 Task: Search one way flight ticket for 2 adults, 2 infants in seat and 1 infant on lap in first from Denver: Denver International Airport to Rock Springs: Southwest Wyoming Regional Airport (rock Springs Sweetwater County Airport) on 8-5-2023. Choice of flights is Alaska. Number of bags: 3 checked bags. Price is upto 80000. Outbound departure time preference is 19:45.
Action: Mouse moved to (398, 171)
Screenshot: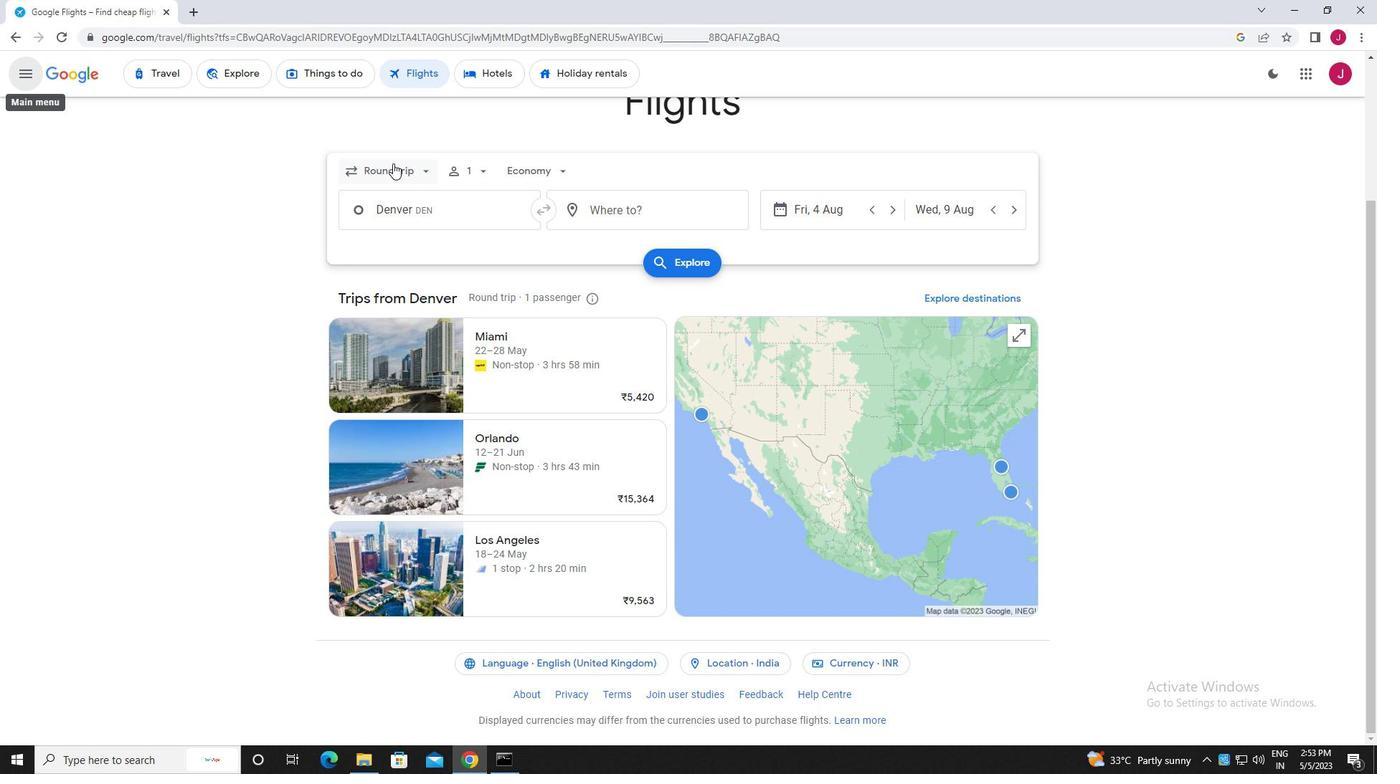 
Action: Mouse pressed left at (398, 171)
Screenshot: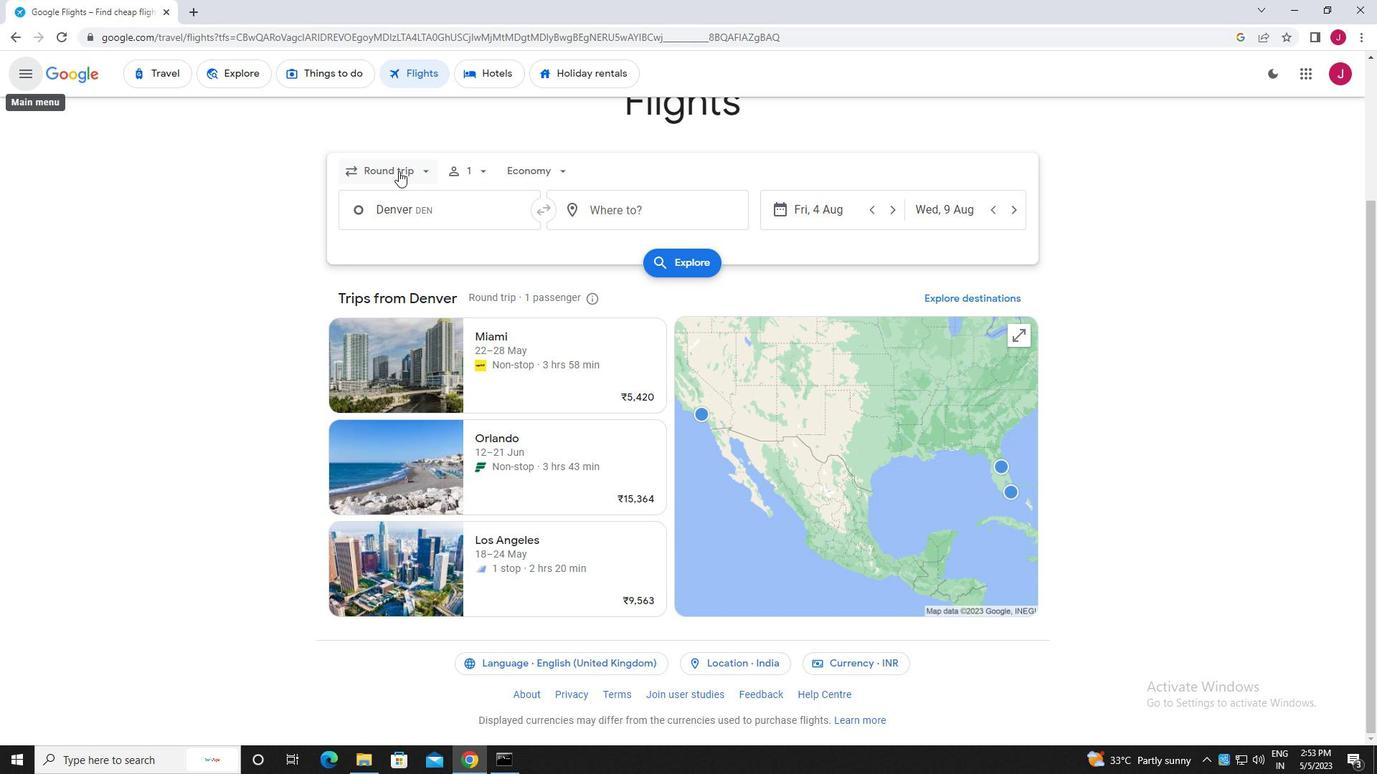 
Action: Mouse moved to (406, 238)
Screenshot: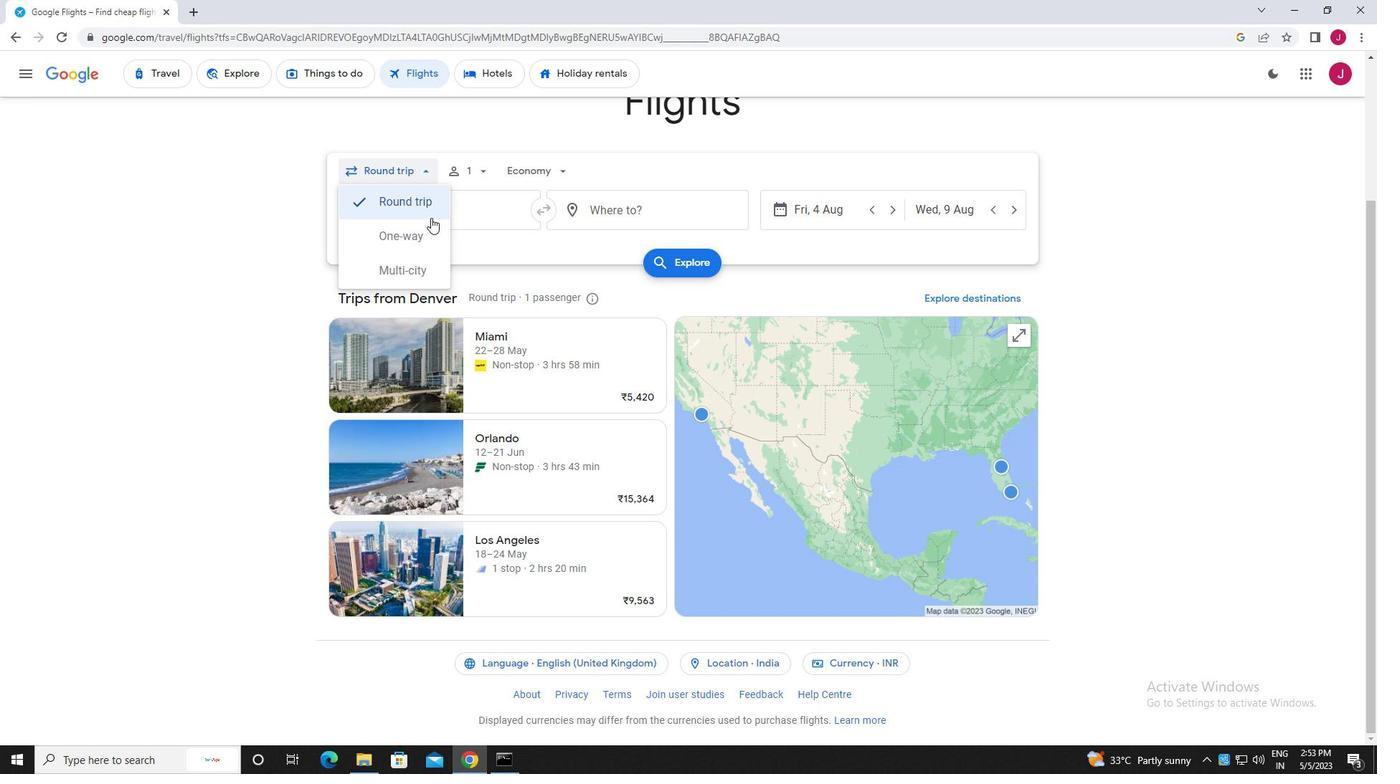 
Action: Mouse pressed left at (406, 238)
Screenshot: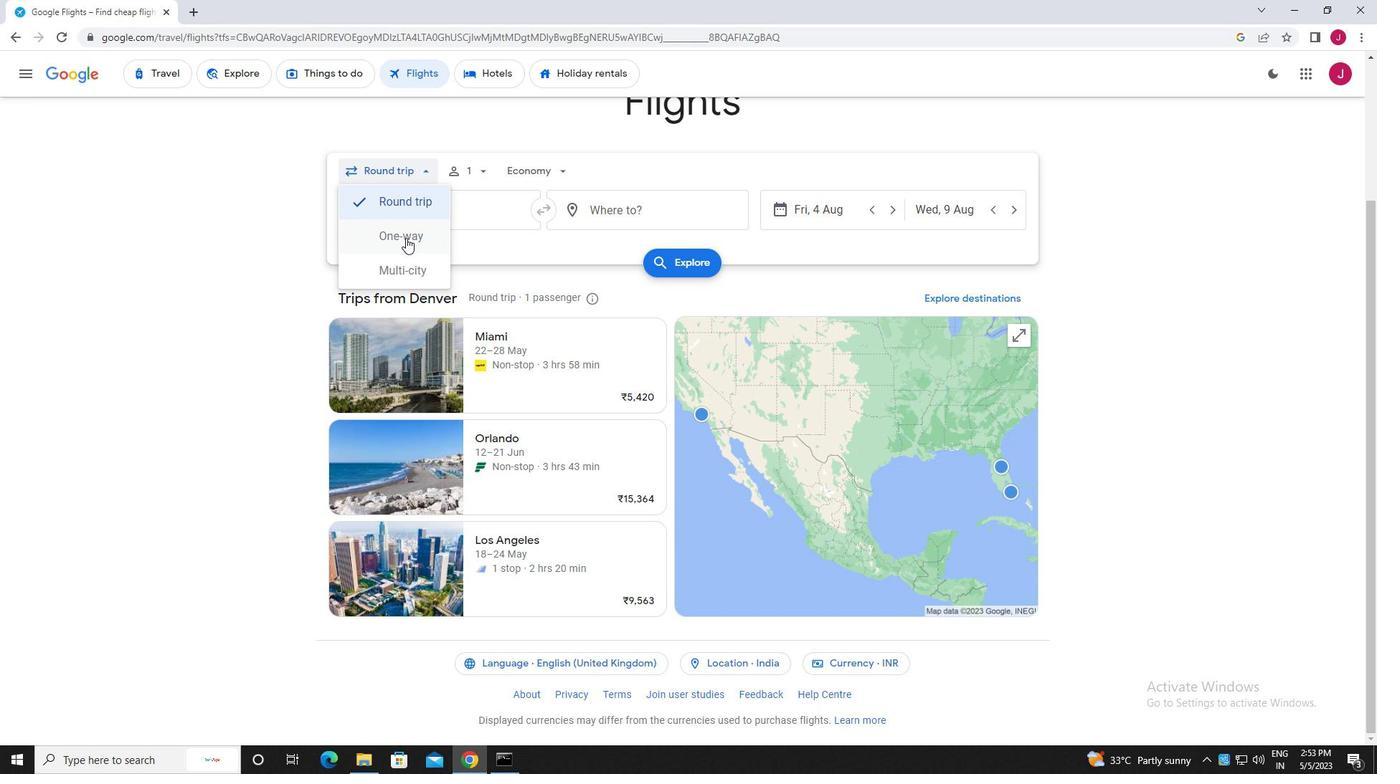 
Action: Mouse moved to (475, 171)
Screenshot: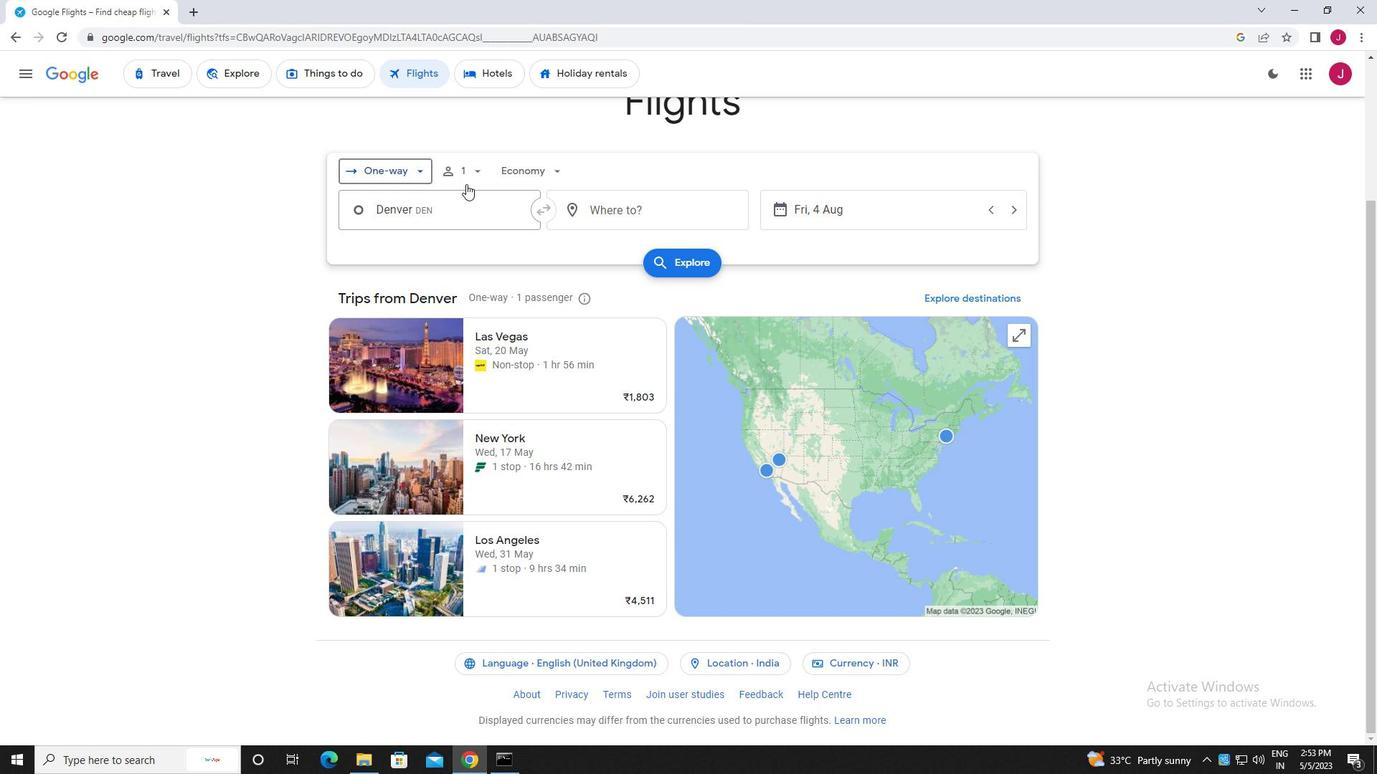 
Action: Mouse pressed left at (475, 171)
Screenshot: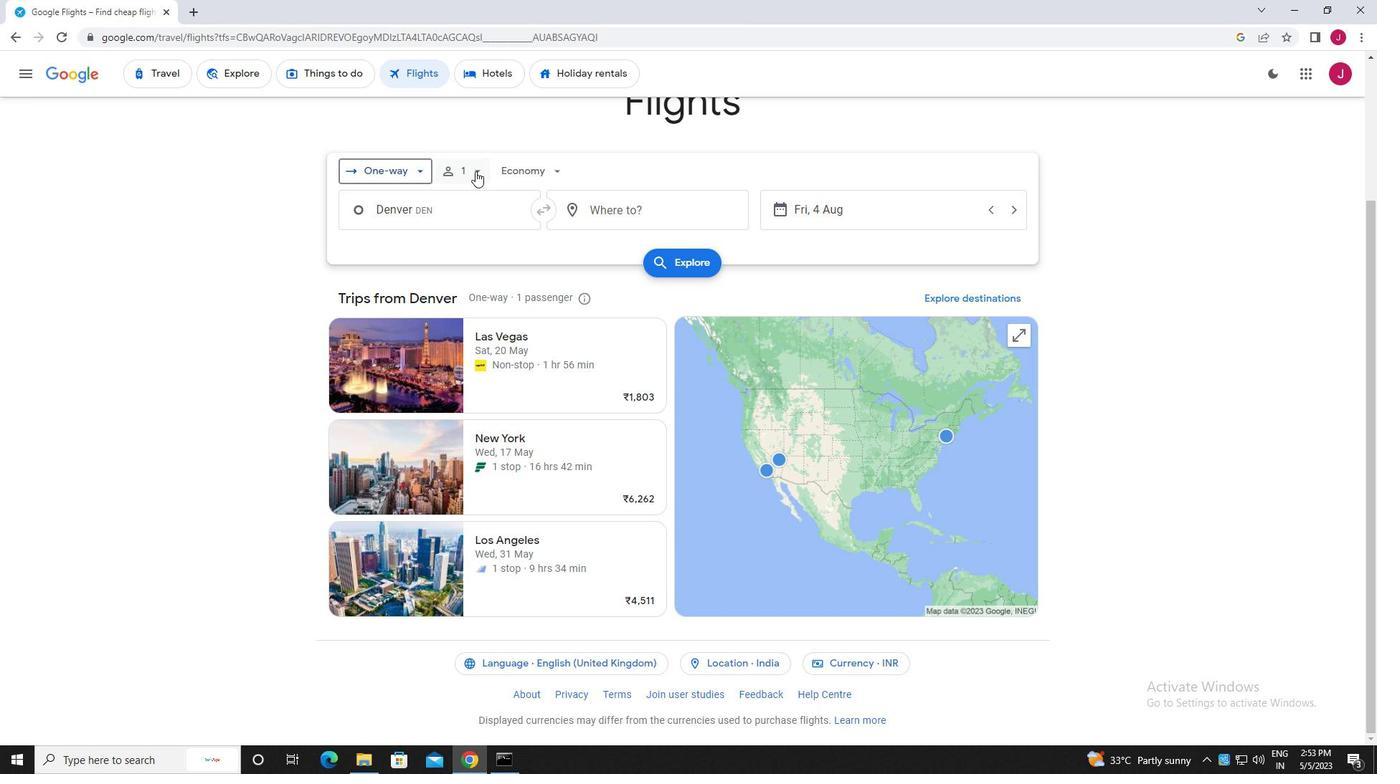 
Action: Mouse moved to (592, 205)
Screenshot: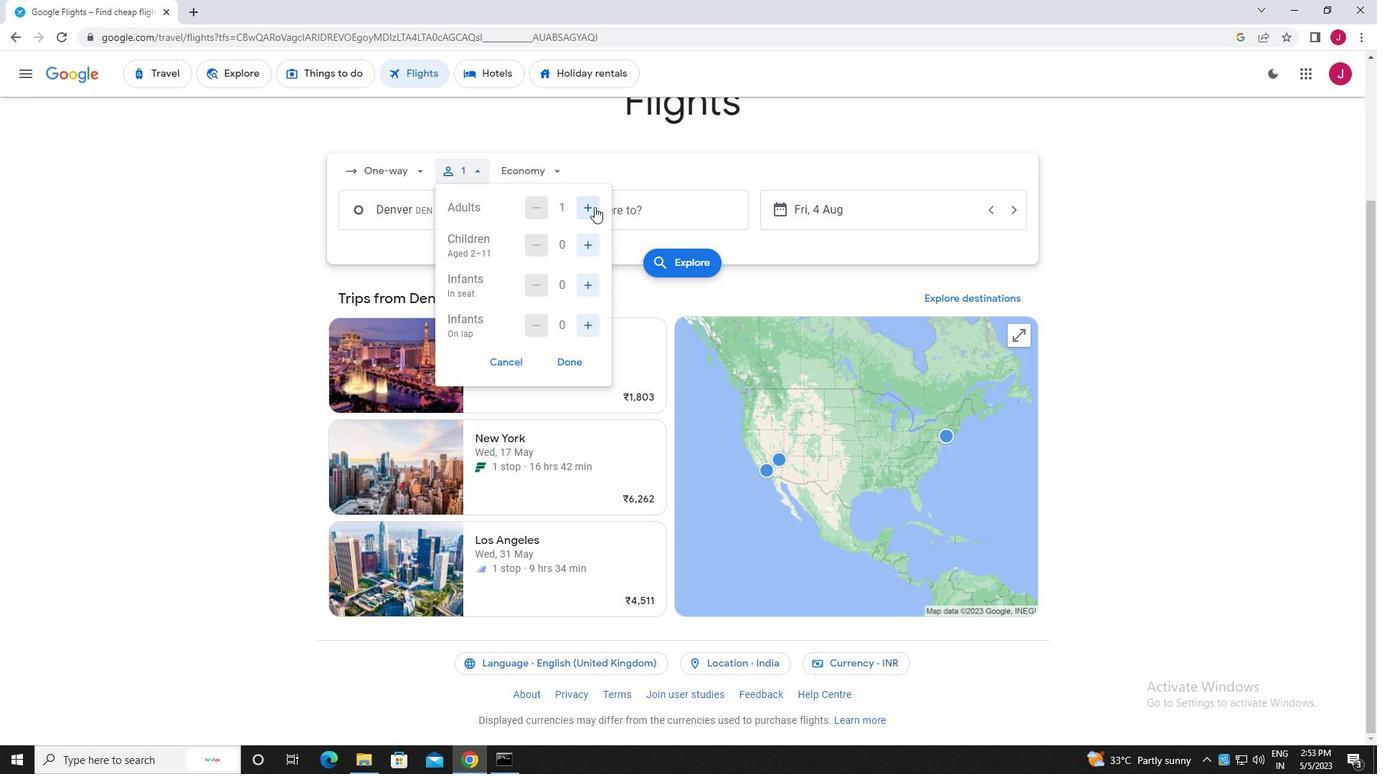 
Action: Mouse pressed left at (592, 205)
Screenshot: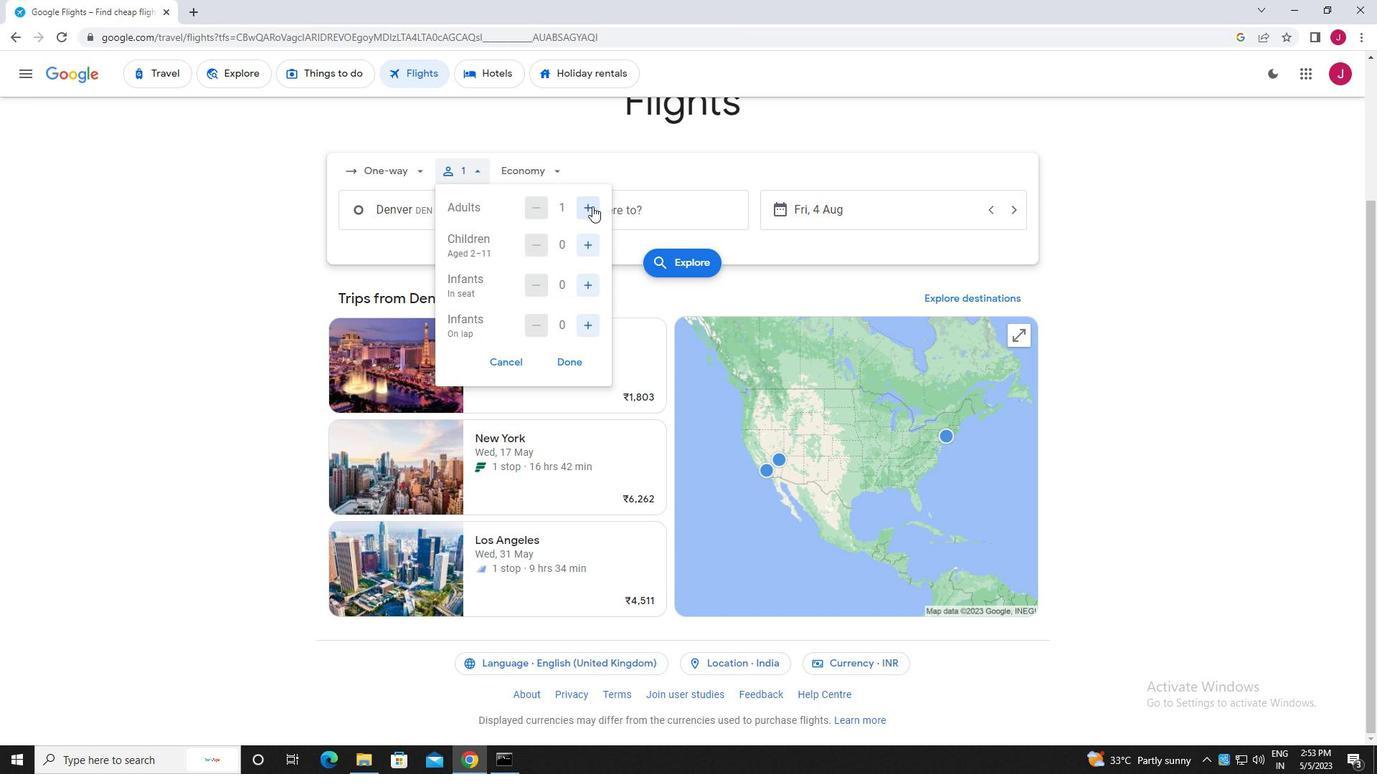 
Action: Mouse moved to (585, 248)
Screenshot: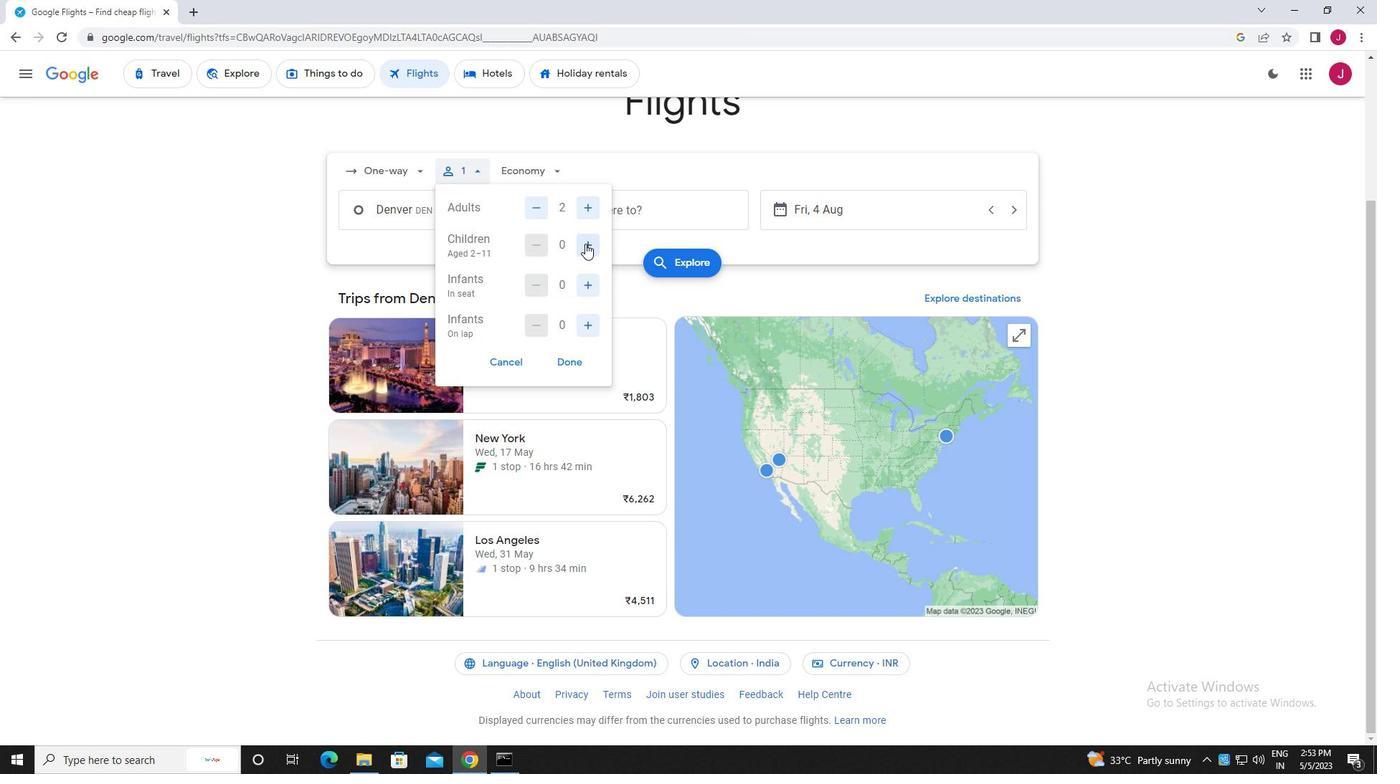 
Action: Mouse pressed left at (585, 248)
Screenshot: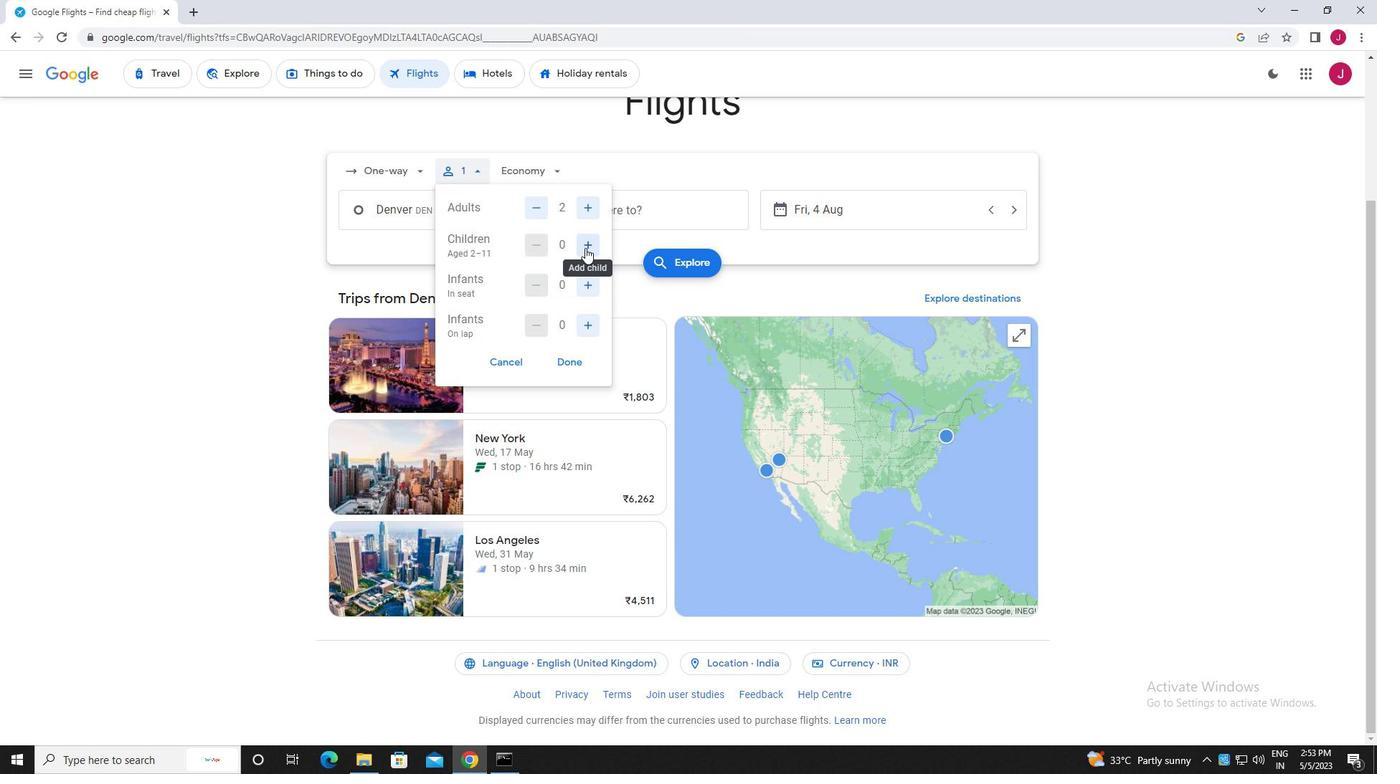 
Action: Mouse moved to (539, 240)
Screenshot: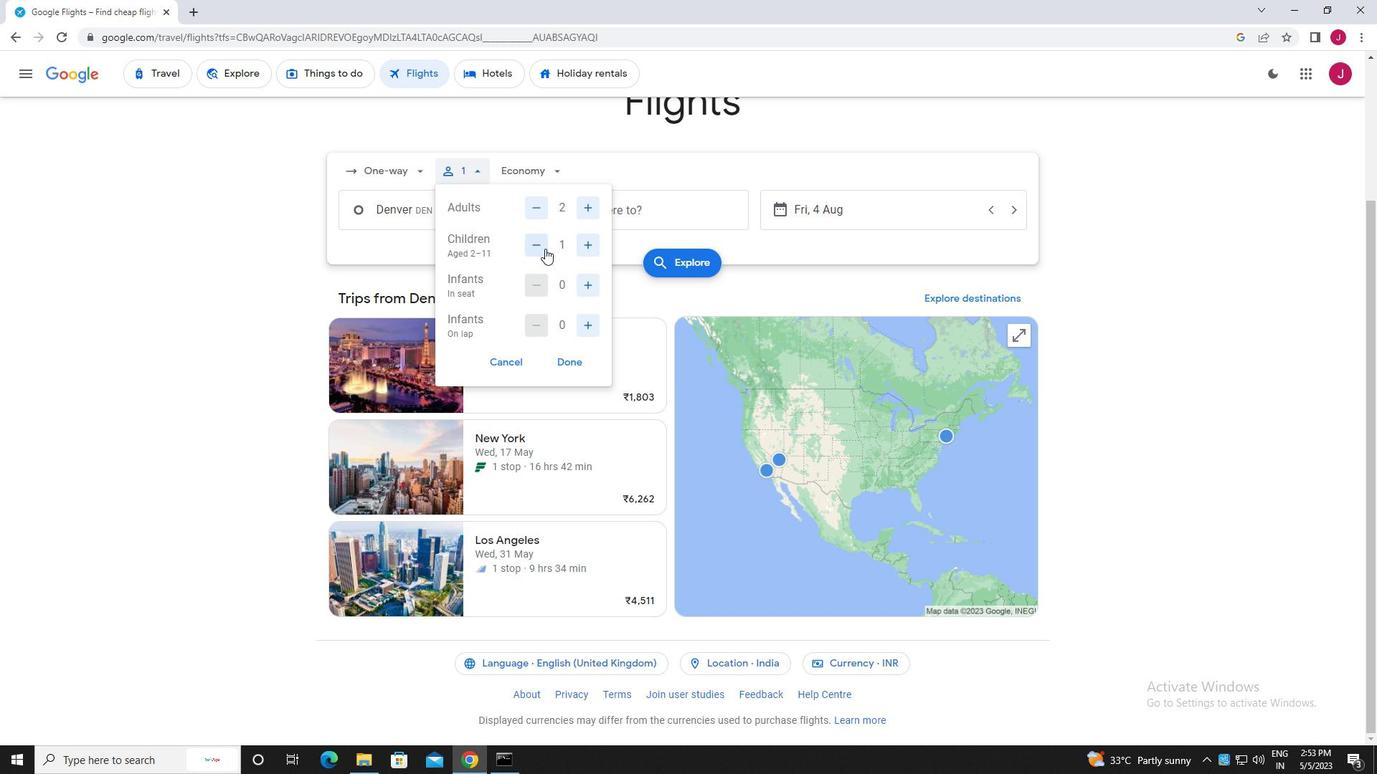 
Action: Mouse pressed left at (539, 240)
Screenshot: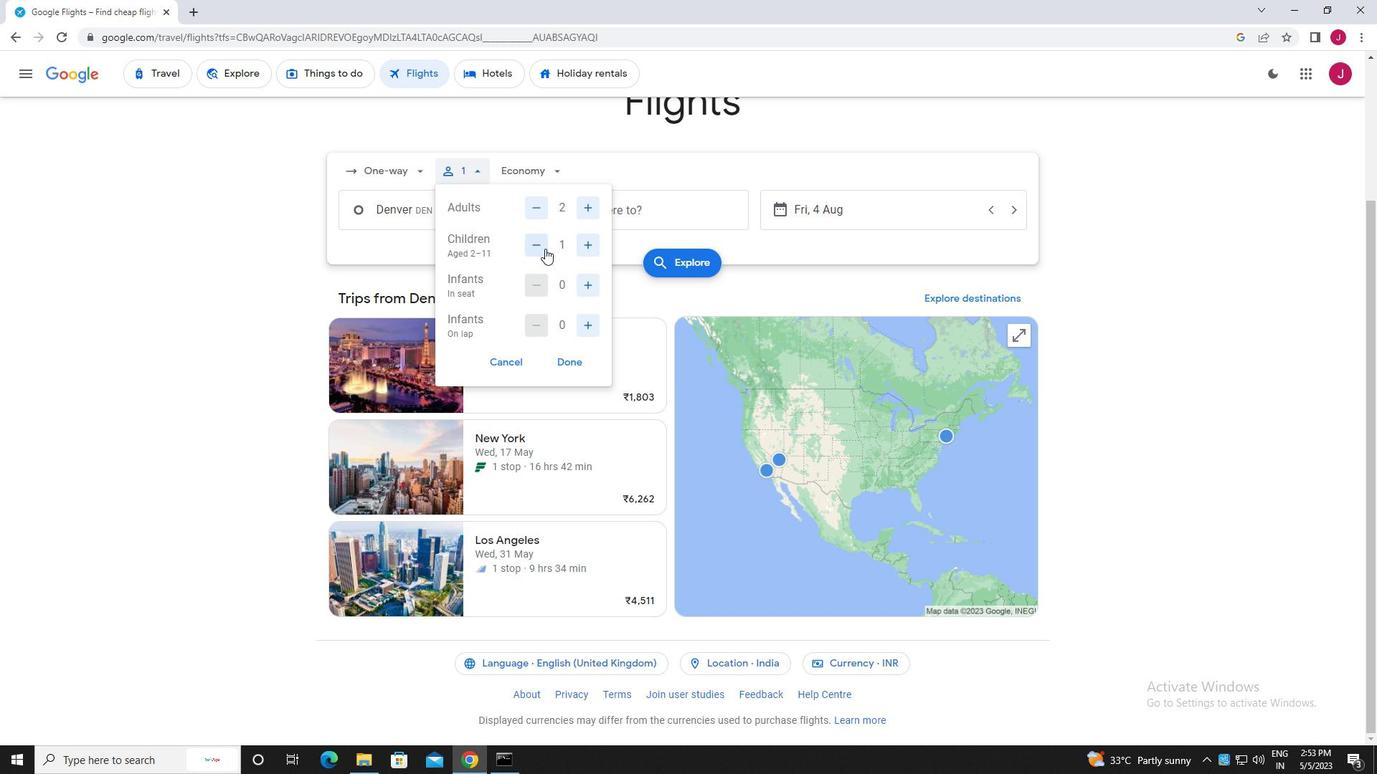 
Action: Mouse moved to (583, 281)
Screenshot: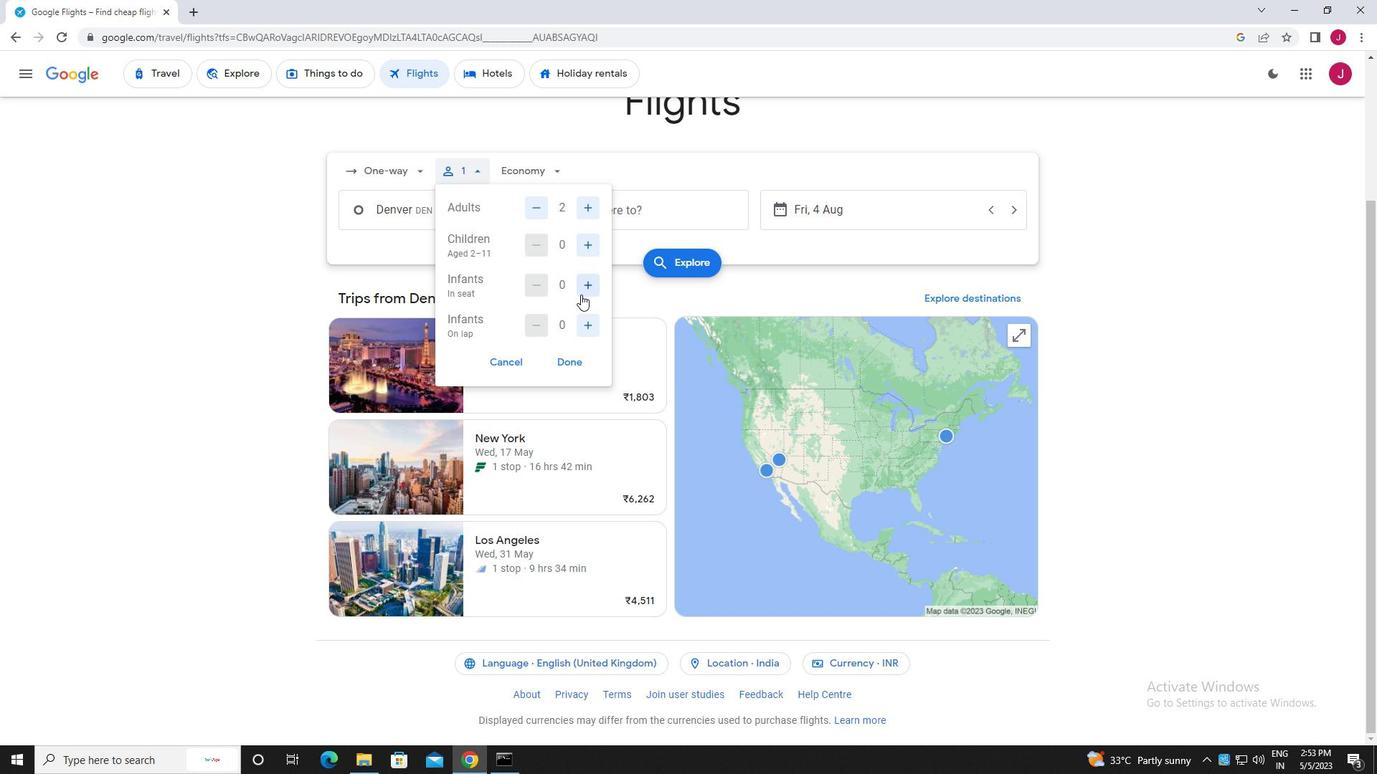 
Action: Mouse pressed left at (583, 281)
Screenshot: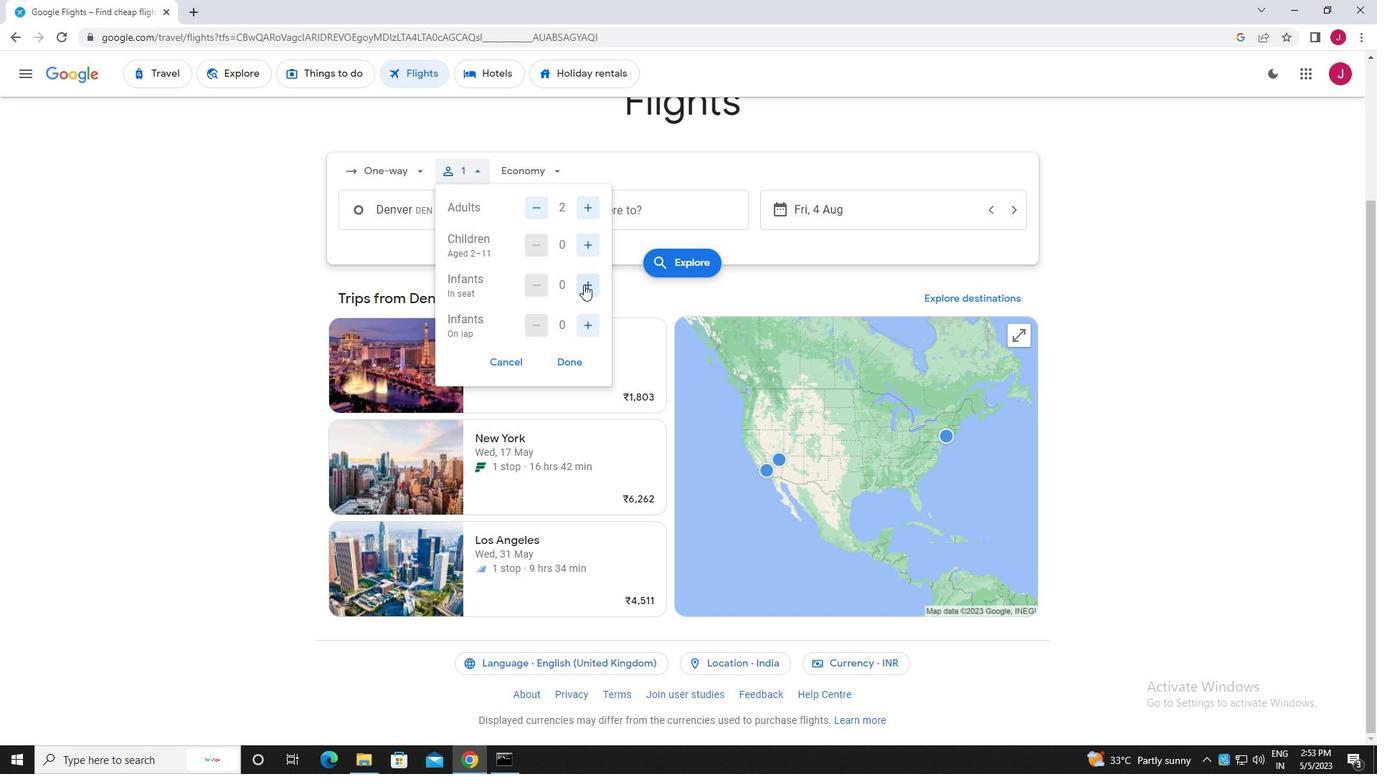 
Action: Mouse pressed left at (583, 281)
Screenshot: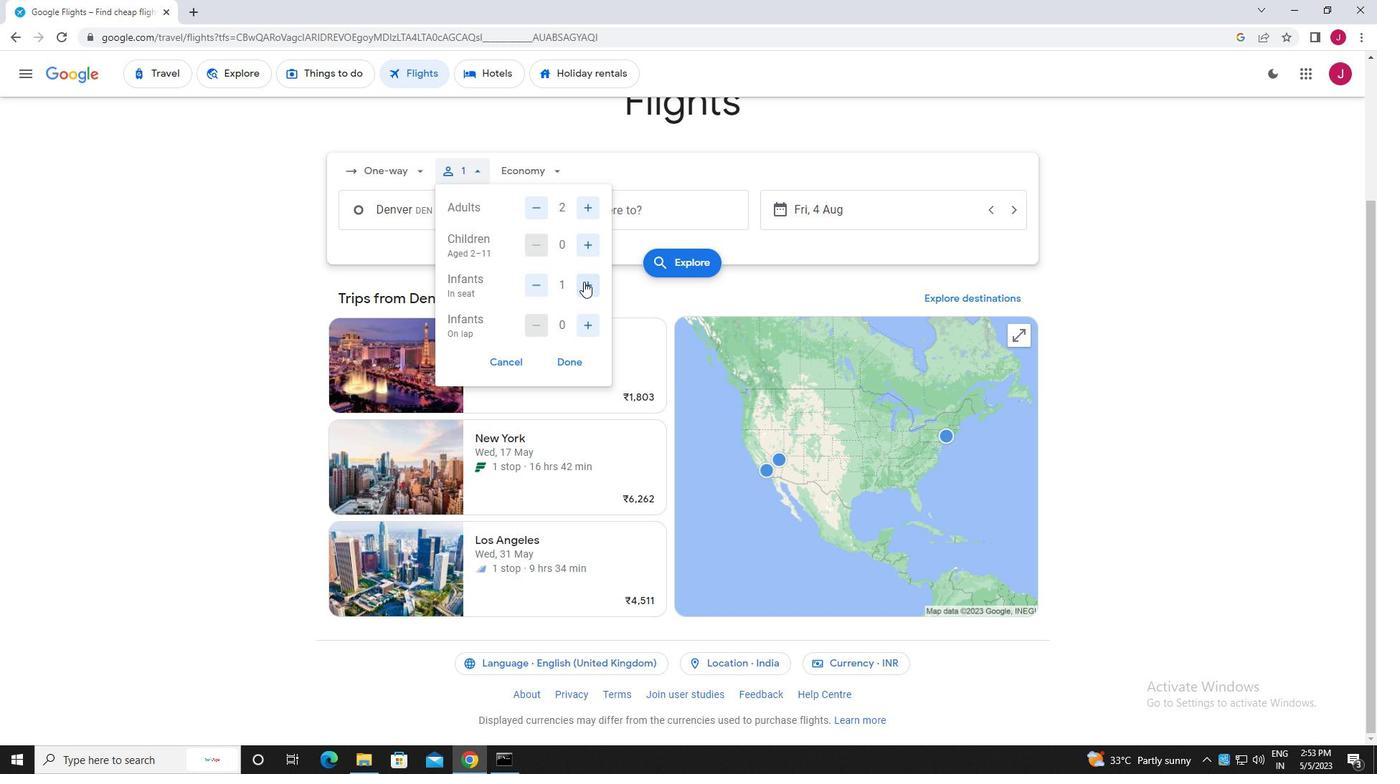 
Action: Mouse moved to (586, 325)
Screenshot: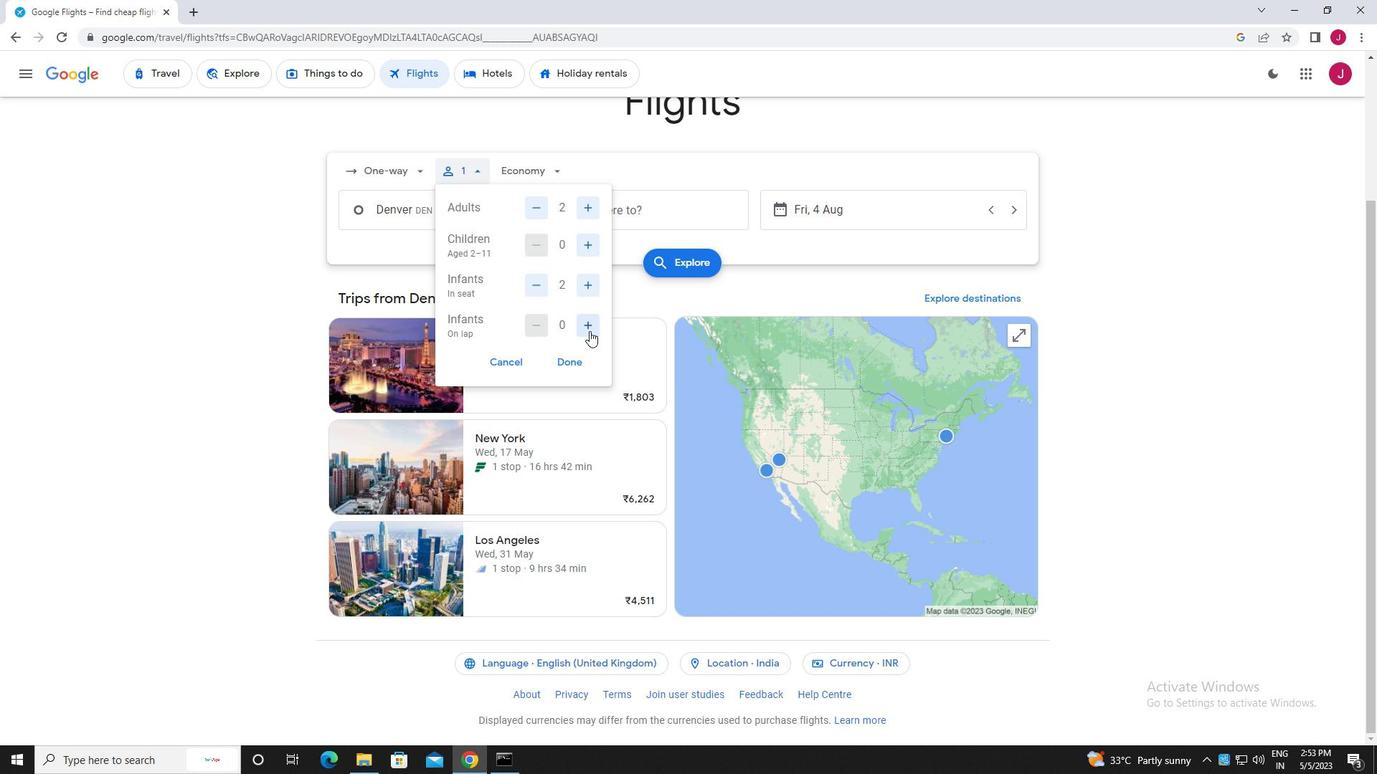 
Action: Mouse pressed left at (586, 325)
Screenshot: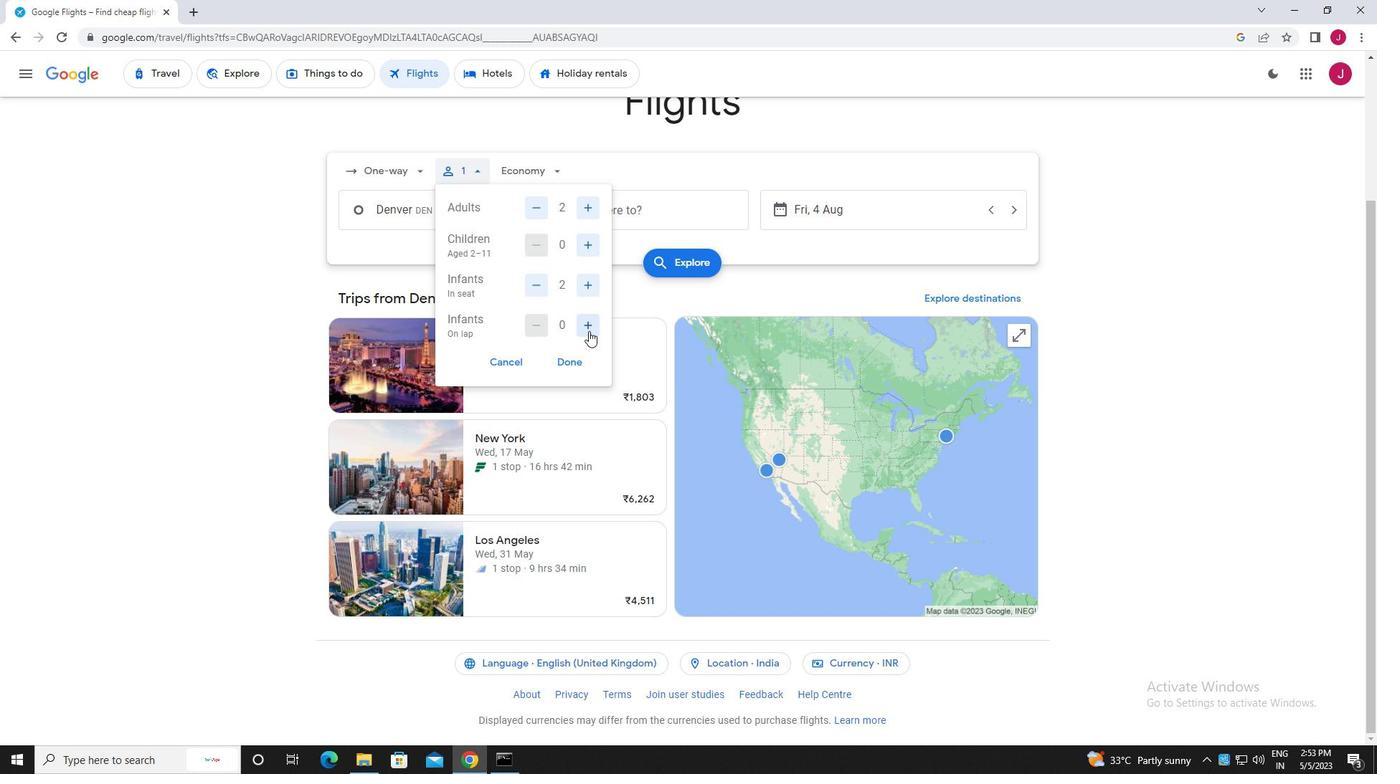 
Action: Mouse moved to (571, 357)
Screenshot: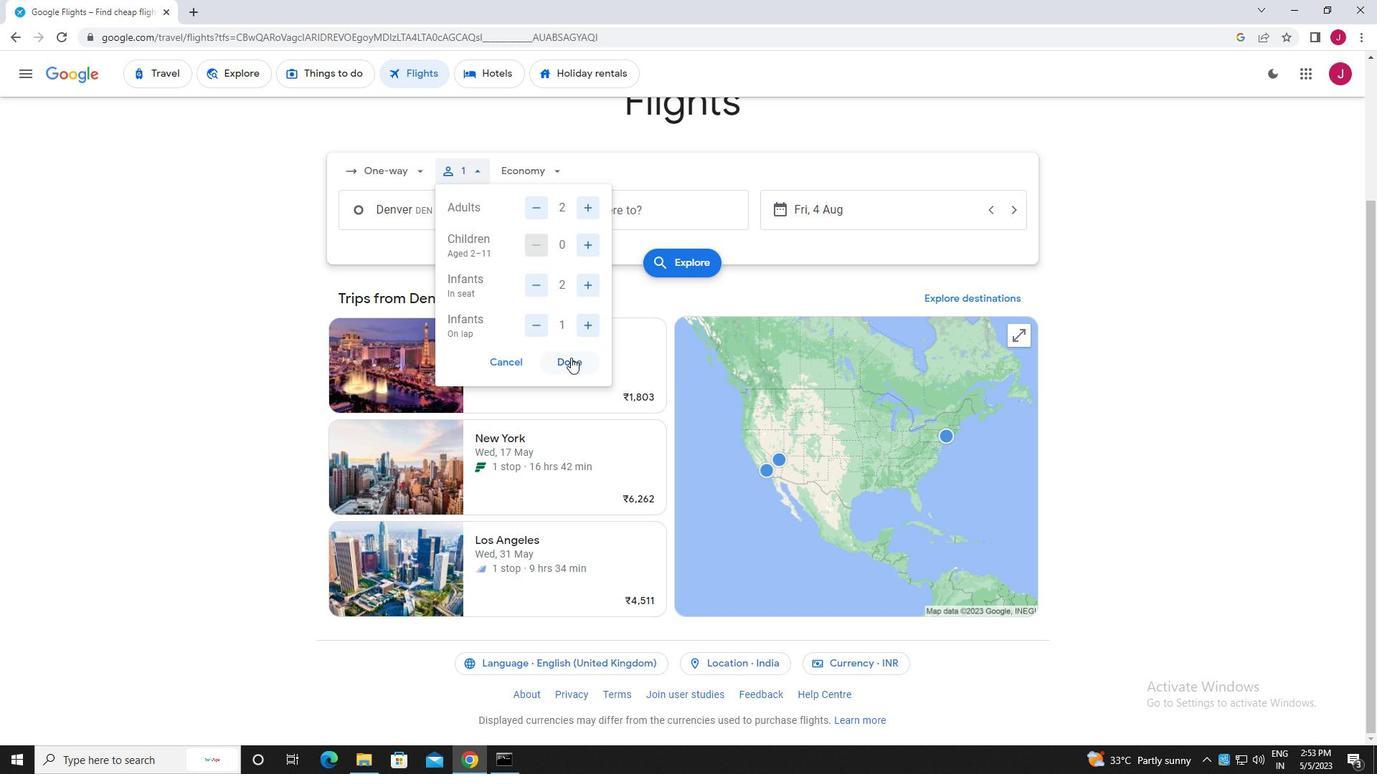 
Action: Mouse pressed left at (571, 357)
Screenshot: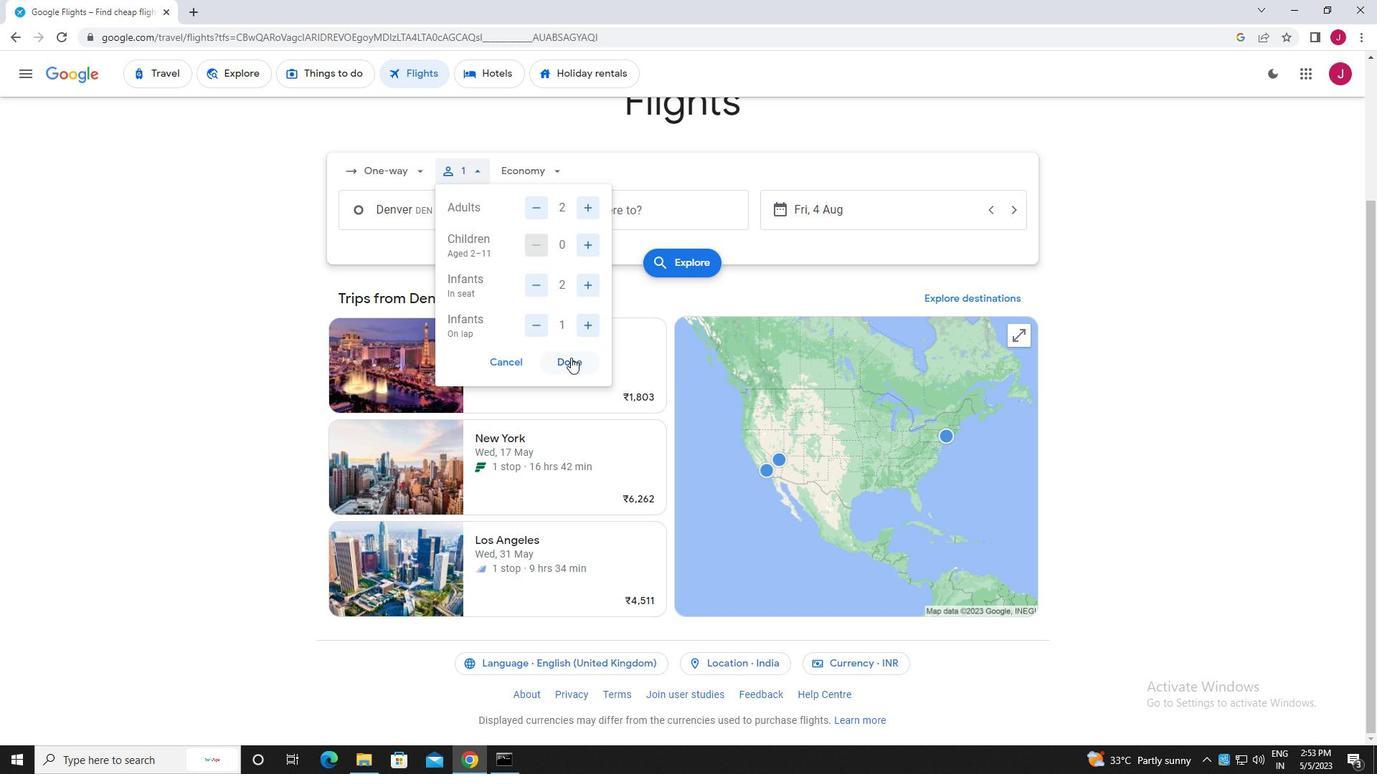 
Action: Mouse moved to (548, 167)
Screenshot: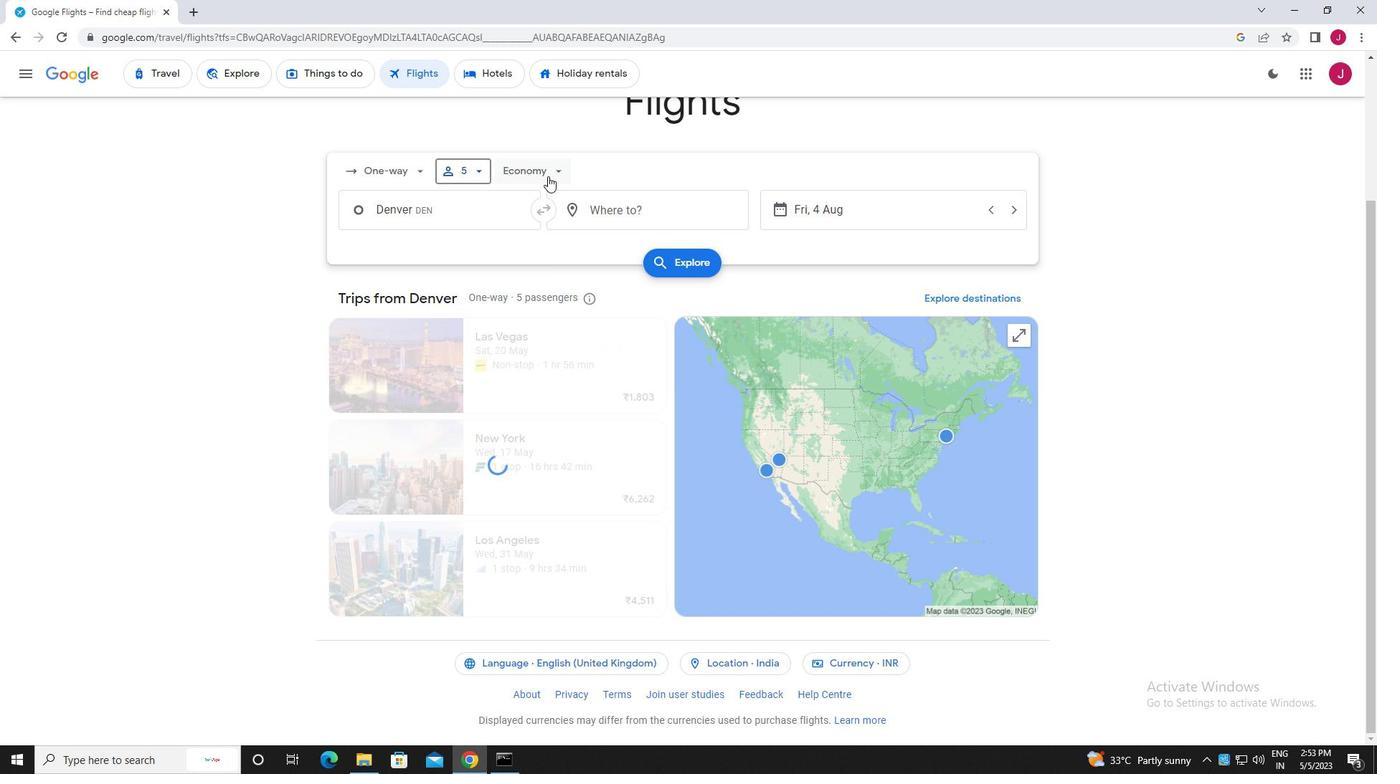 
Action: Mouse pressed left at (548, 167)
Screenshot: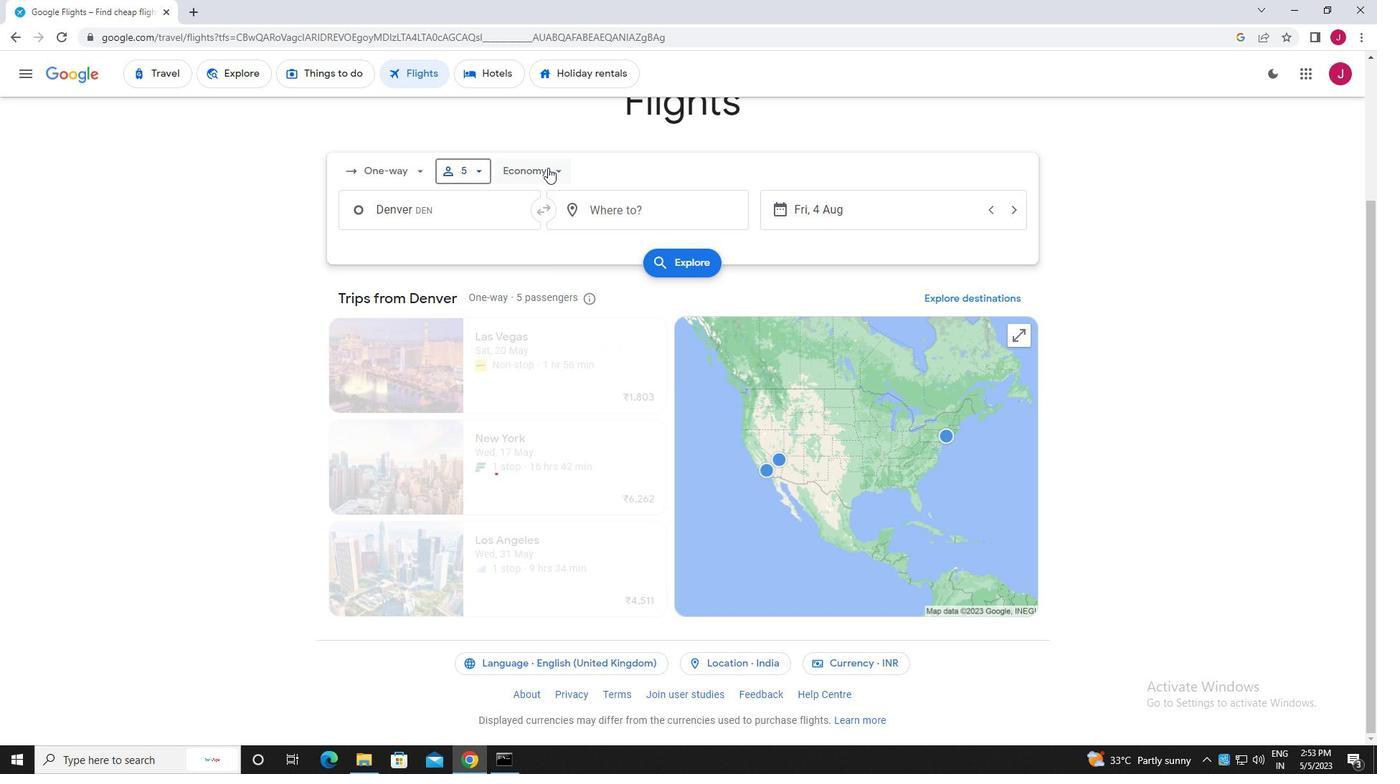 
Action: Mouse moved to (555, 304)
Screenshot: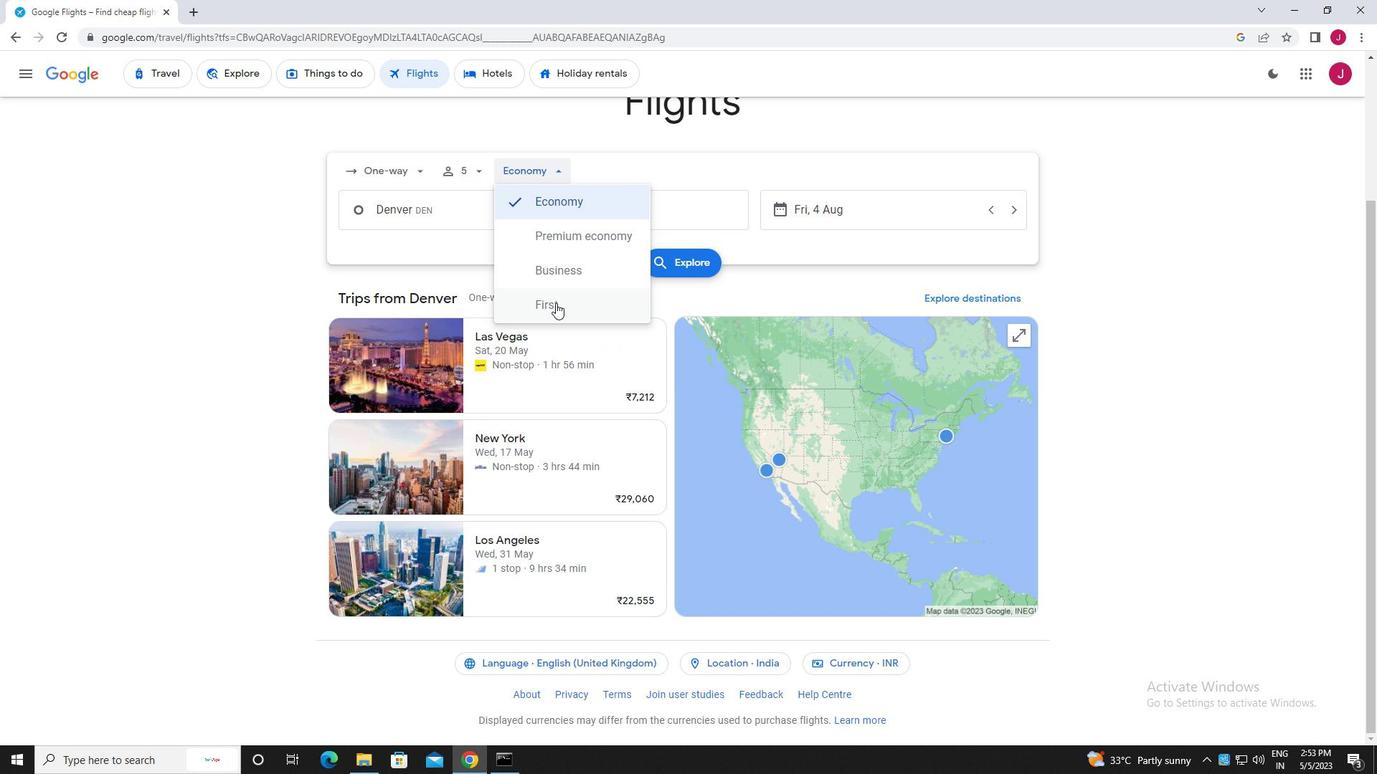 
Action: Mouse pressed left at (555, 304)
Screenshot: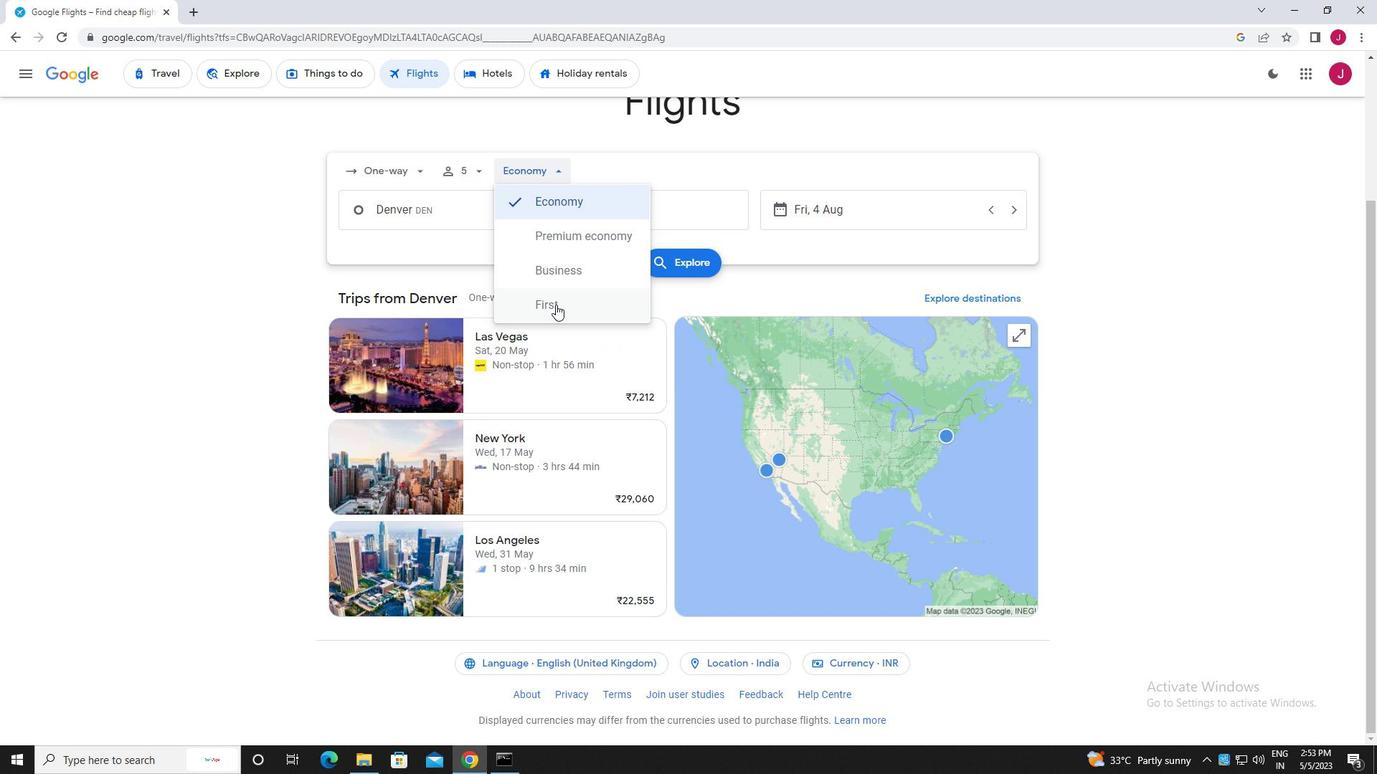 
Action: Mouse moved to (472, 214)
Screenshot: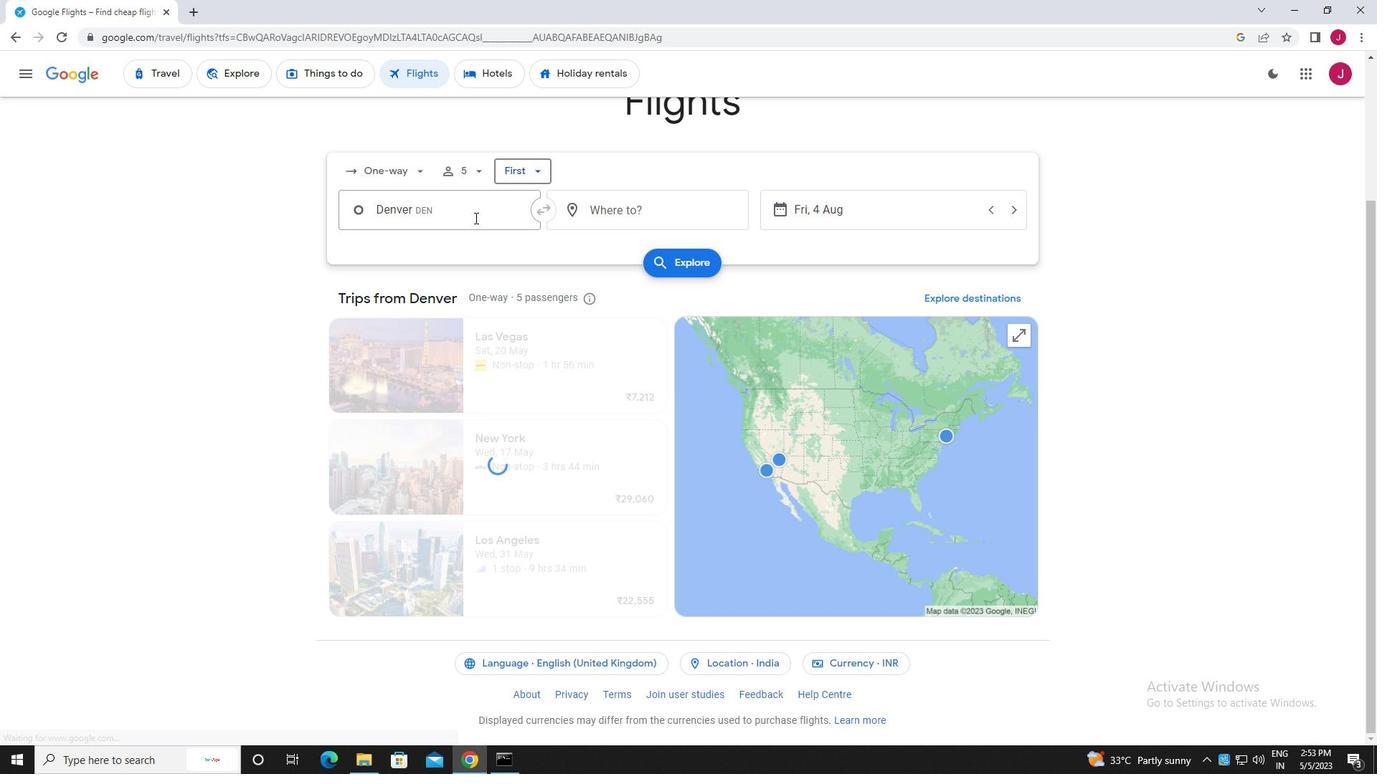 
Action: Mouse pressed left at (472, 214)
Screenshot: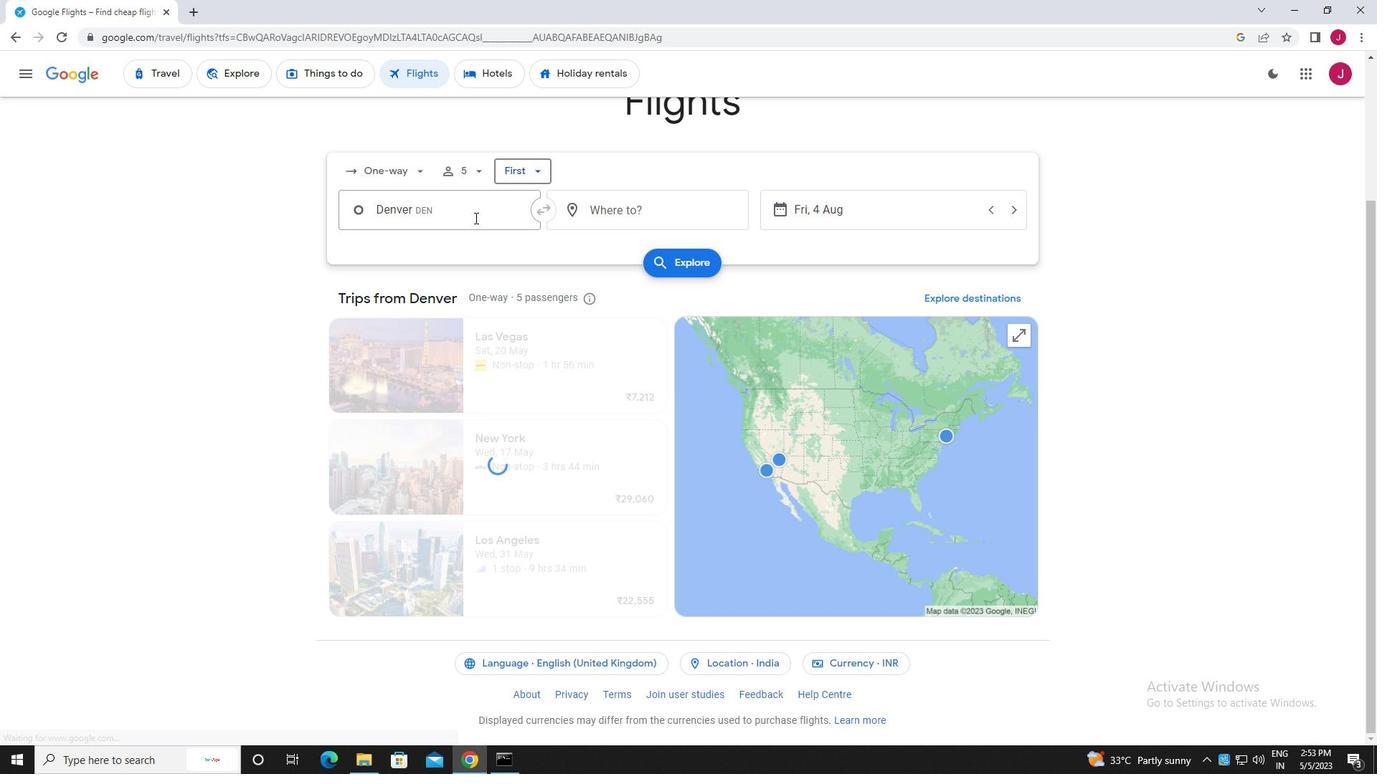 
Action: Key pressed denver
Screenshot: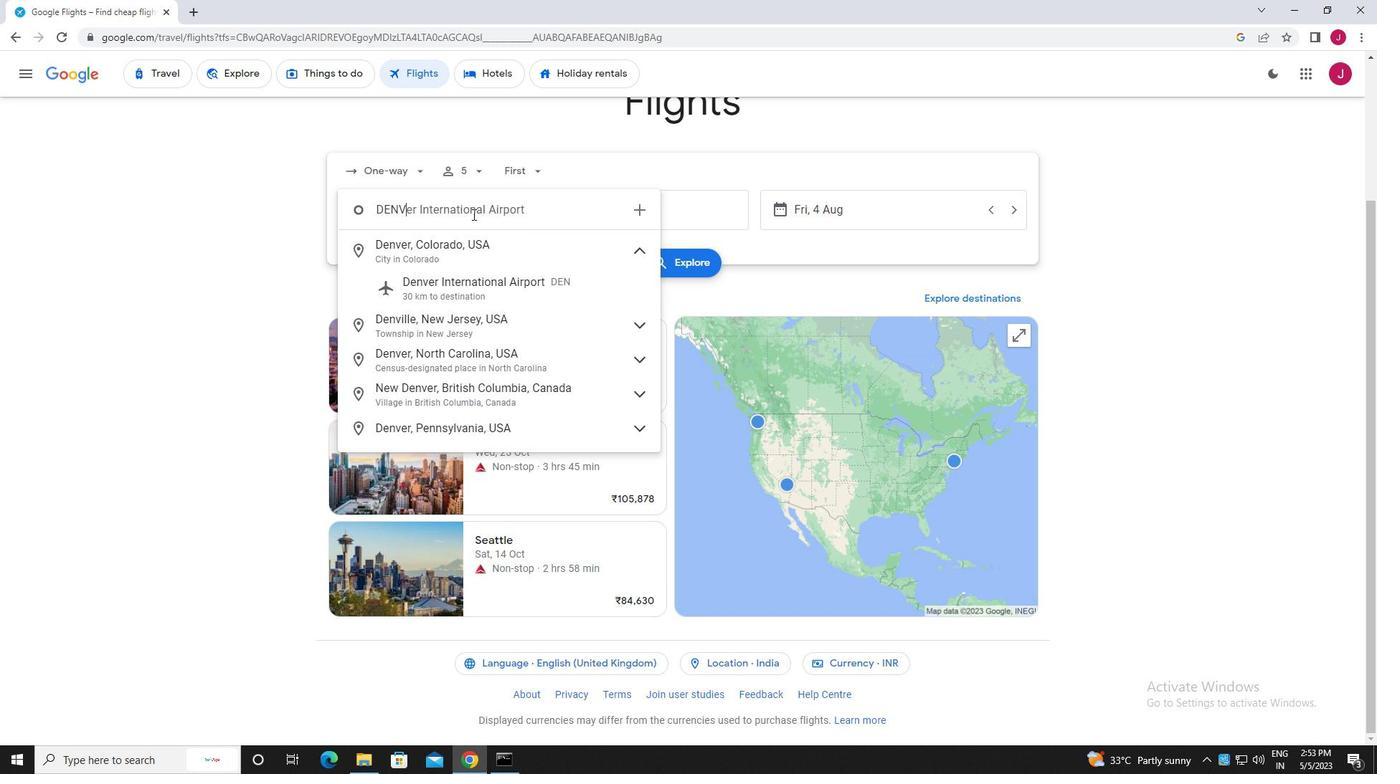
Action: Mouse moved to (509, 284)
Screenshot: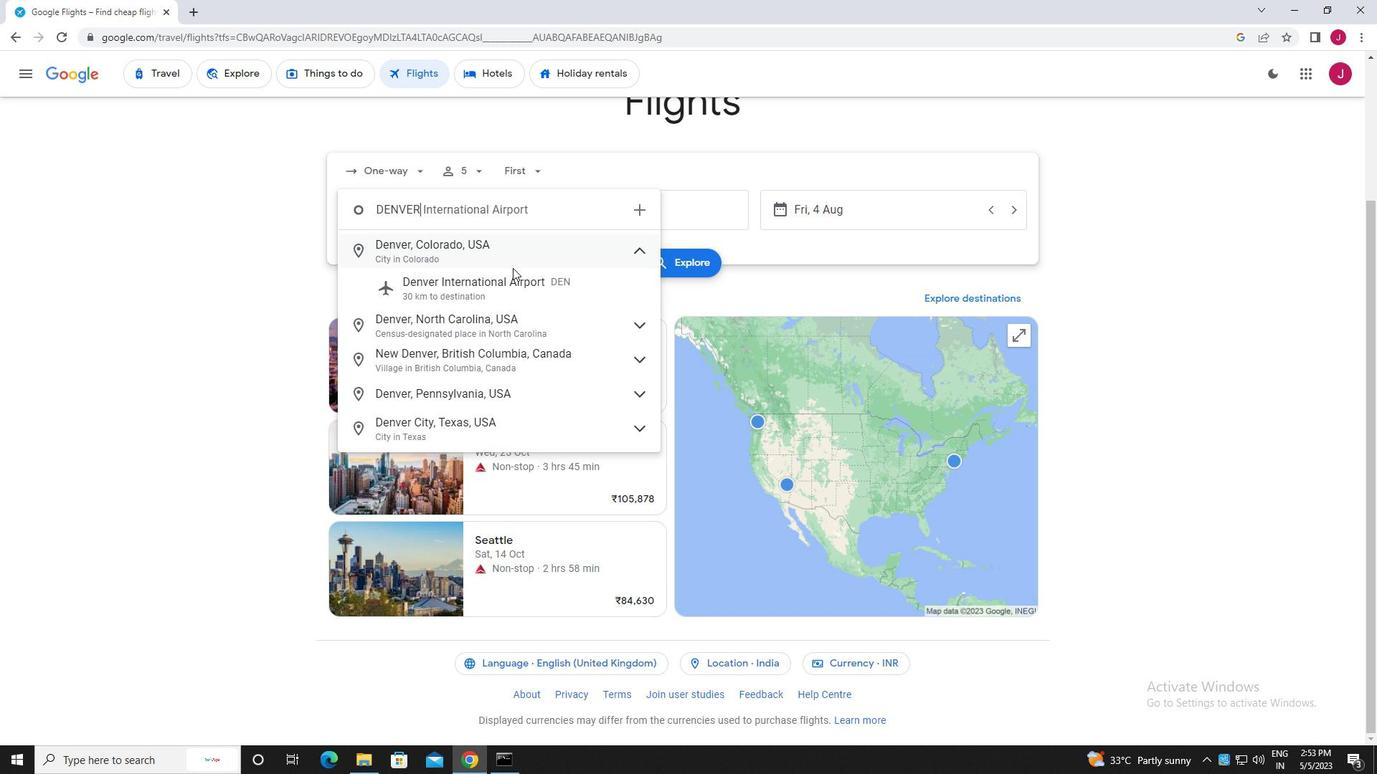 
Action: Mouse pressed left at (509, 284)
Screenshot: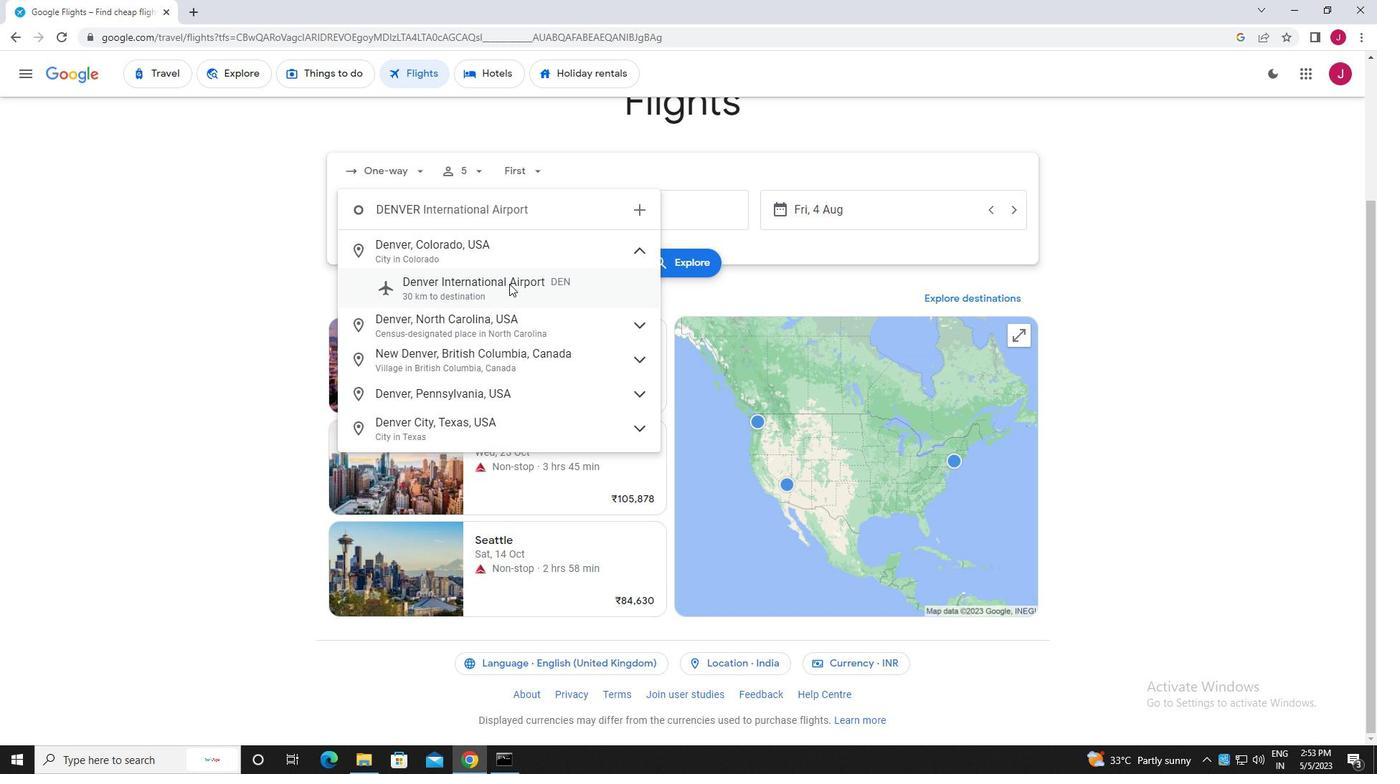 
Action: Mouse moved to (639, 215)
Screenshot: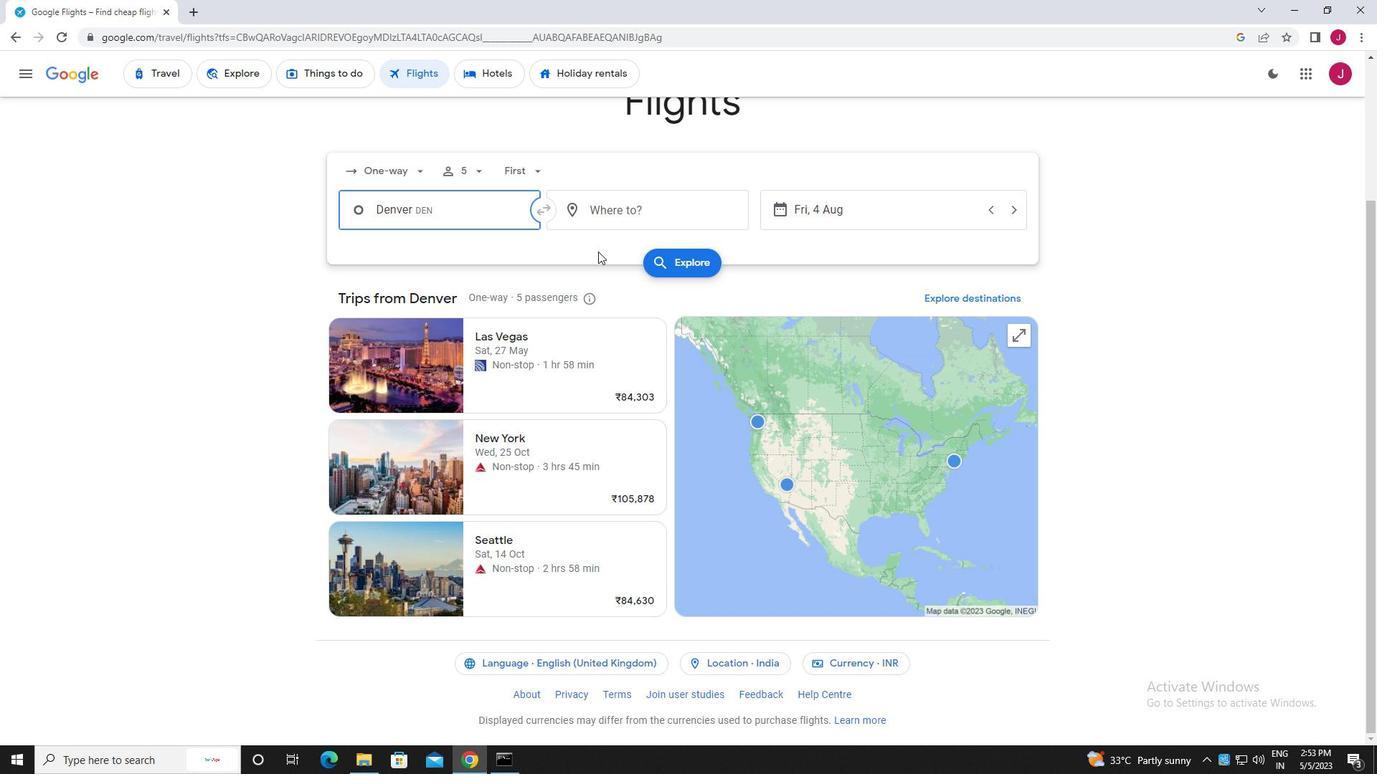 
Action: Mouse pressed left at (639, 215)
Screenshot: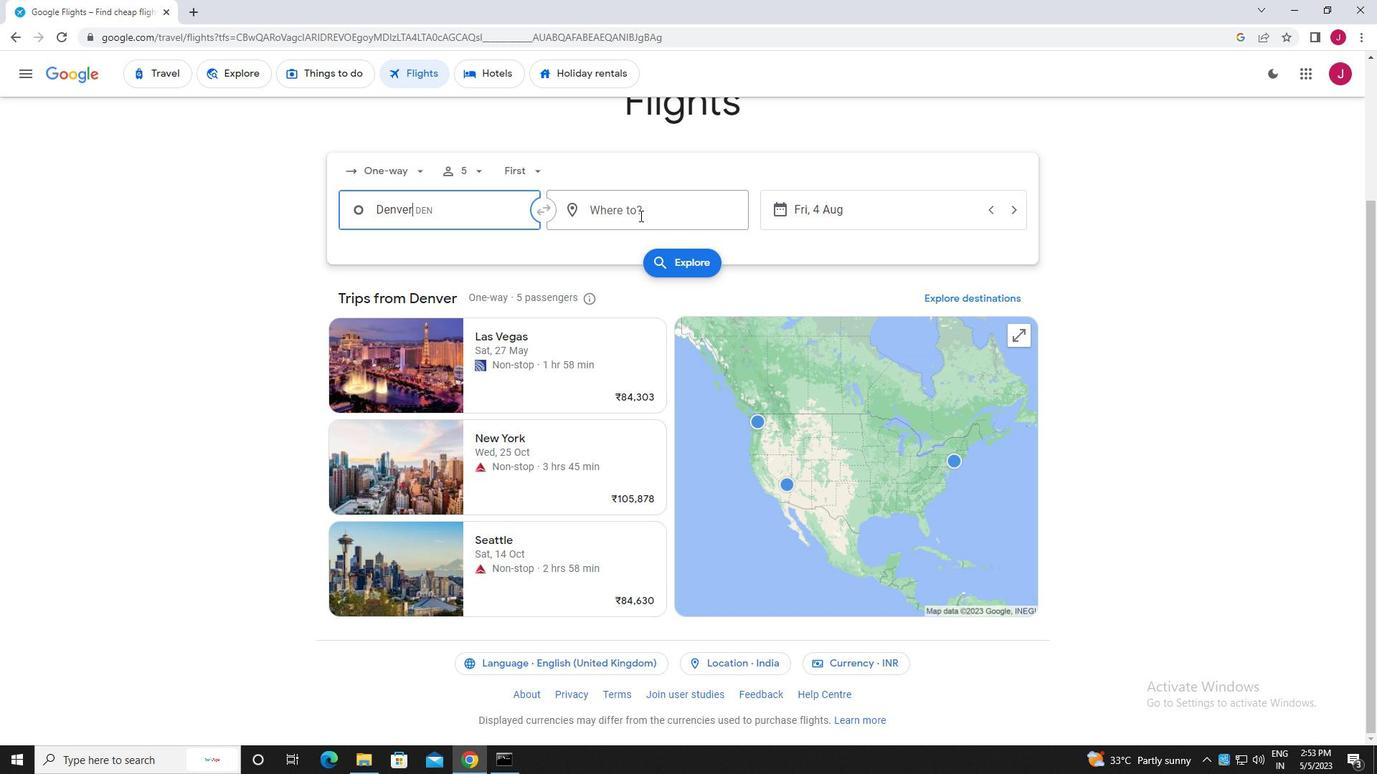 
Action: Key pressed rockspt<Key.backspace>ring
Screenshot: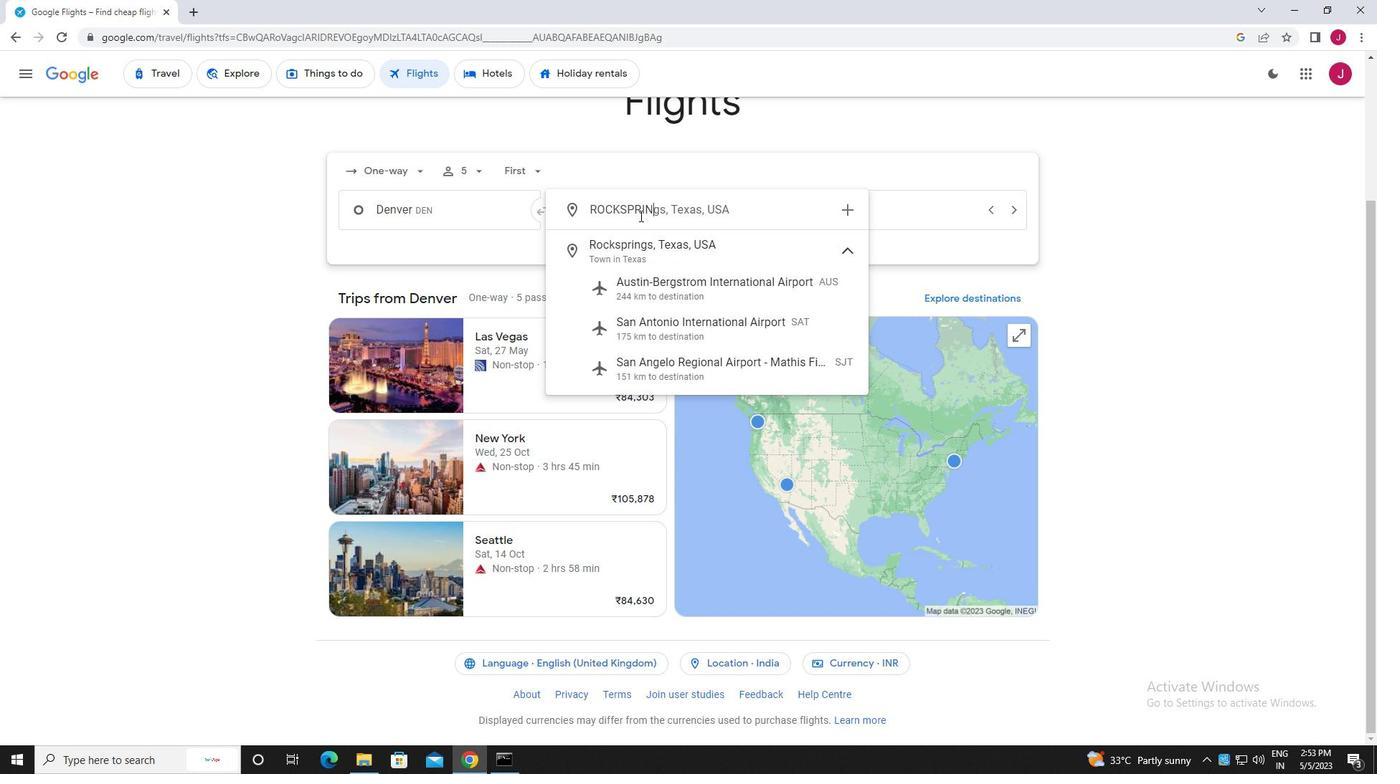 
Action: Mouse moved to (619, 205)
Screenshot: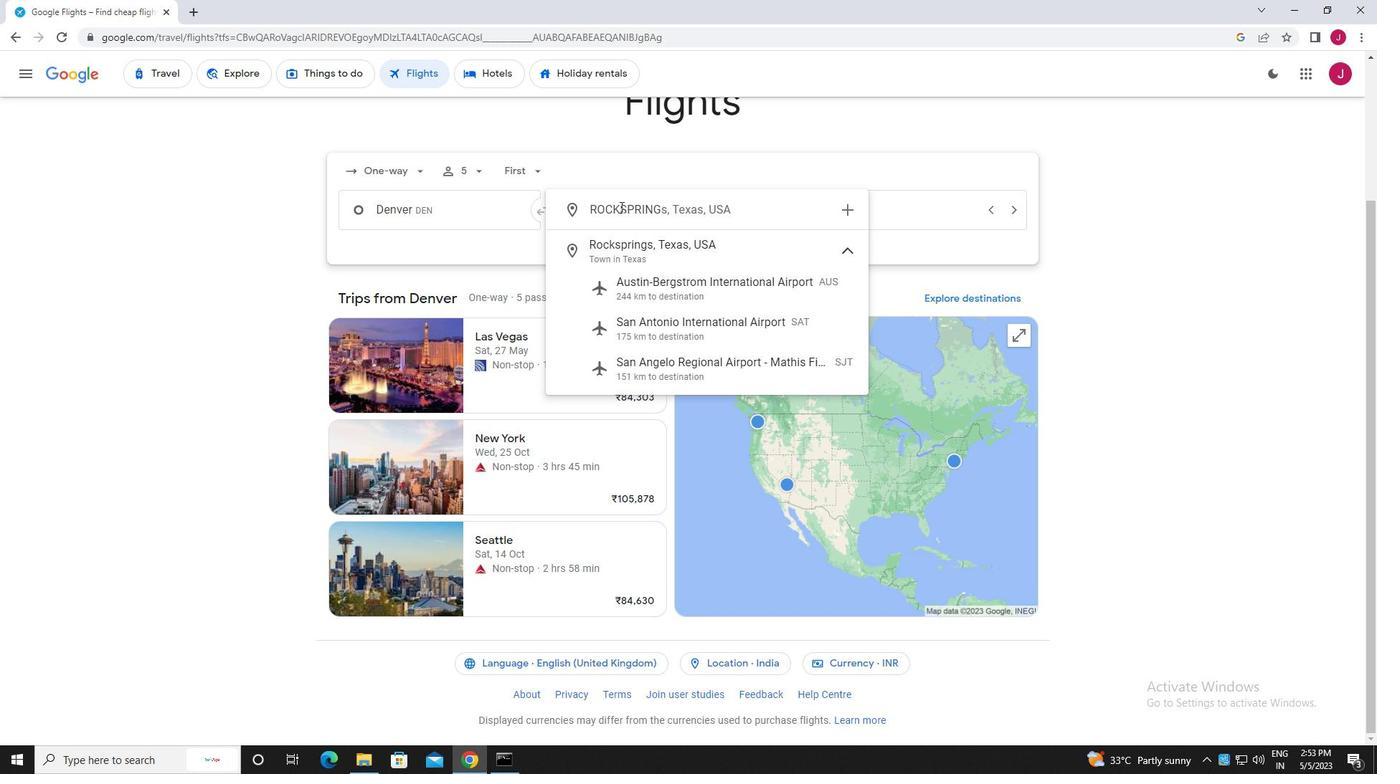 
Action: Mouse pressed left at (619, 205)
Screenshot: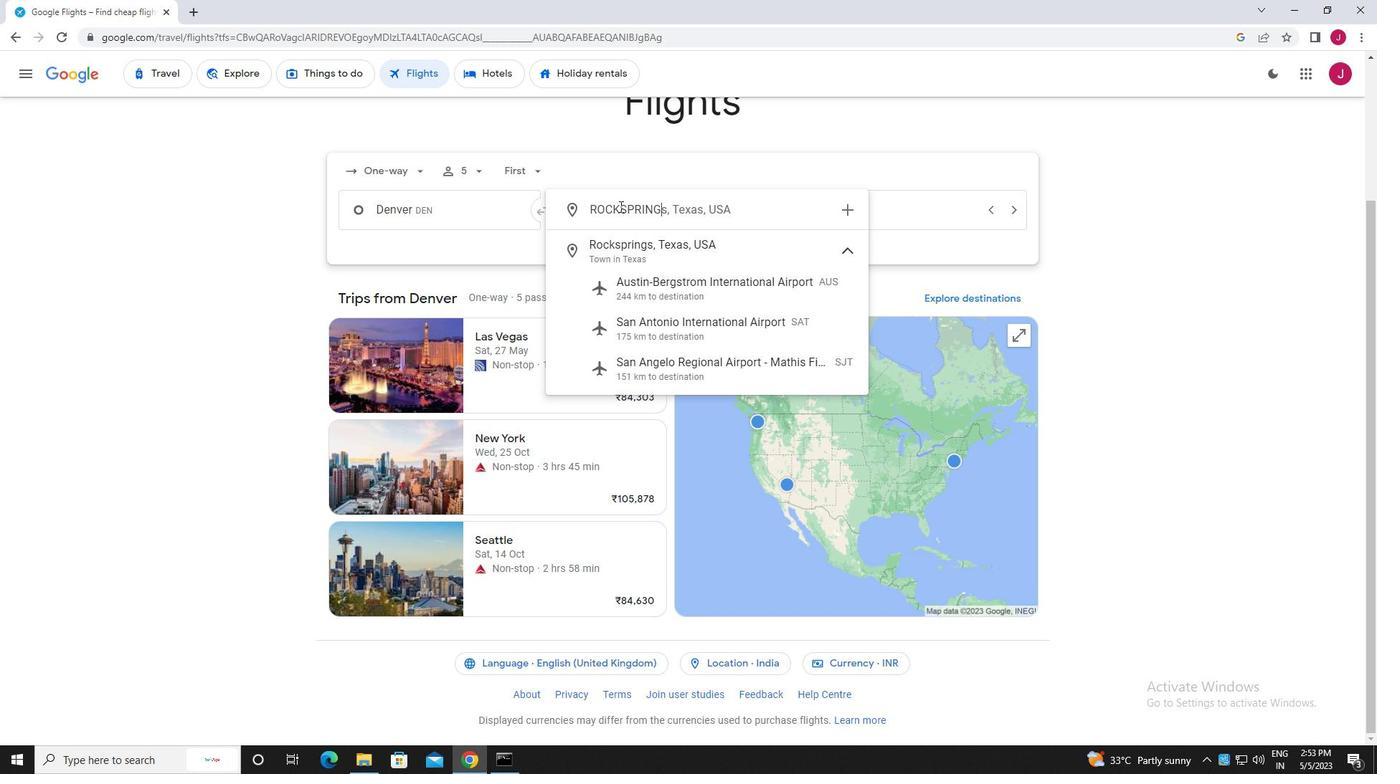 
Action: Key pressed <Key.space>
Screenshot: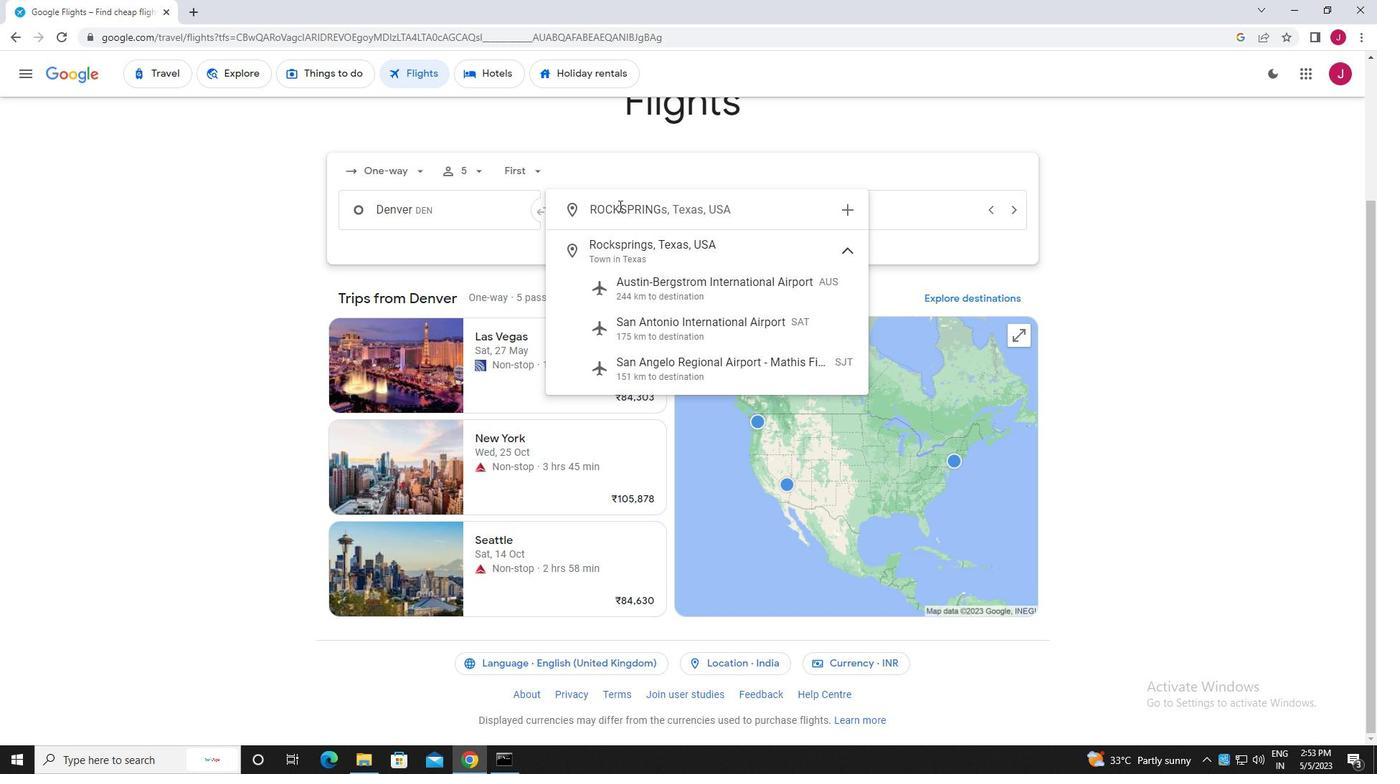 
Action: Mouse moved to (733, 322)
Screenshot: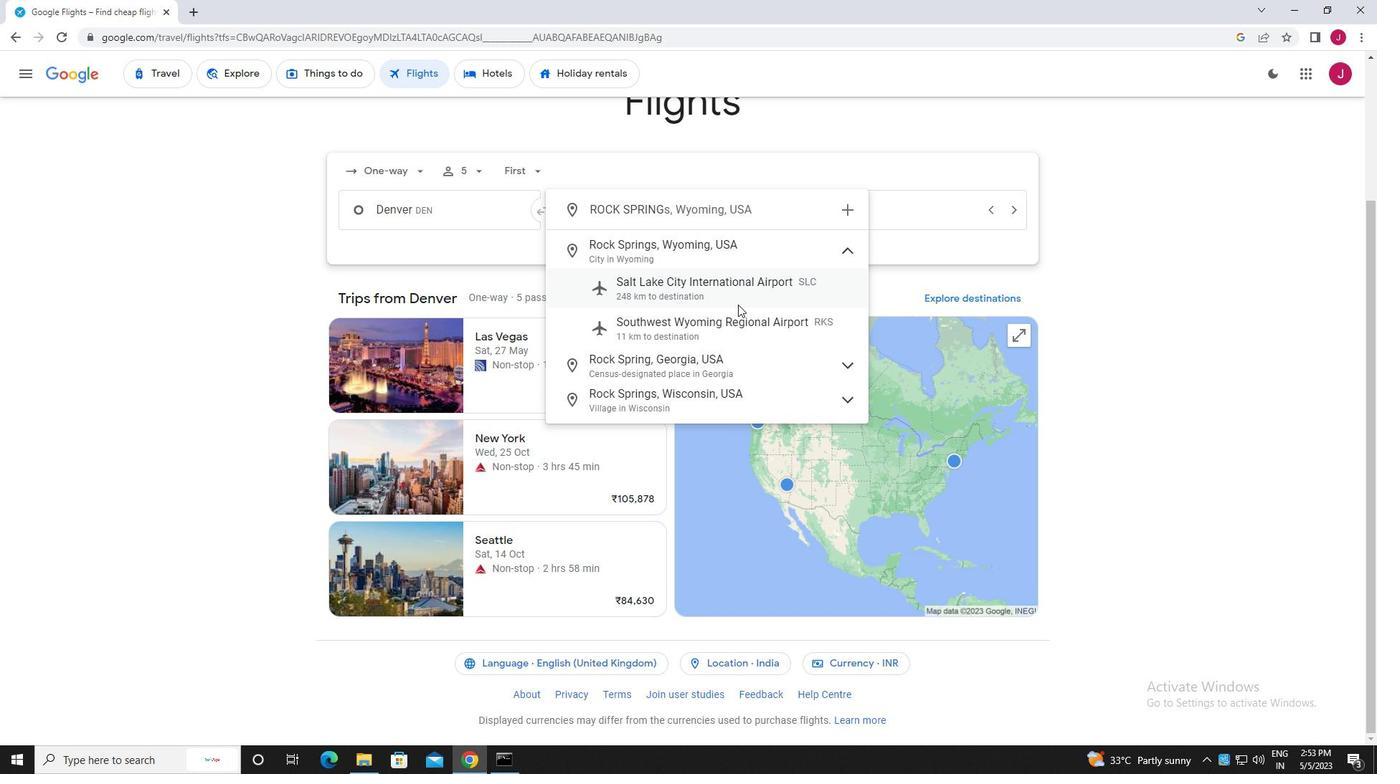 
Action: Mouse pressed left at (733, 322)
Screenshot: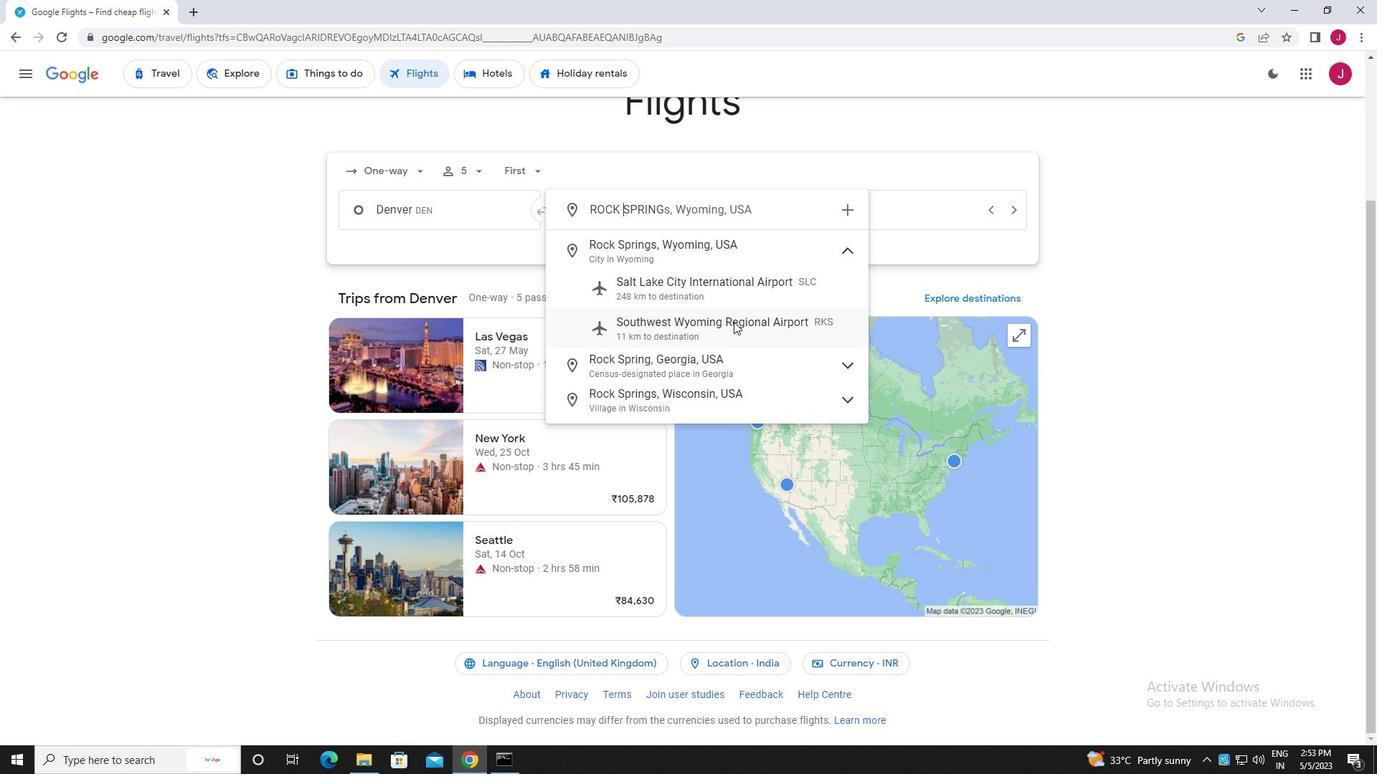 
Action: Mouse moved to (848, 215)
Screenshot: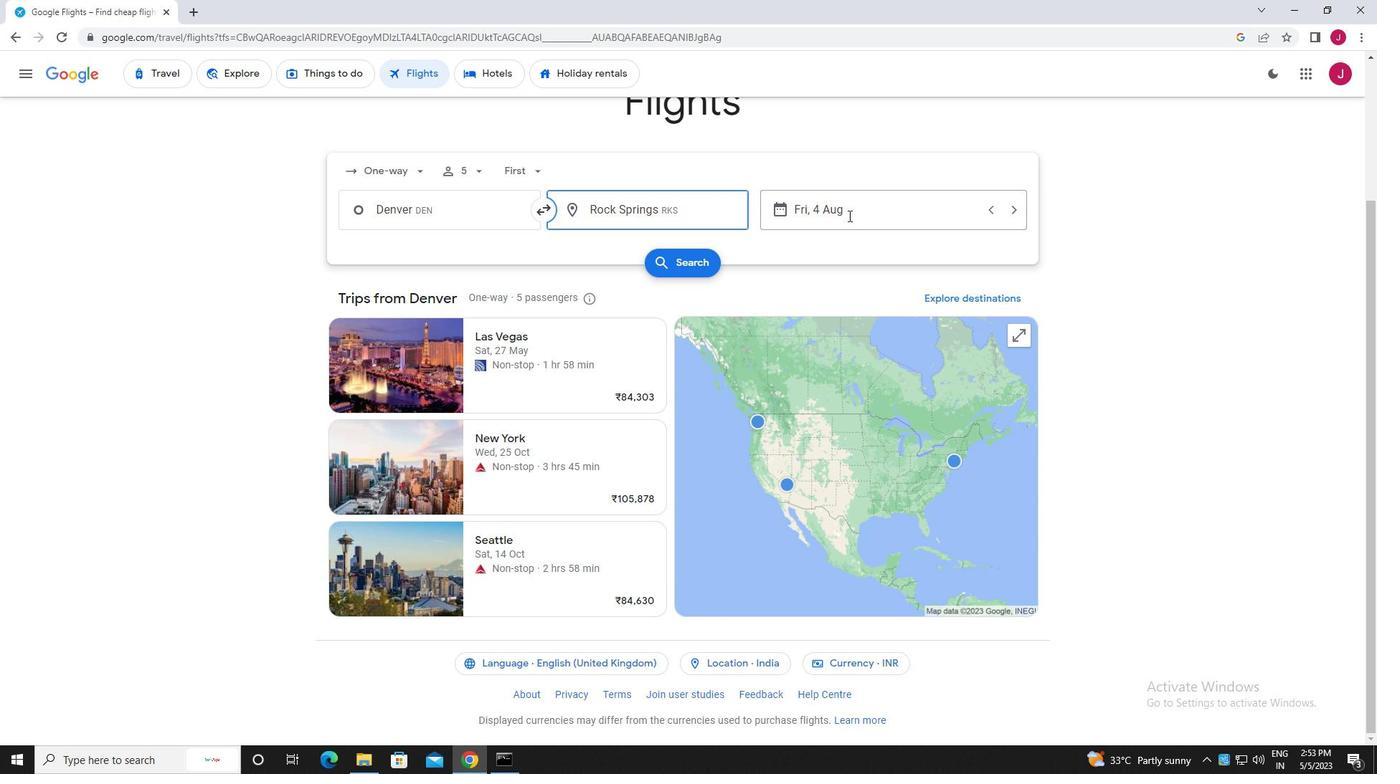 
Action: Mouse pressed left at (848, 215)
Screenshot: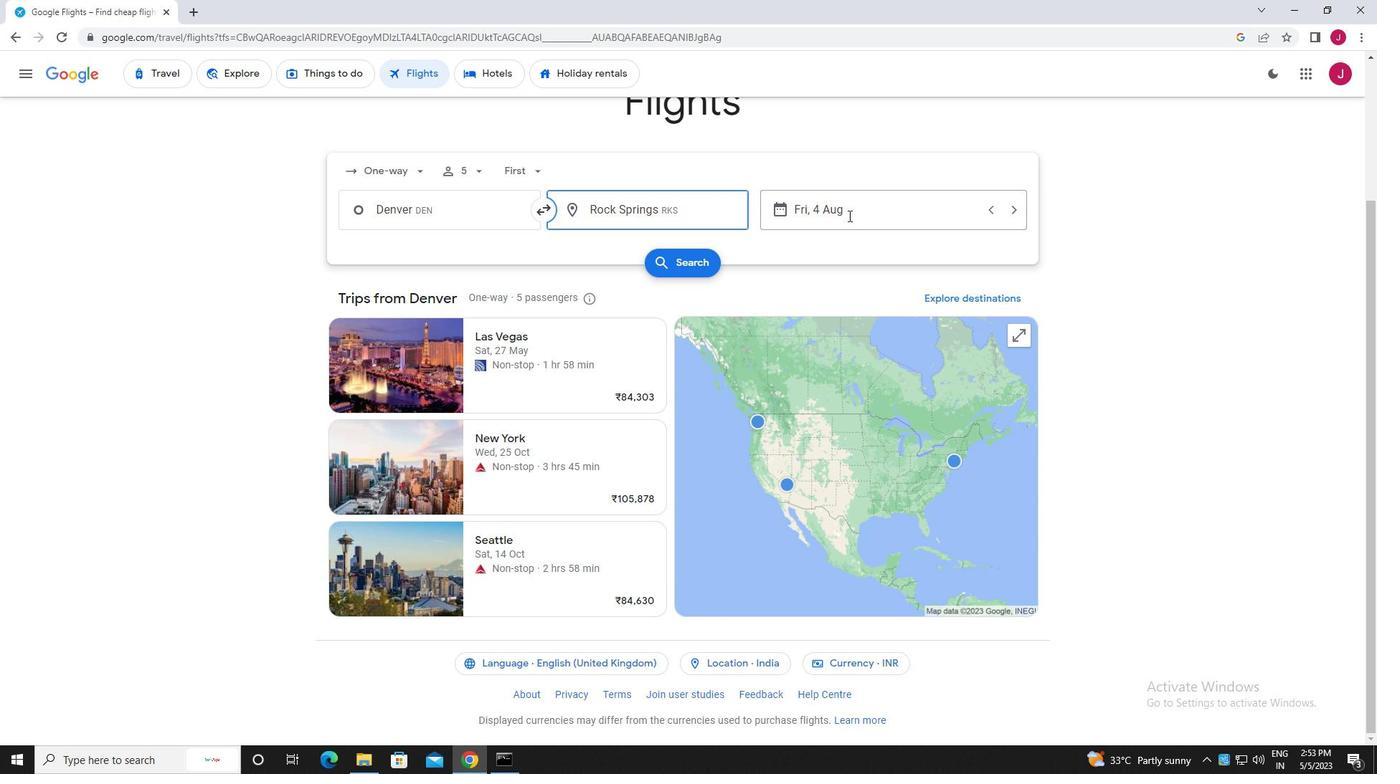 
Action: Mouse moved to (716, 325)
Screenshot: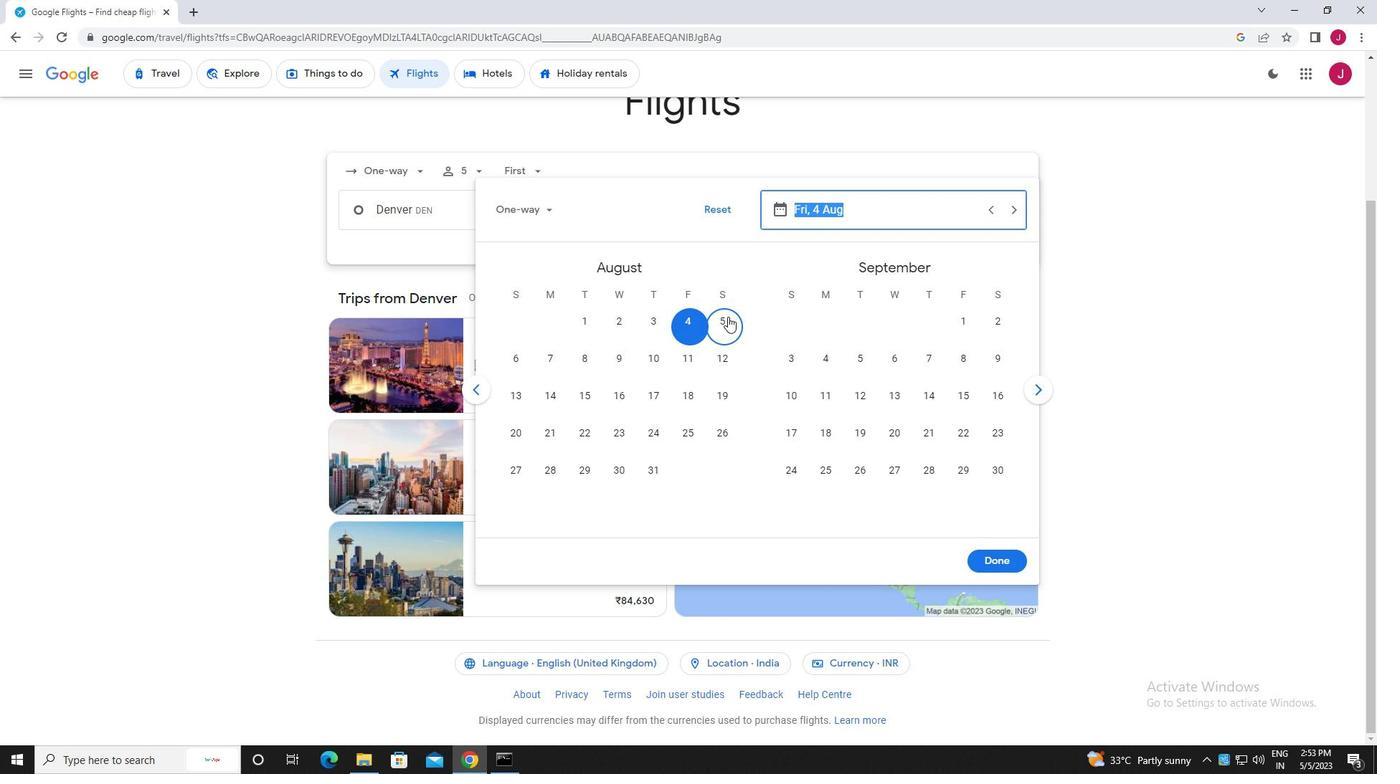 
Action: Mouse pressed left at (716, 325)
Screenshot: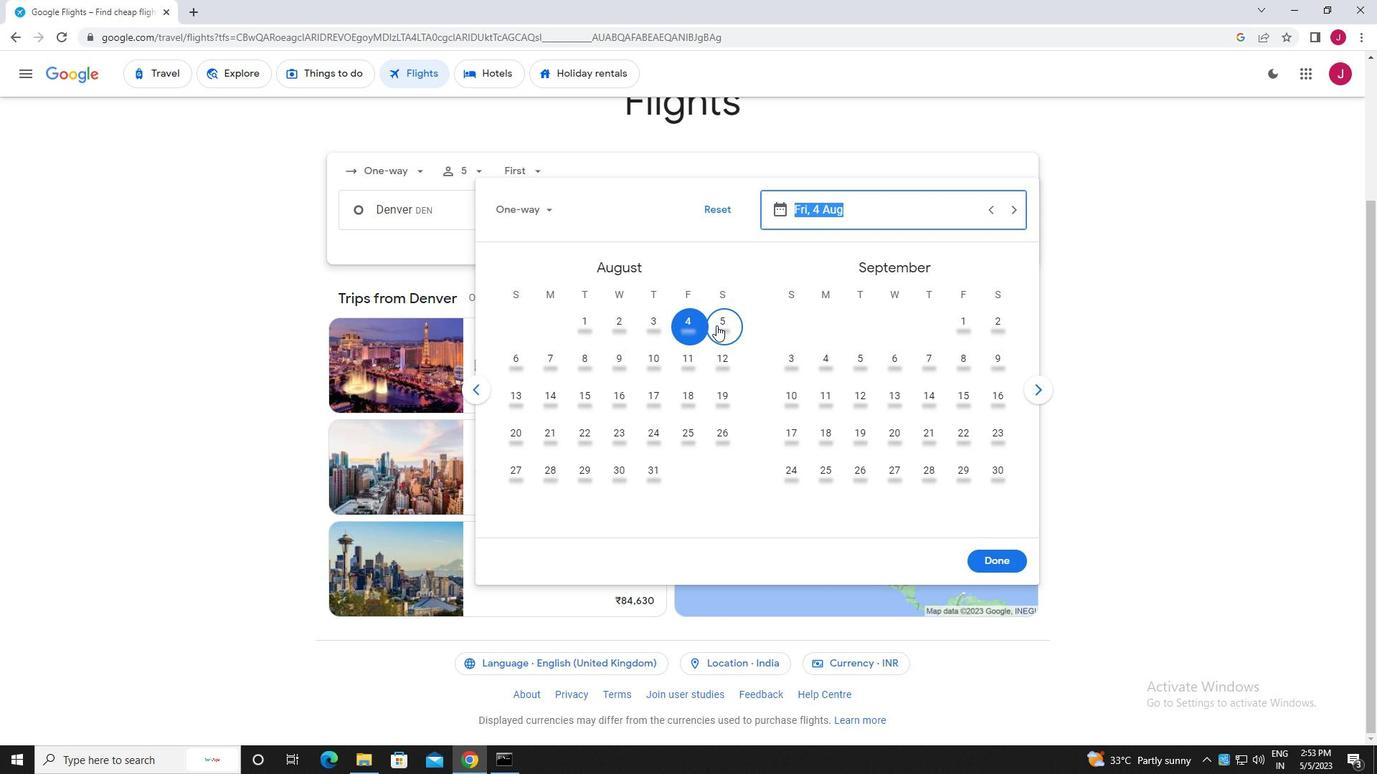 
Action: Mouse moved to (985, 564)
Screenshot: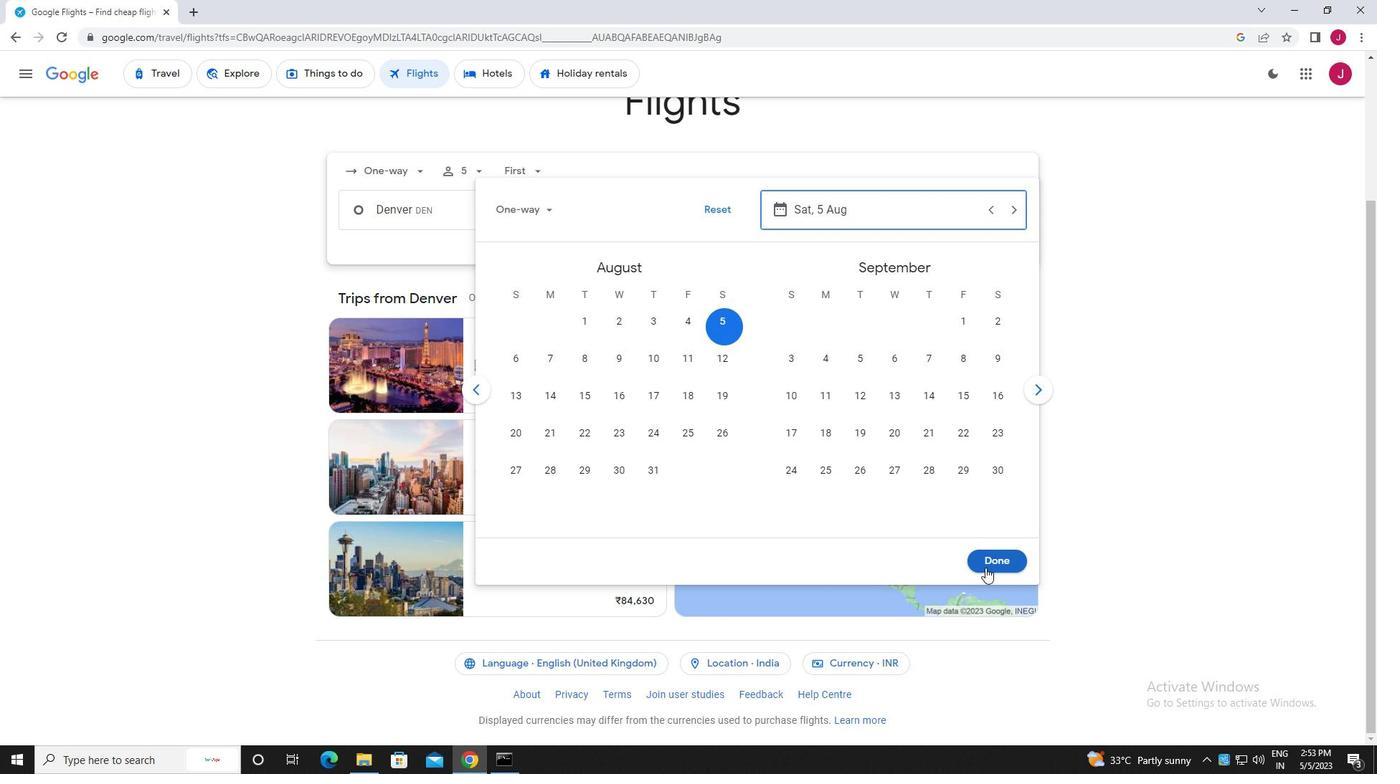 
Action: Mouse pressed left at (985, 564)
Screenshot: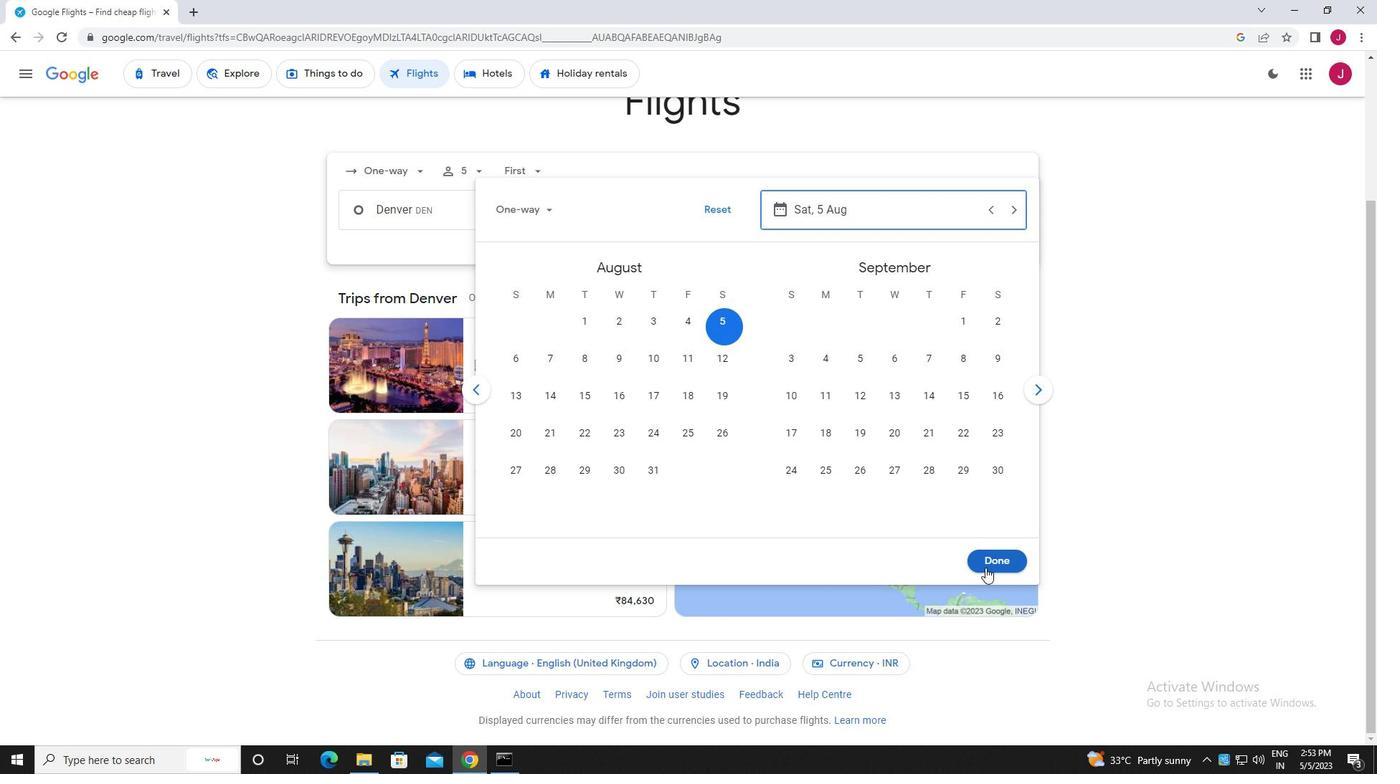 
Action: Mouse moved to (688, 260)
Screenshot: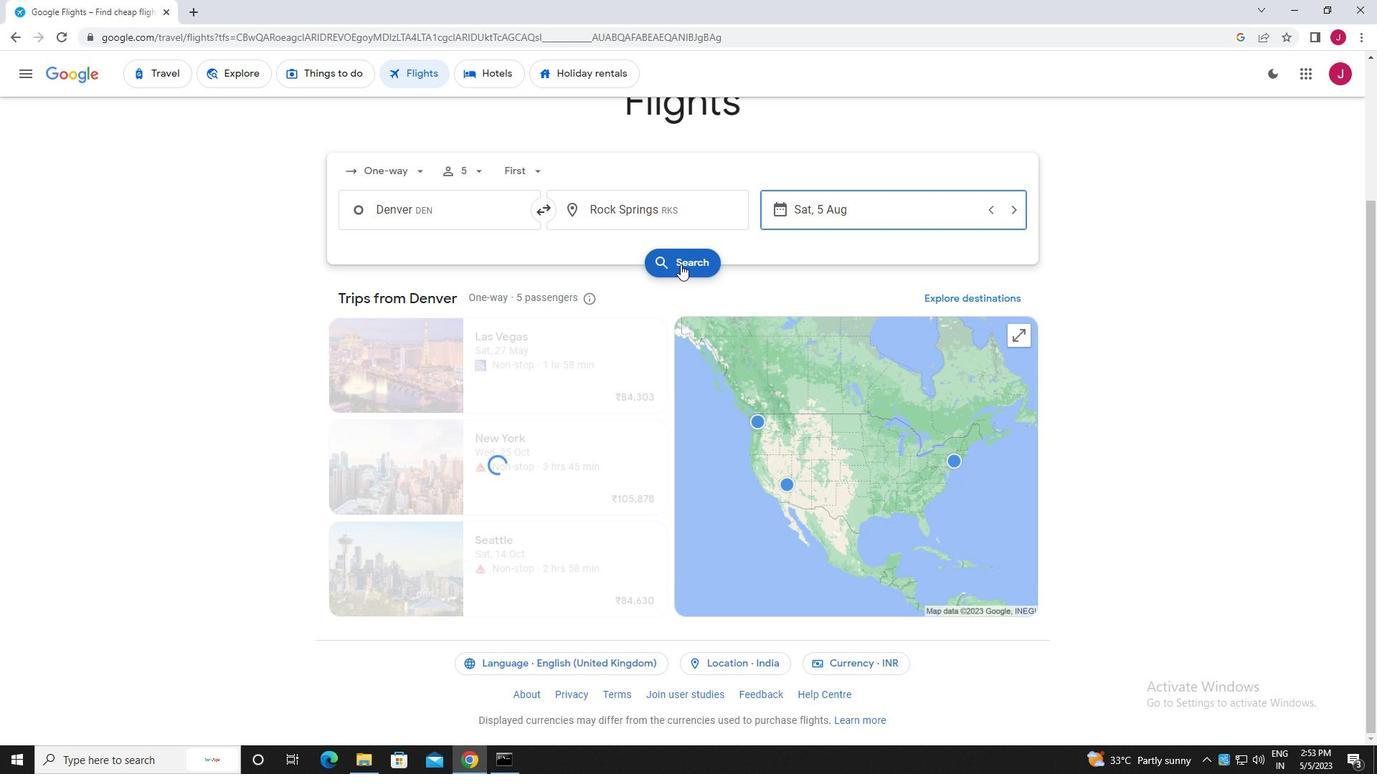 
Action: Mouse pressed left at (688, 260)
Screenshot: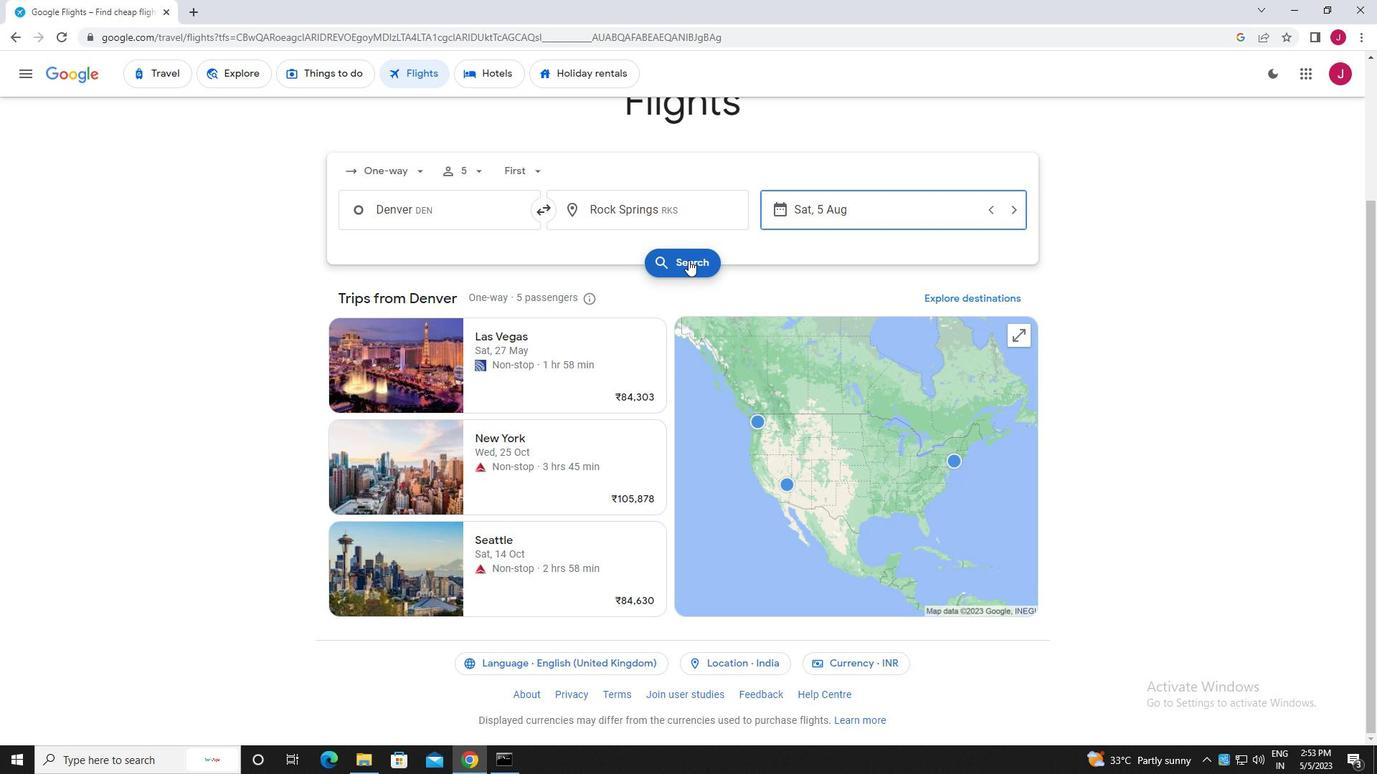 
Action: Mouse moved to (365, 203)
Screenshot: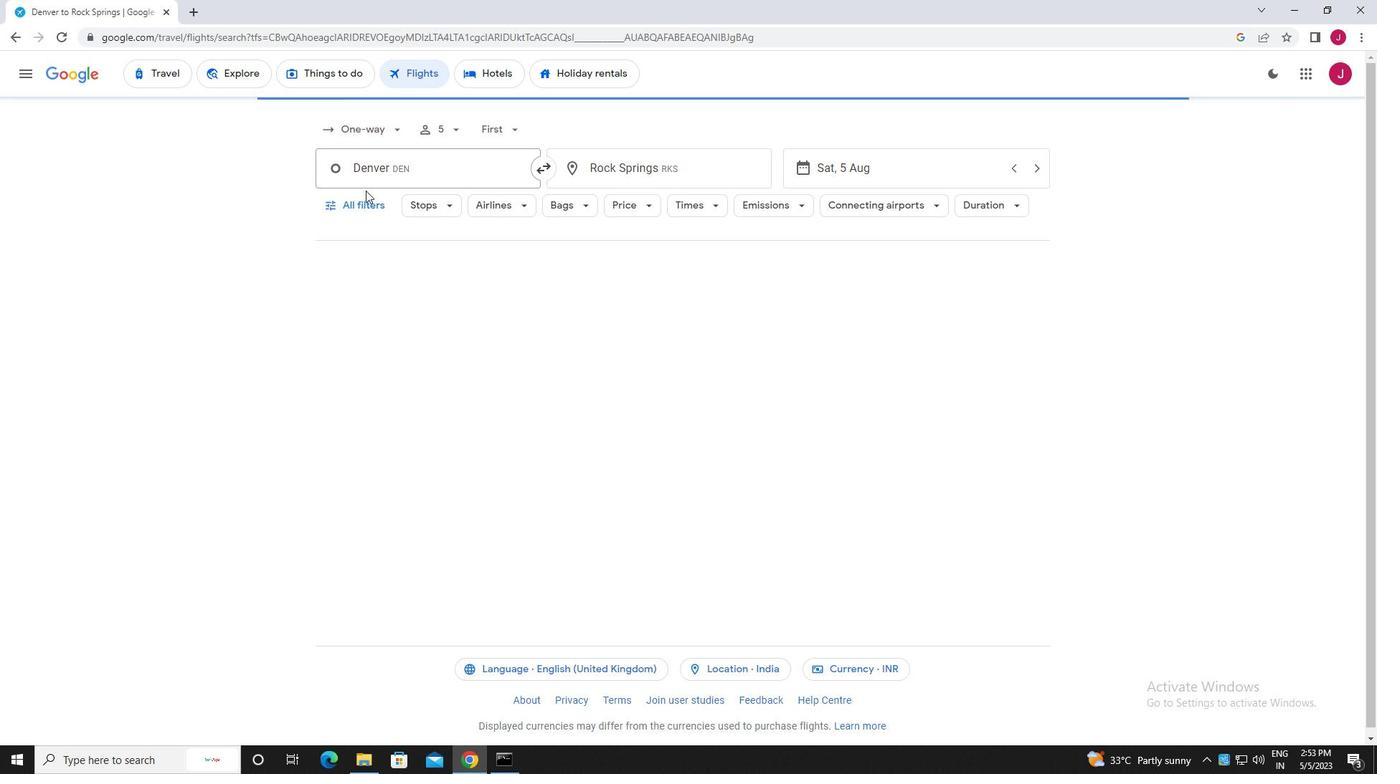 
Action: Mouse pressed left at (365, 203)
Screenshot: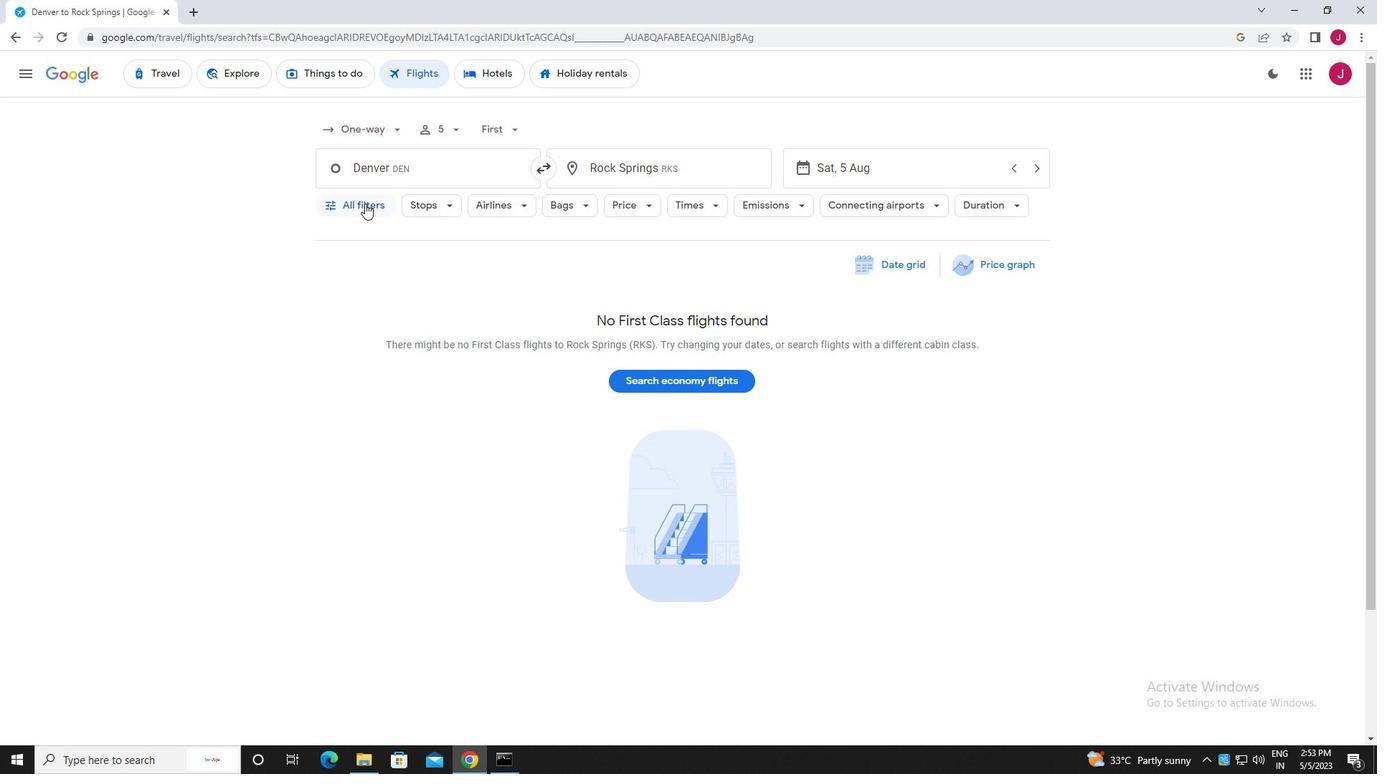 
Action: Mouse moved to (446, 329)
Screenshot: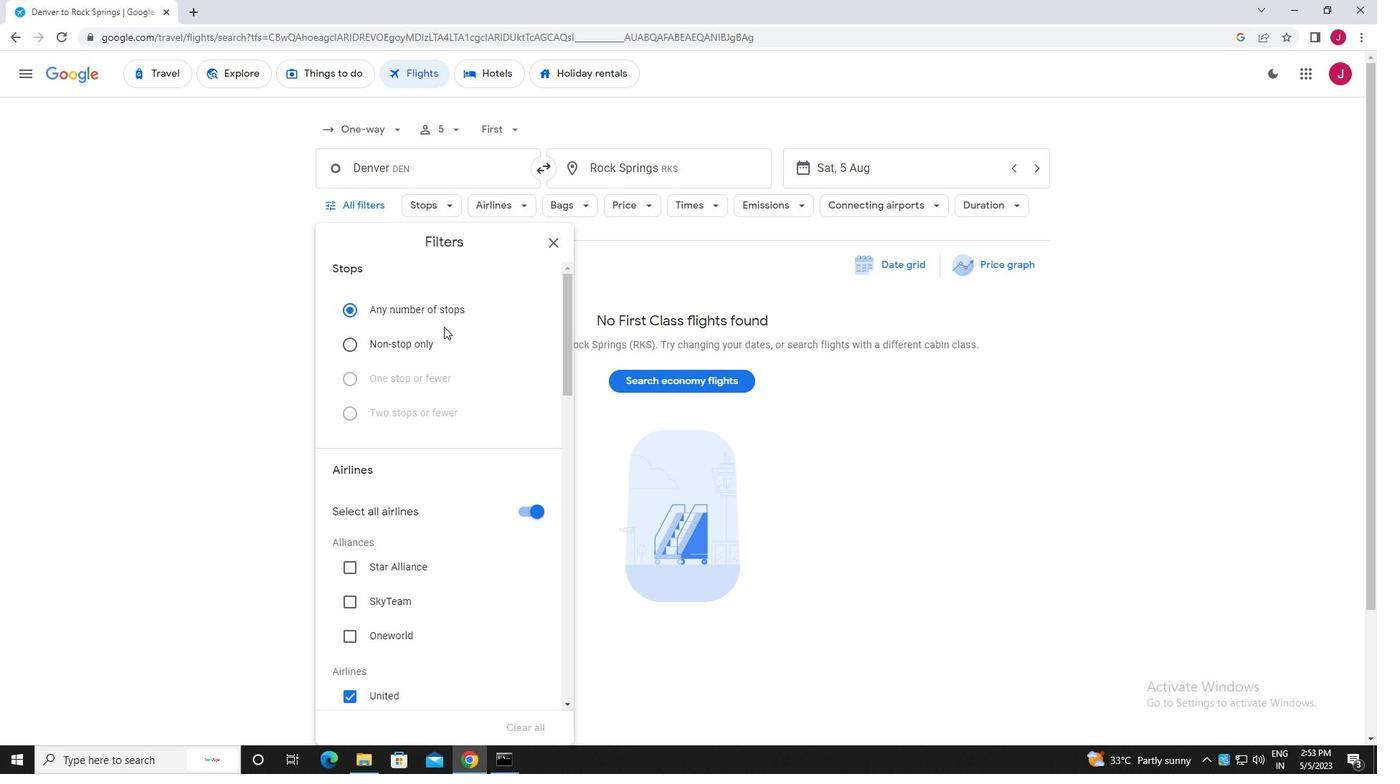 
Action: Mouse scrolled (446, 328) with delta (0, 0)
Screenshot: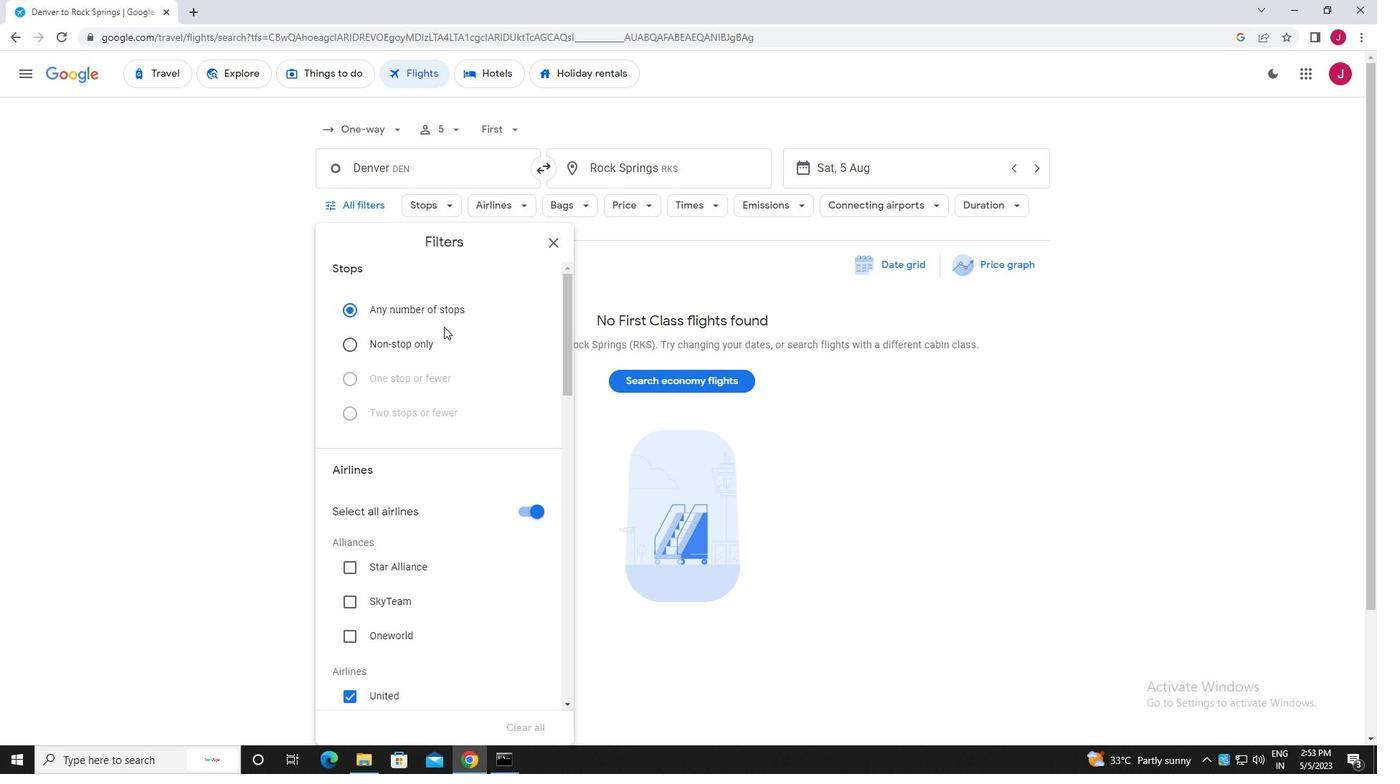 
Action: Mouse moved to (446, 329)
Screenshot: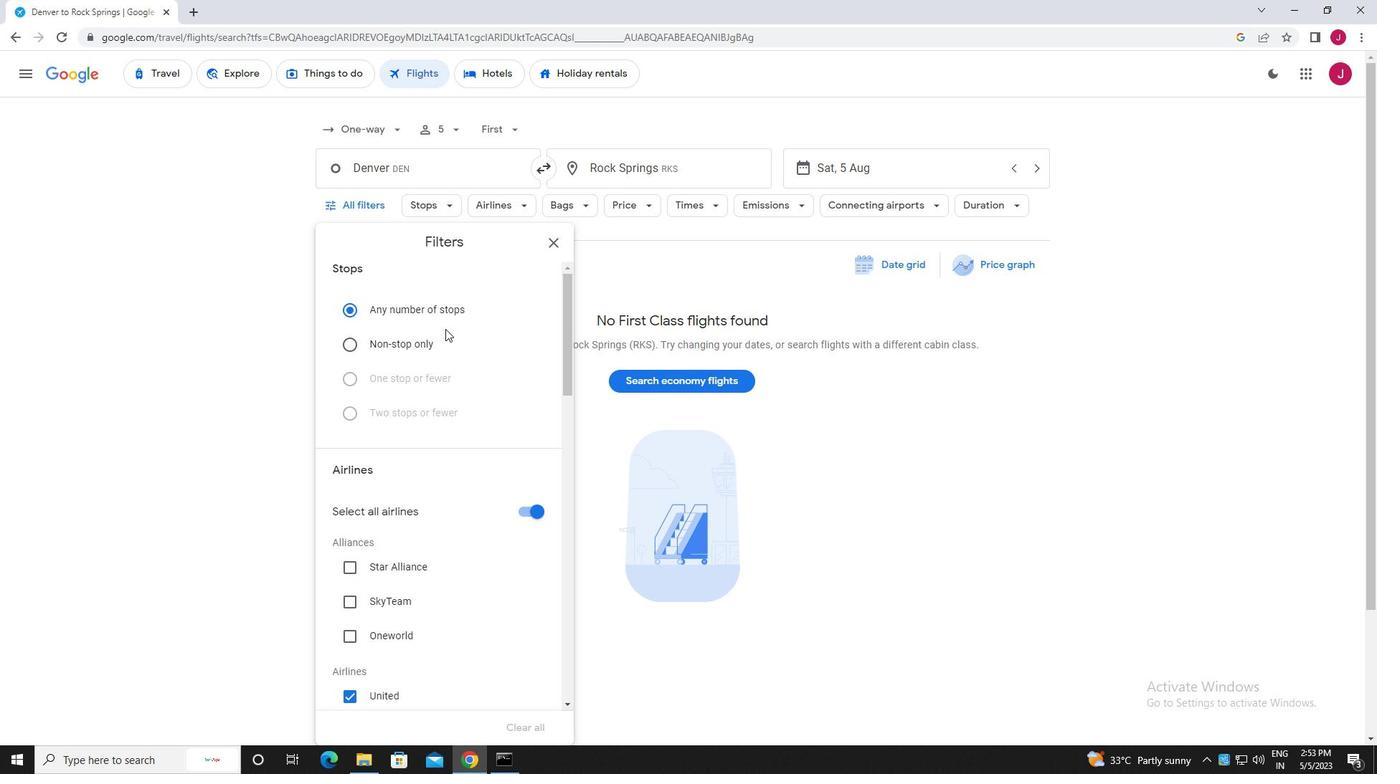 
Action: Mouse scrolled (446, 328) with delta (0, 0)
Screenshot: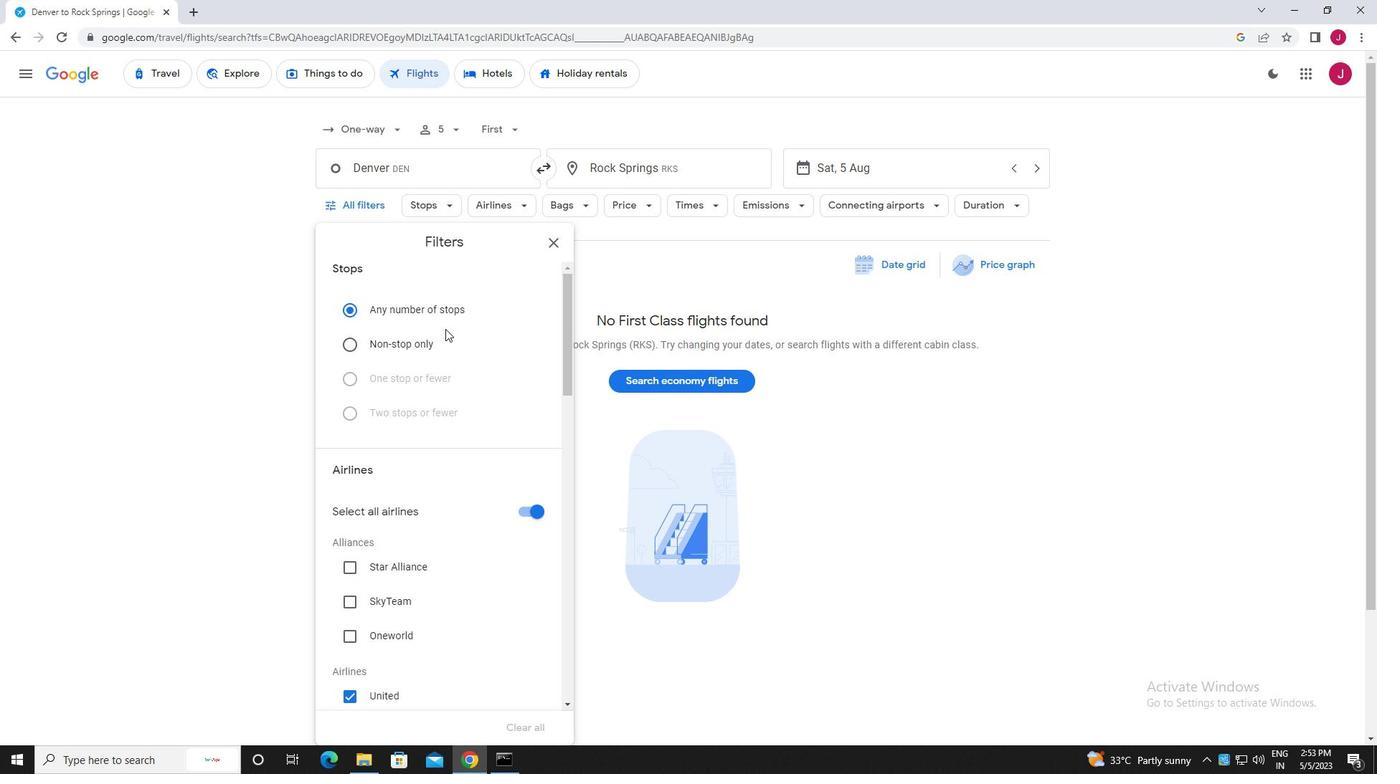 
Action: Mouse moved to (446, 329)
Screenshot: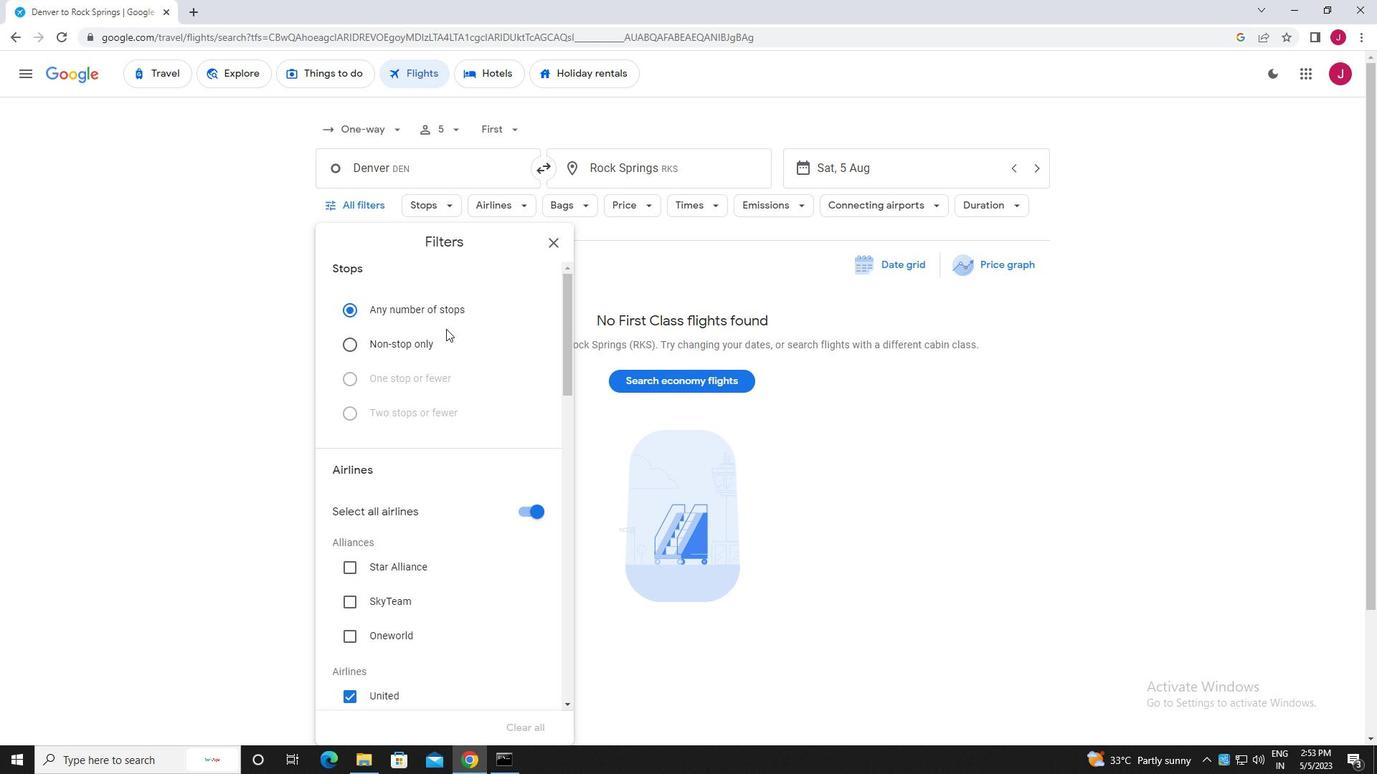 
Action: Mouse scrolled (446, 329) with delta (0, 0)
Screenshot: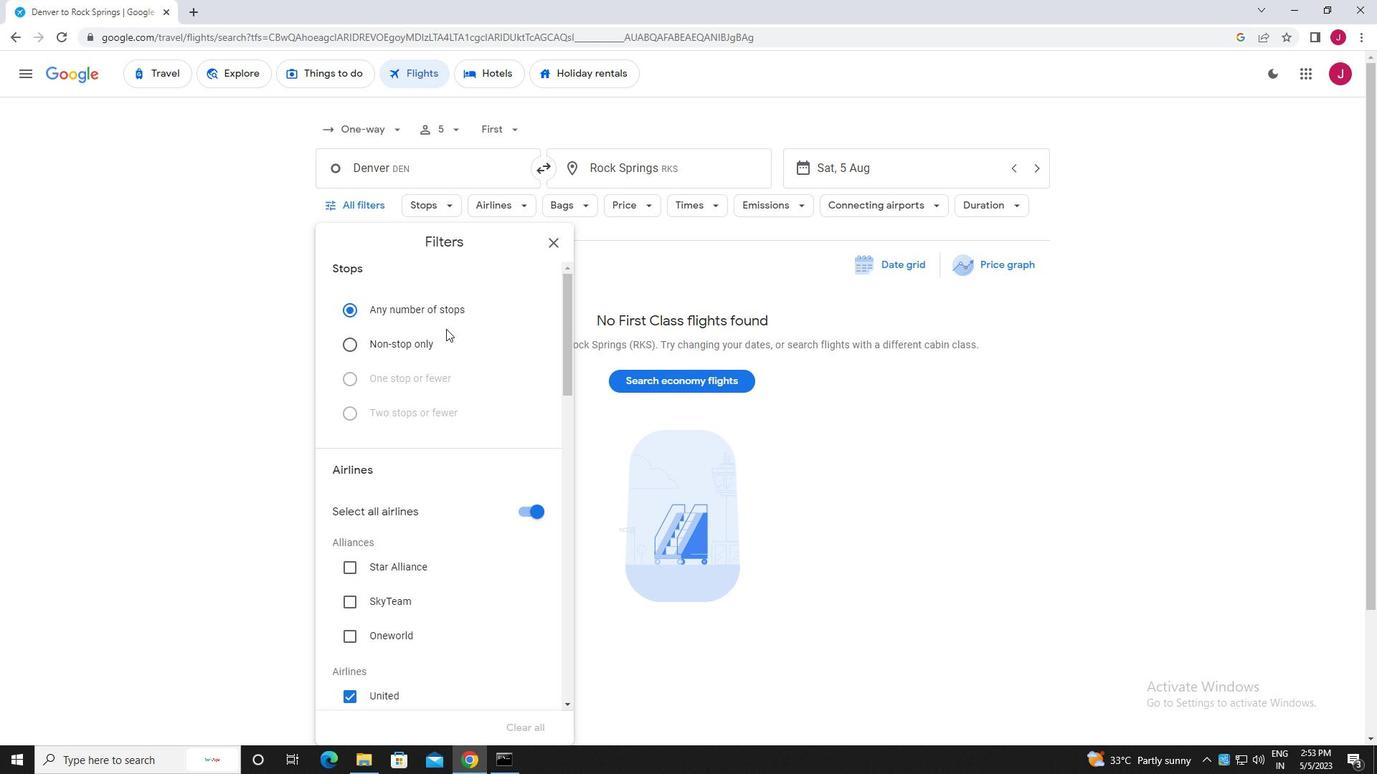 
Action: Mouse moved to (447, 329)
Screenshot: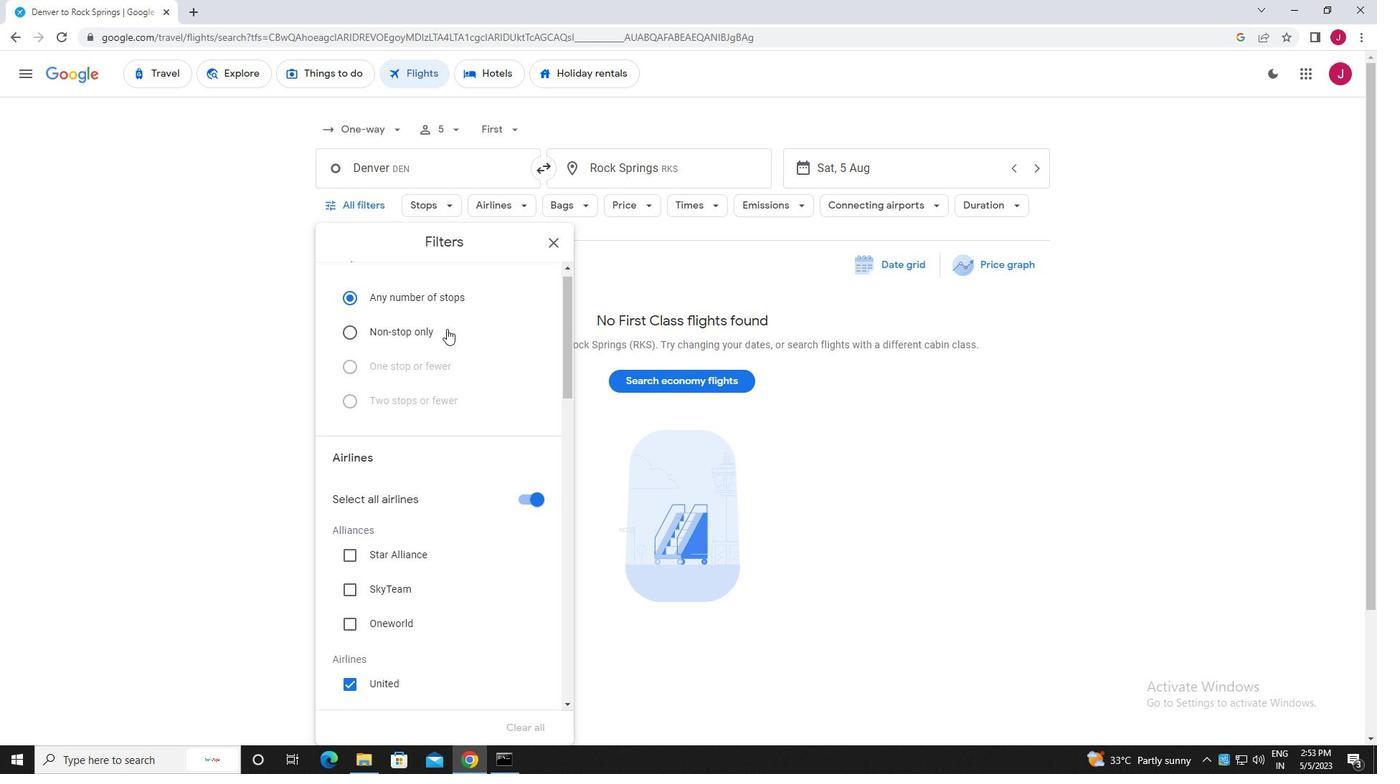 
Action: Mouse scrolled (447, 329) with delta (0, 0)
Screenshot: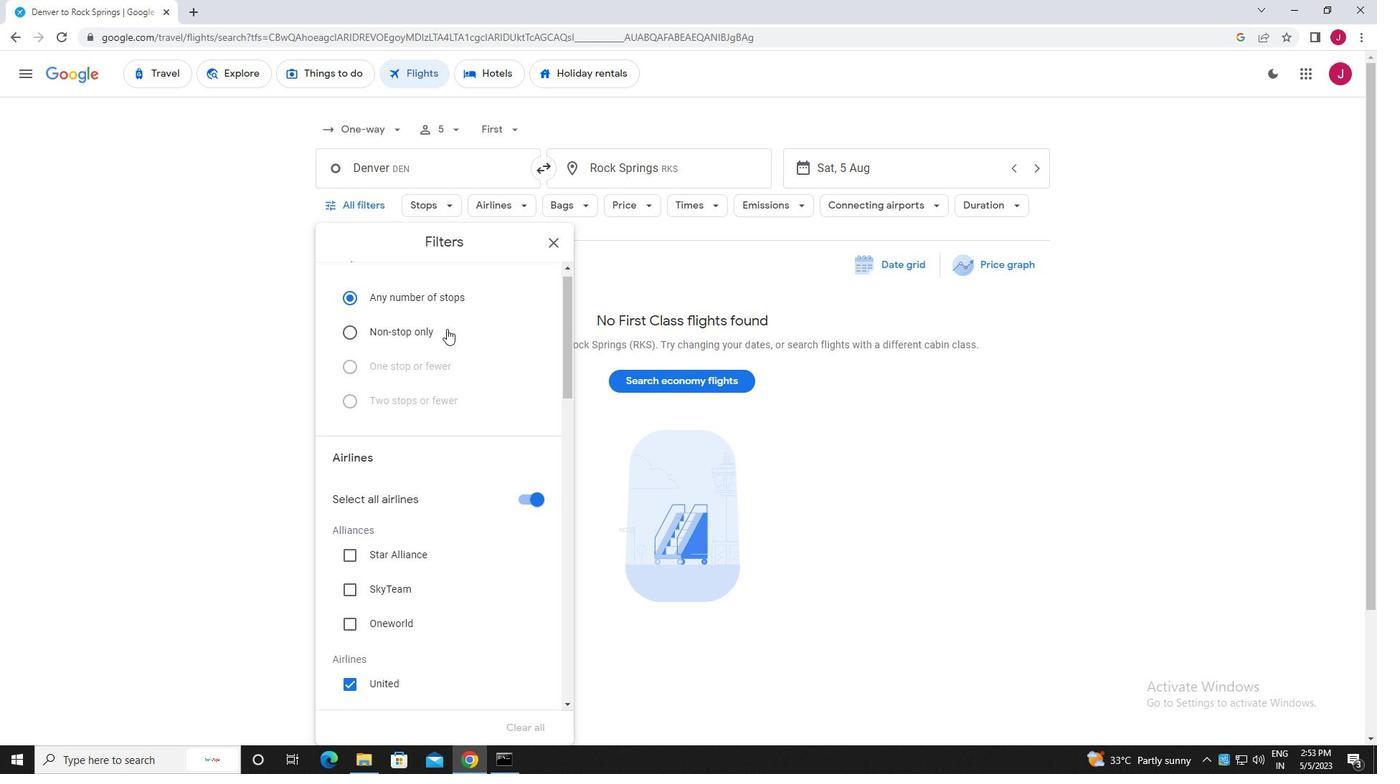 
Action: Mouse moved to (535, 286)
Screenshot: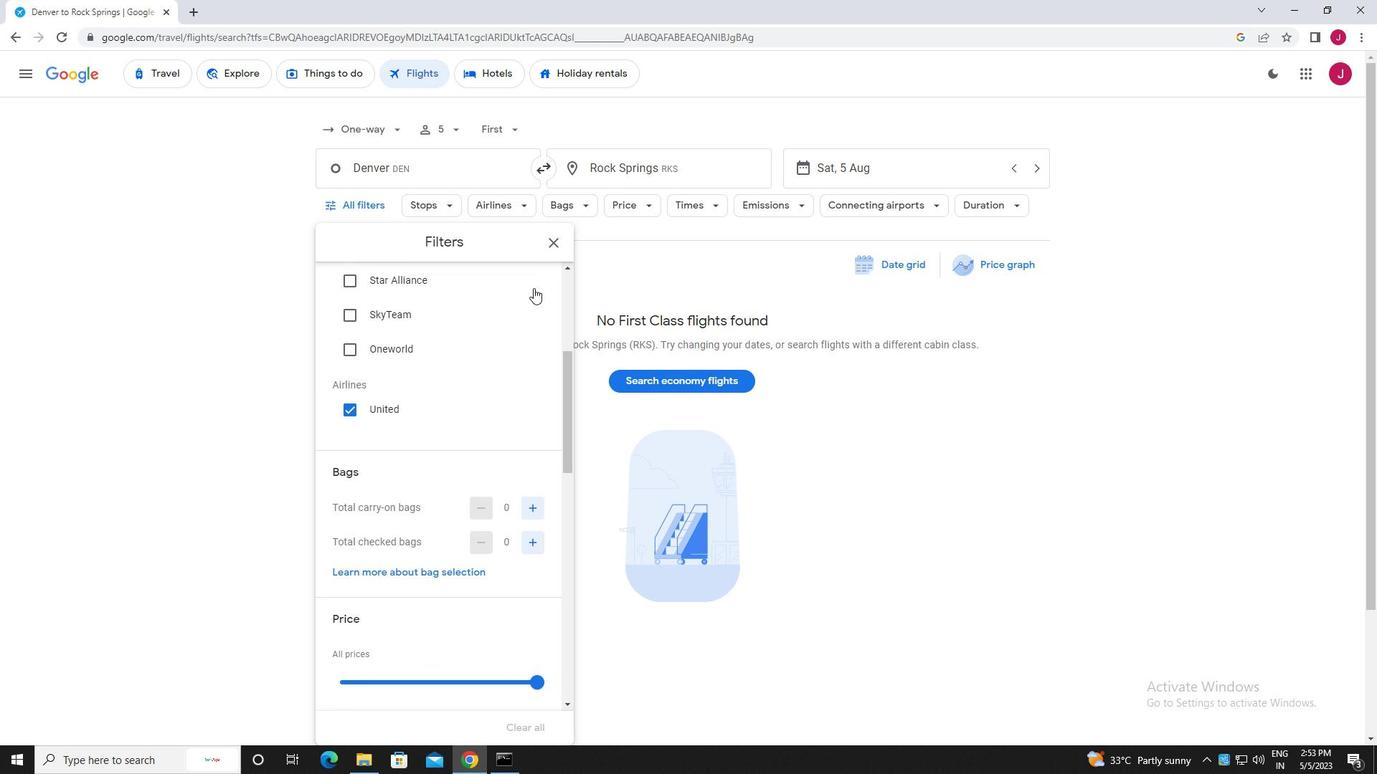 
Action: Mouse scrolled (535, 287) with delta (0, 0)
Screenshot: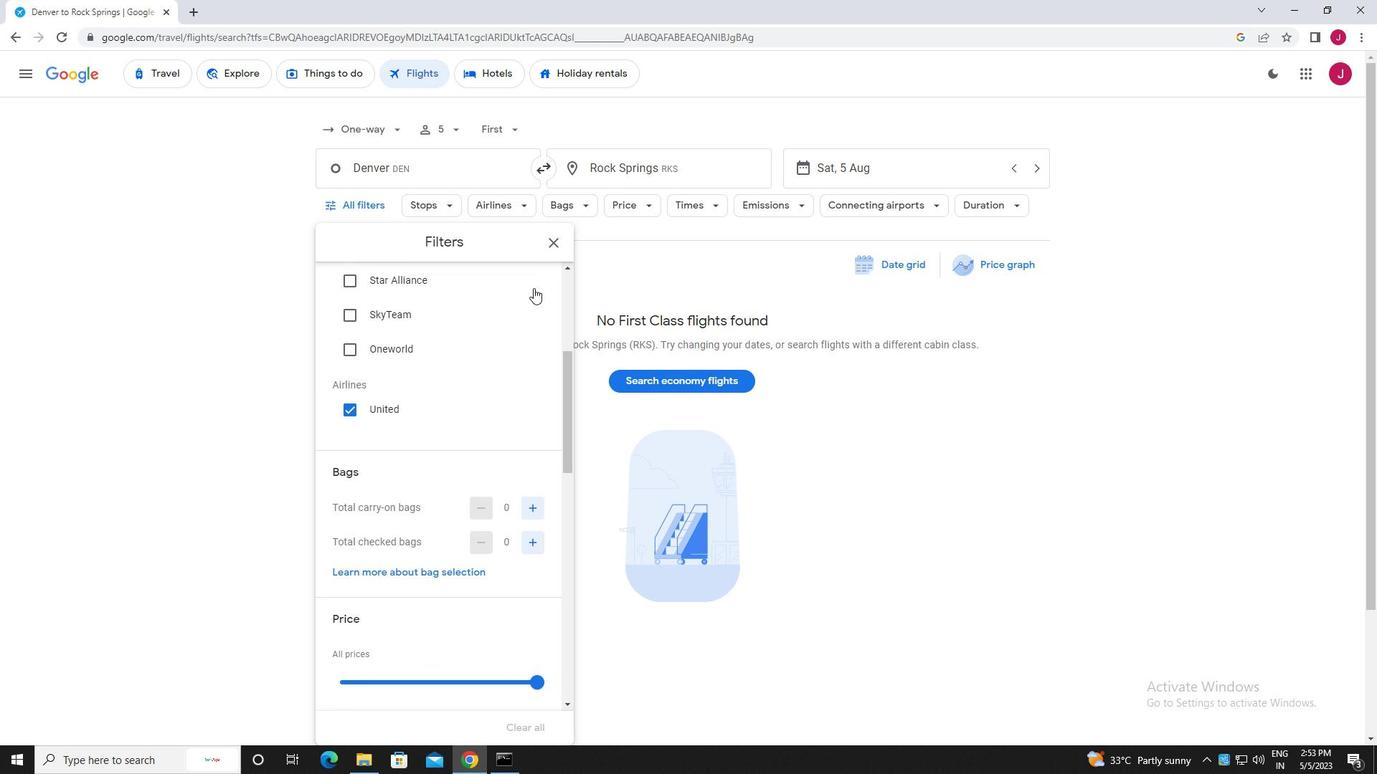 
Action: Mouse scrolled (535, 287) with delta (0, 0)
Screenshot: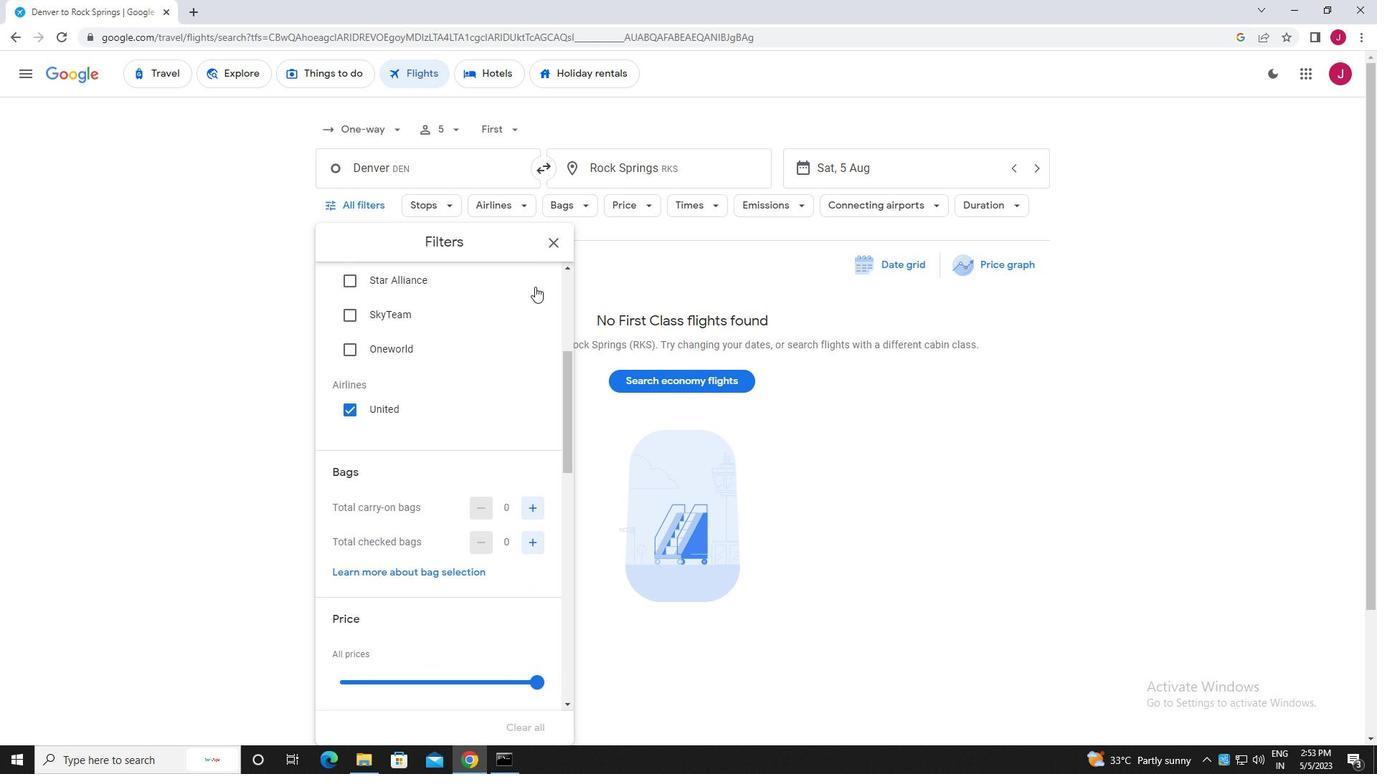 
Action: Mouse moved to (523, 370)
Screenshot: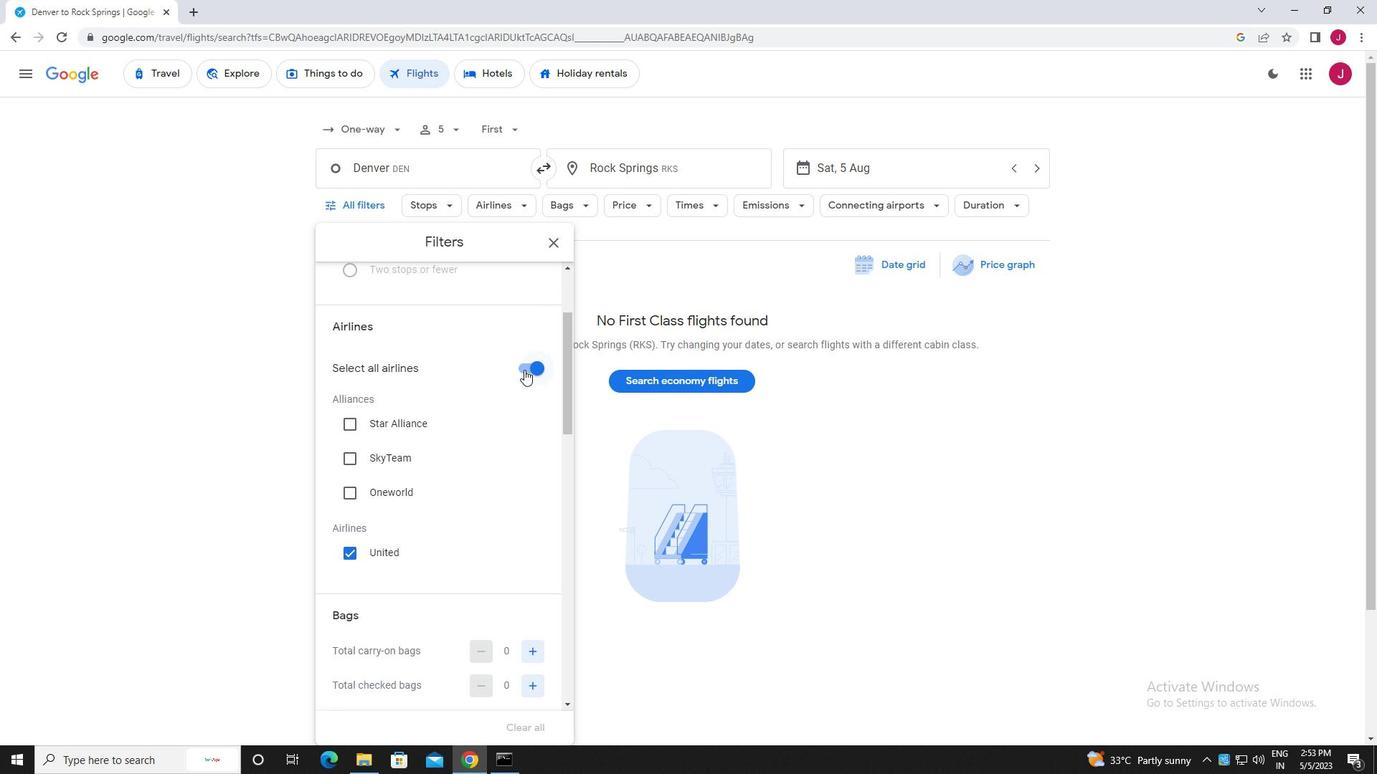 
Action: Mouse pressed left at (523, 370)
Screenshot: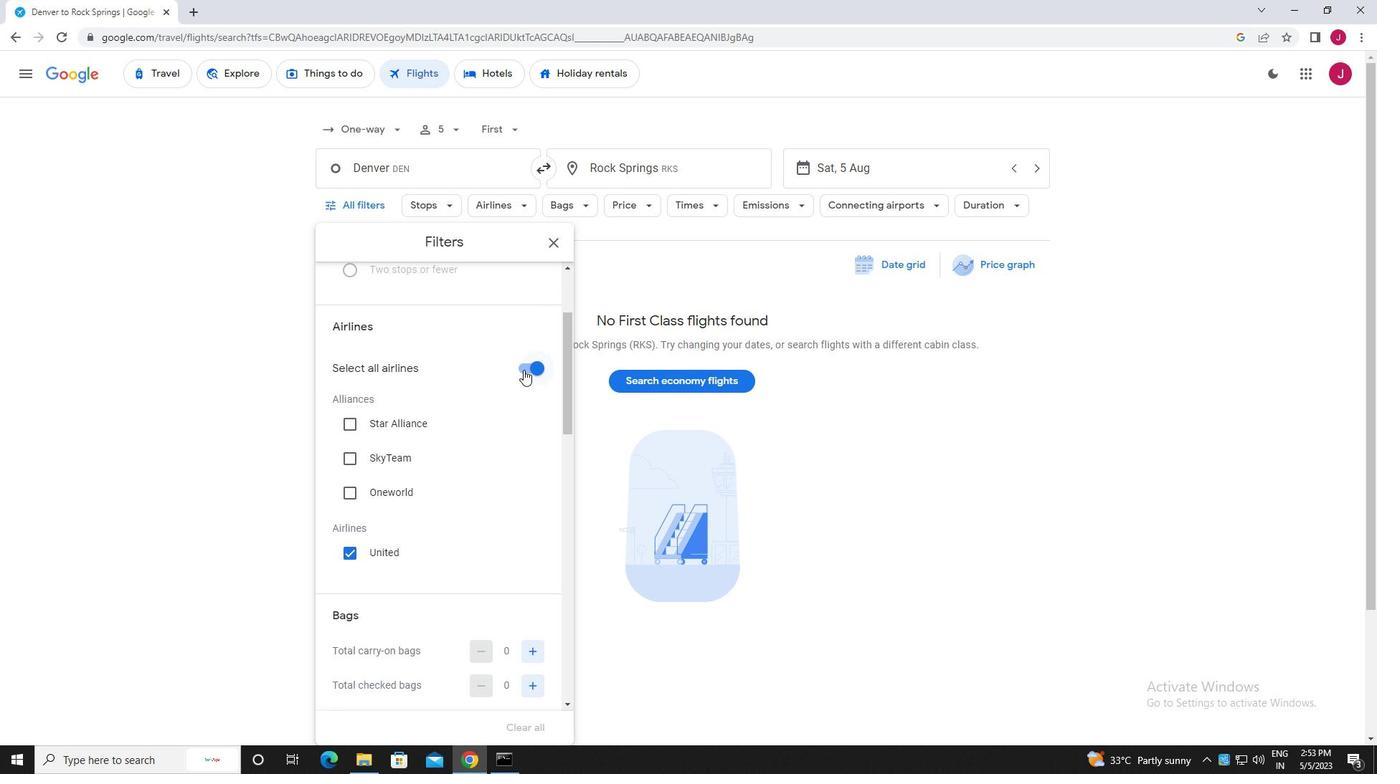 
Action: Mouse moved to (436, 345)
Screenshot: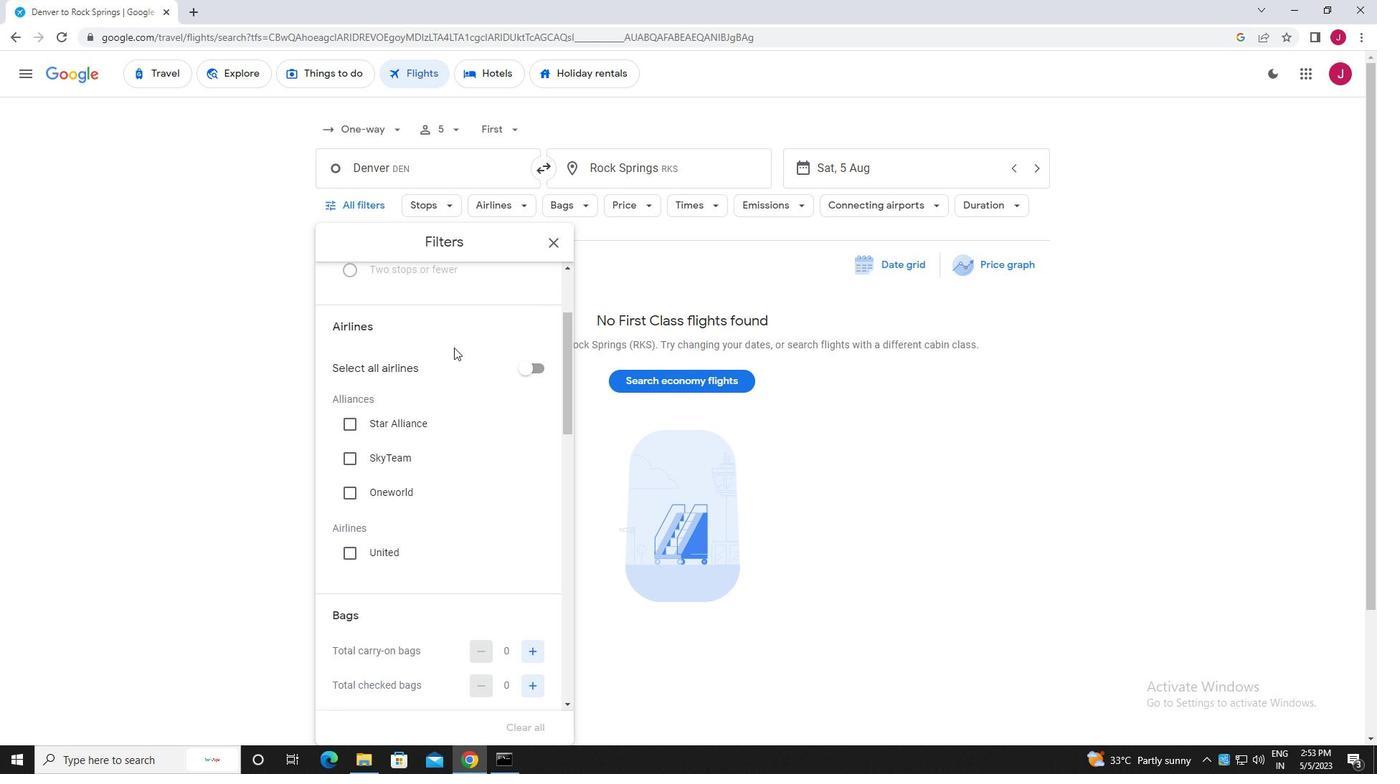 
Action: Mouse scrolled (436, 344) with delta (0, 0)
Screenshot: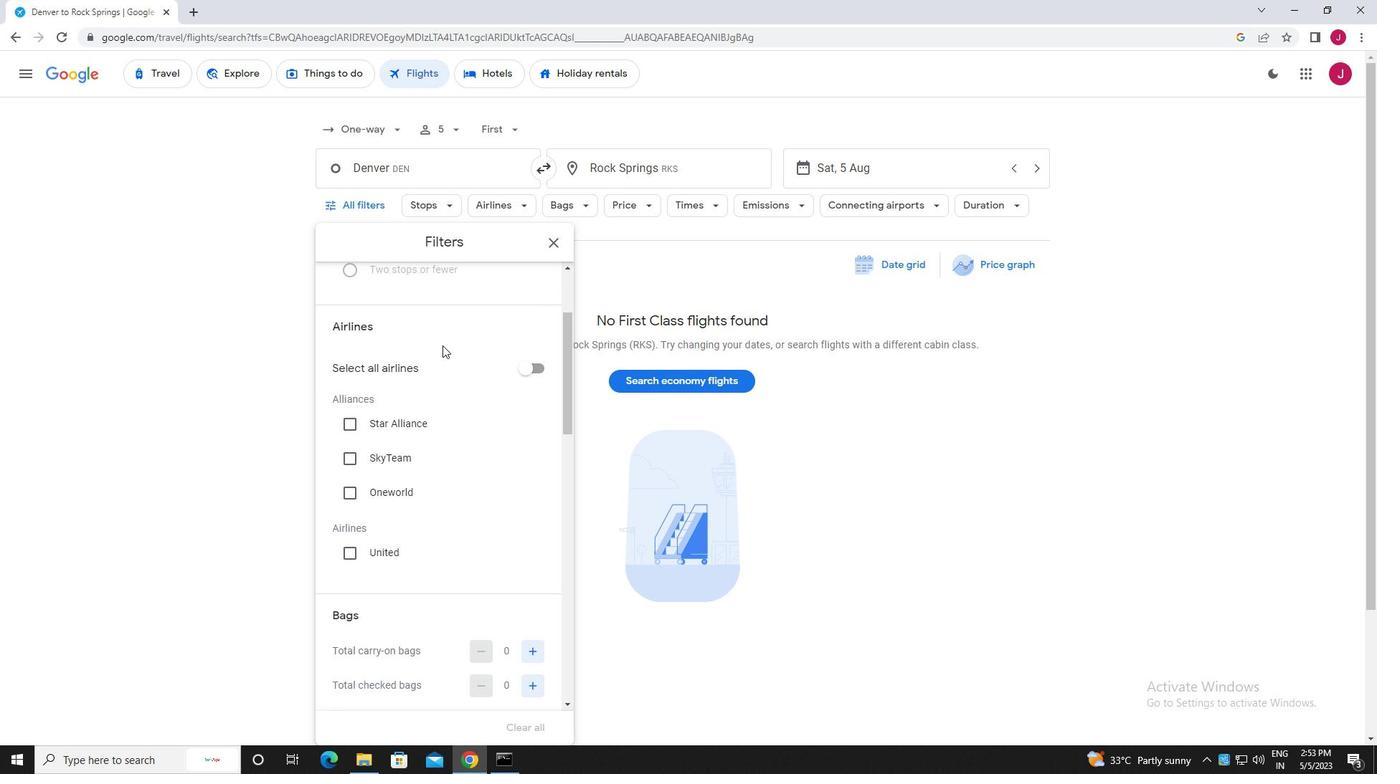 
Action: Mouse scrolled (436, 344) with delta (0, 0)
Screenshot: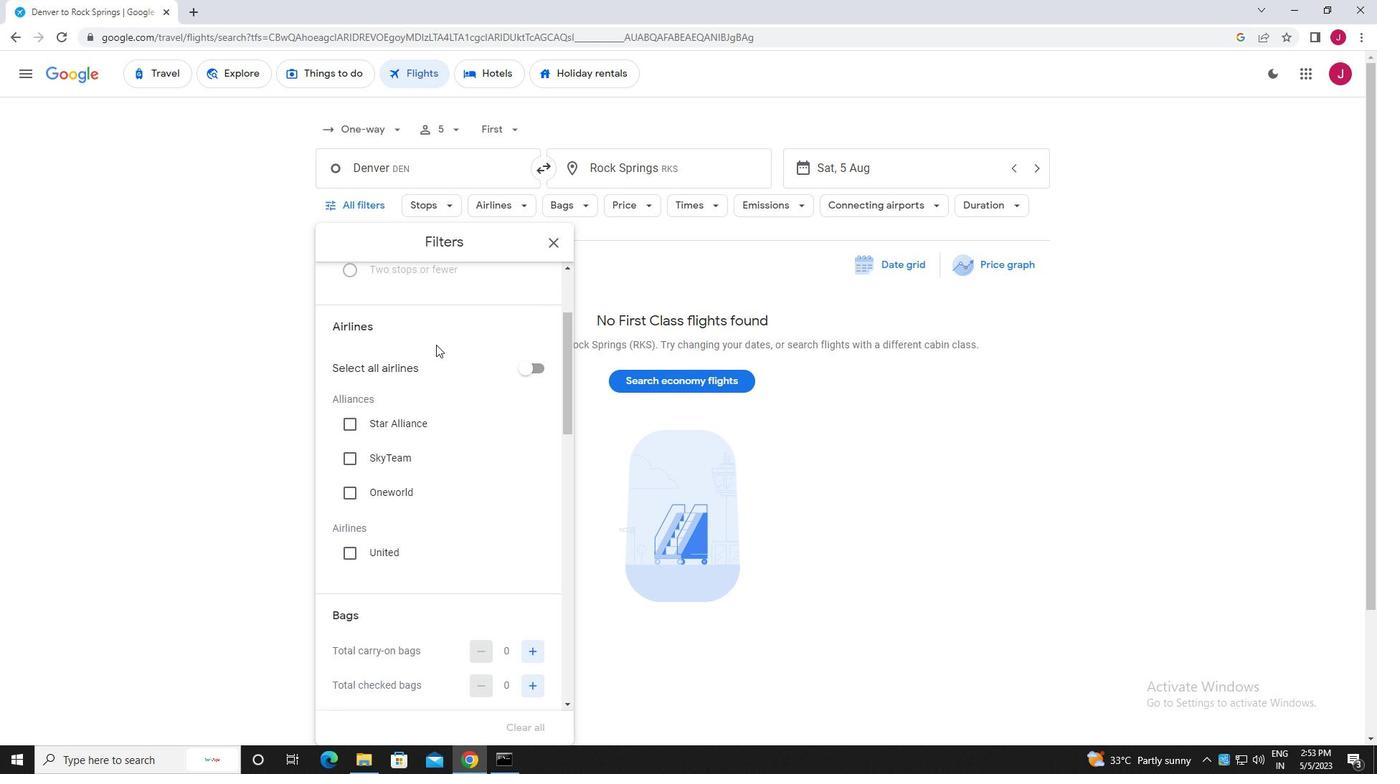 
Action: Mouse moved to (421, 345)
Screenshot: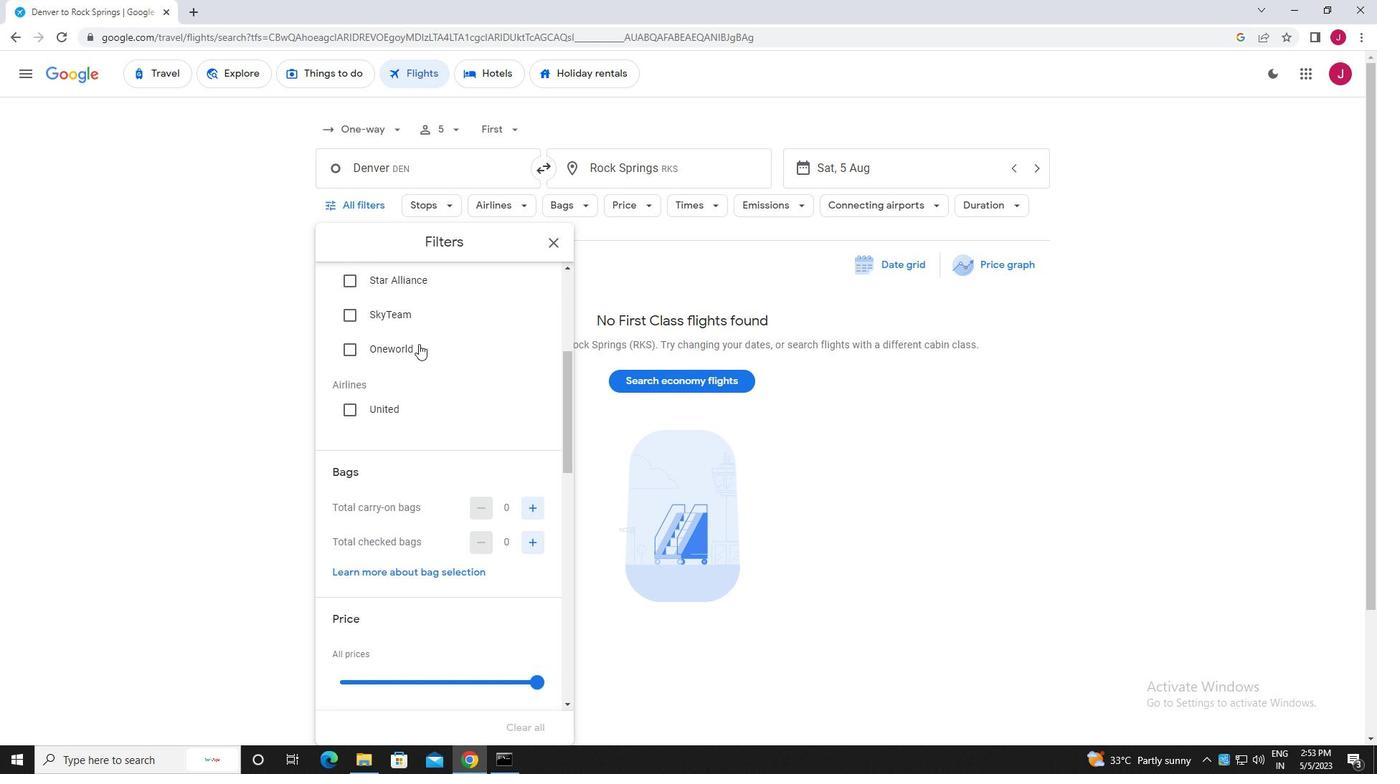 
Action: Mouse scrolled (421, 346) with delta (0, 0)
Screenshot: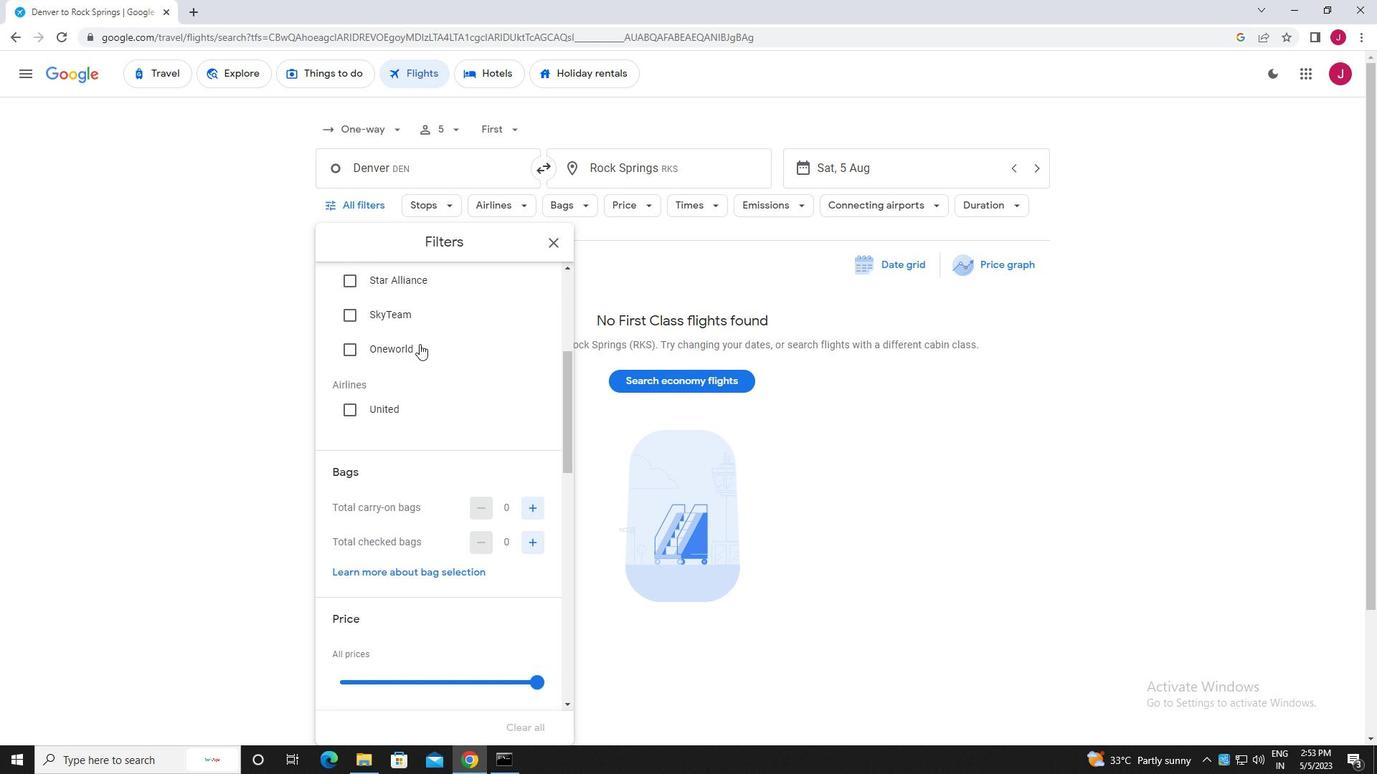 
Action: Mouse scrolled (421, 346) with delta (0, 0)
Screenshot: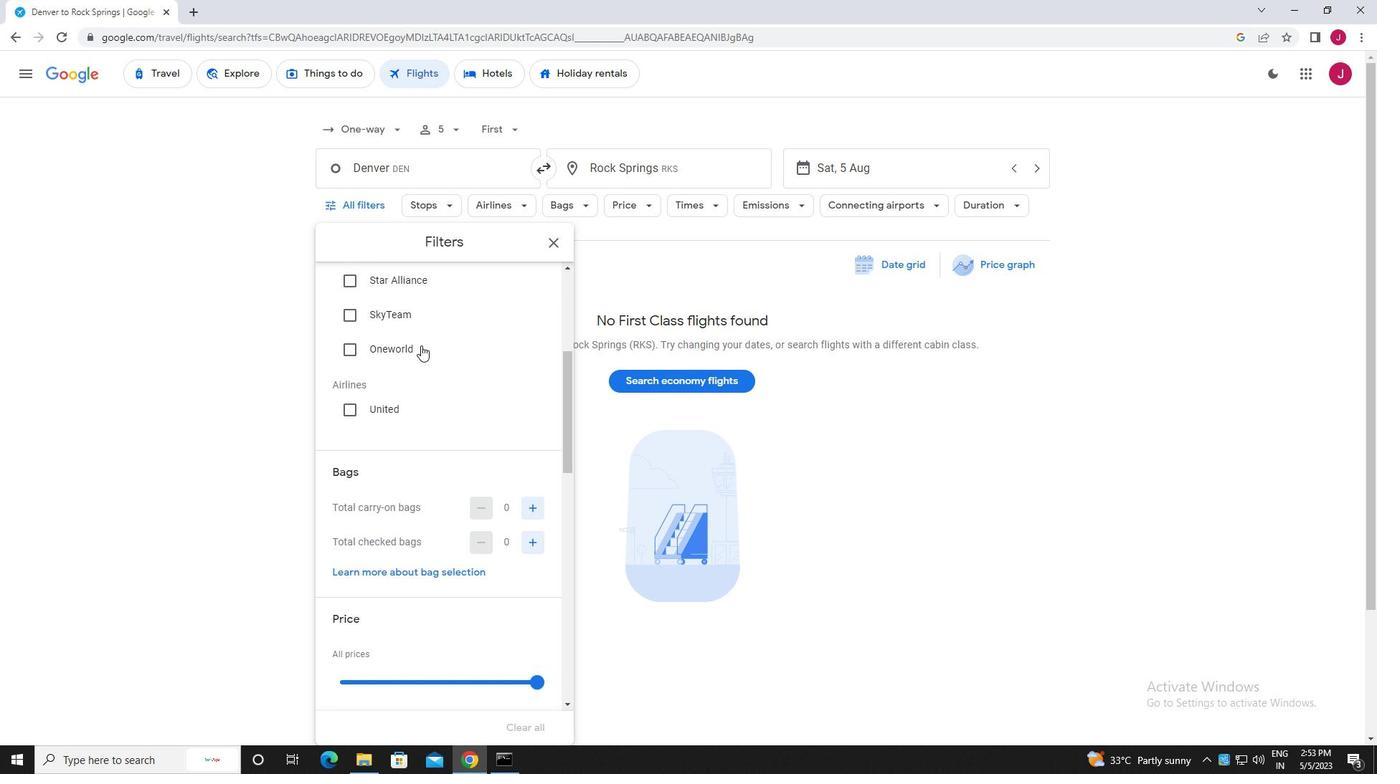 
Action: Mouse moved to (424, 345)
Screenshot: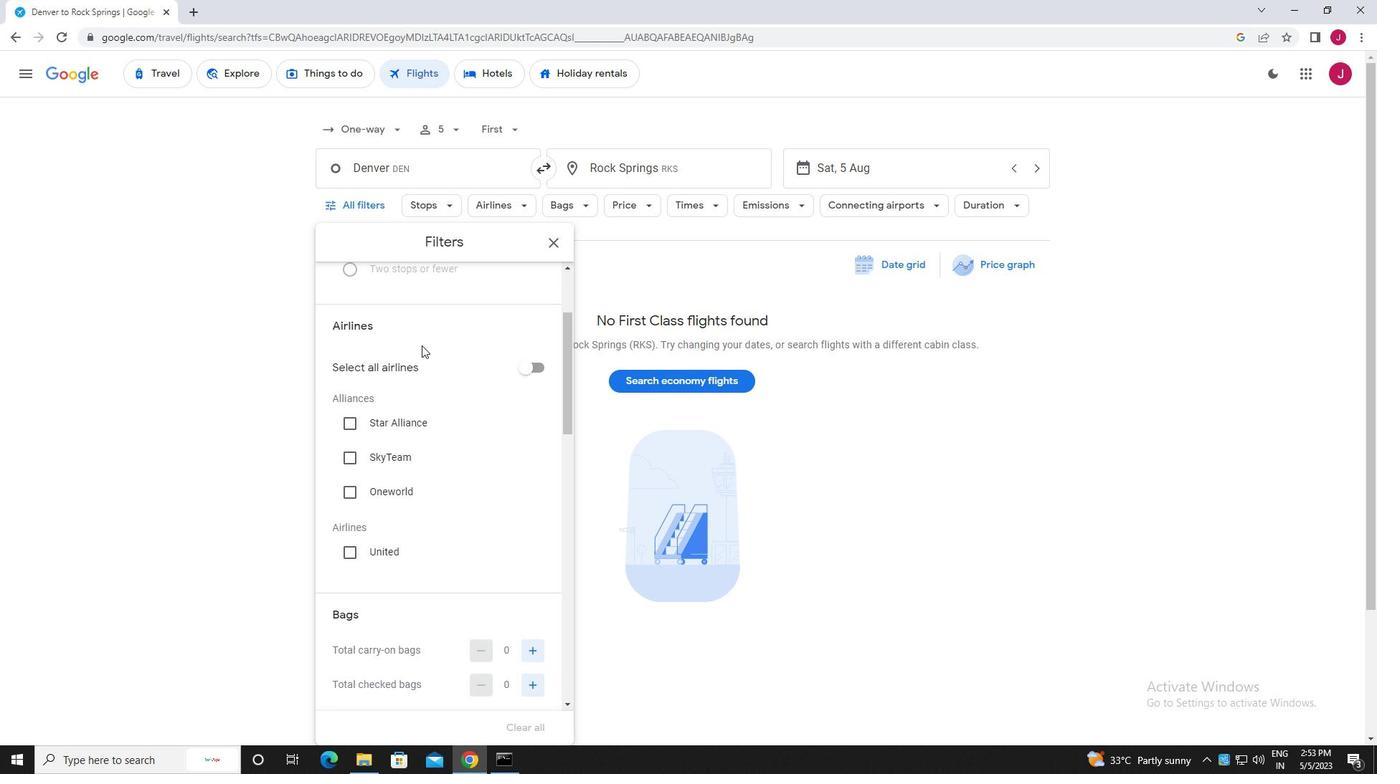 
Action: Mouse scrolled (424, 345) with delta (0, 0)
Screenshot: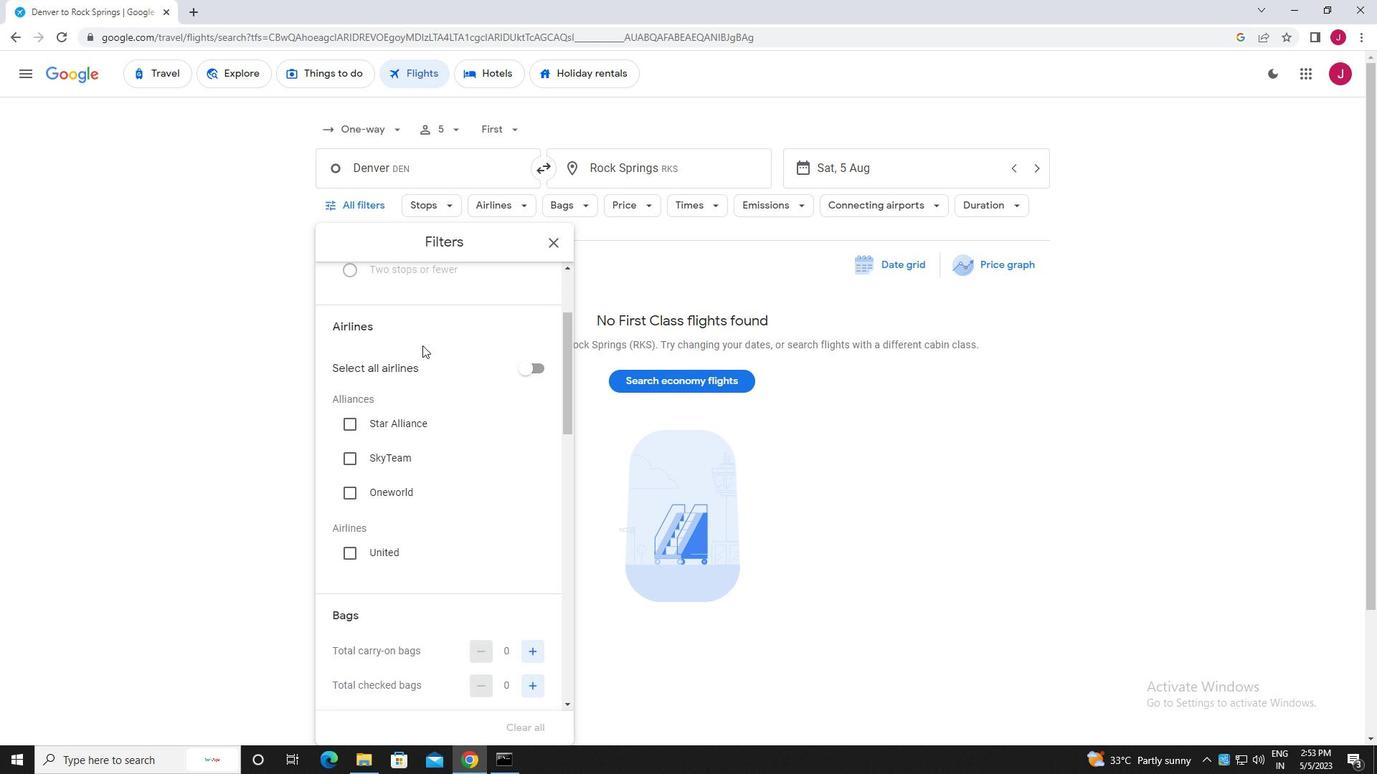 
Action: Mouse moved to (425, 345)
Screenshot: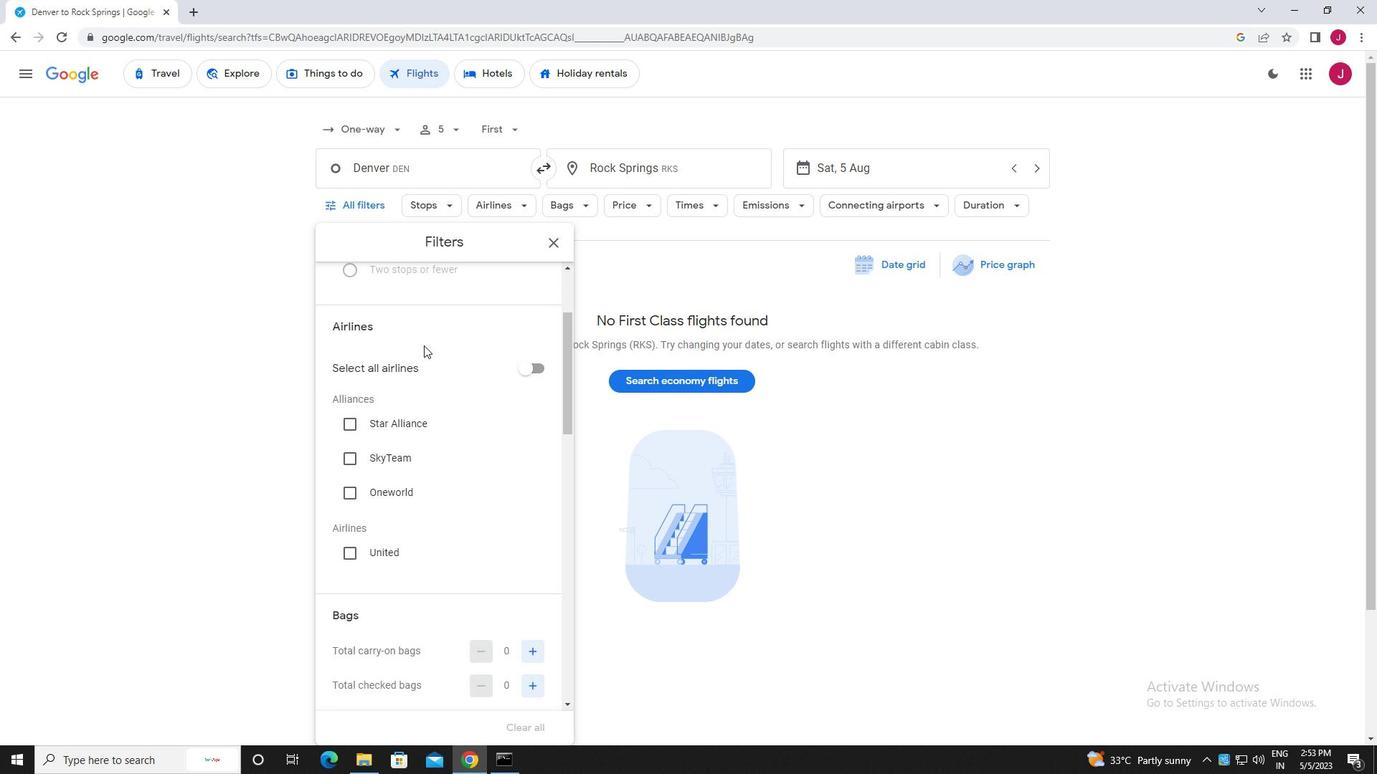 
Action: Mouse scrolled (425, 345) with delta (0, 0)
Screenshot: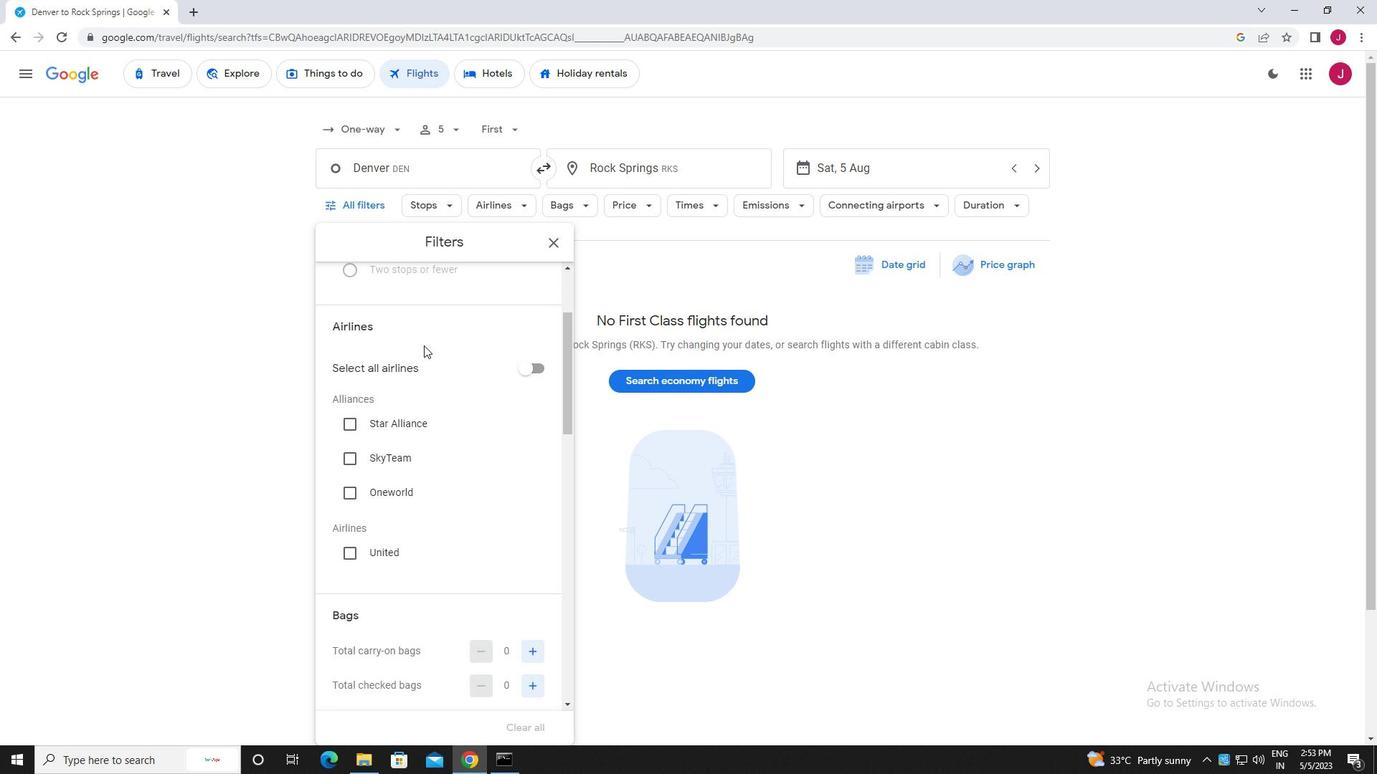 
Action: Mouse moved to (426, 345)
Screenshot: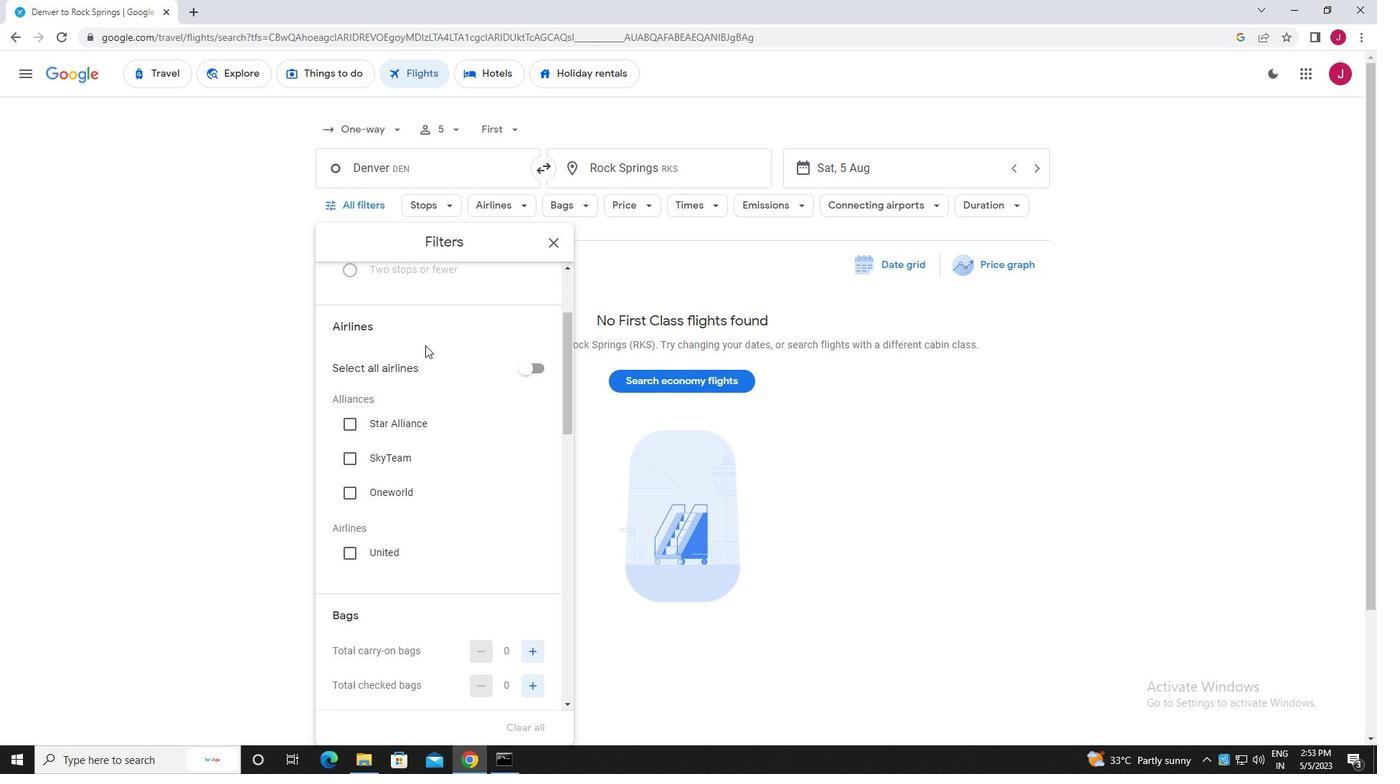 
Action: Mouse scrolled (426, 345) with delta (0, 0)
Screenshot: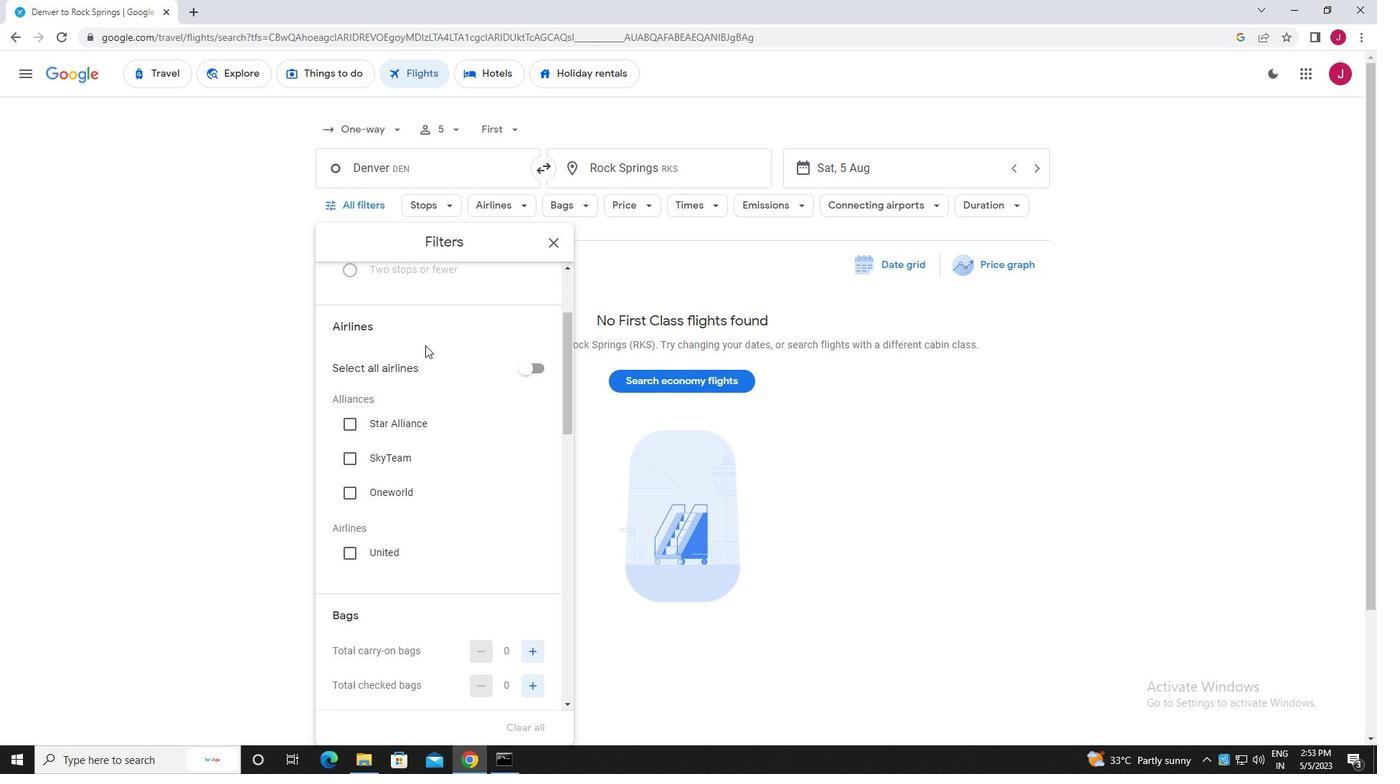 
Action: Mouse moved to (426, 345)
Screenshot: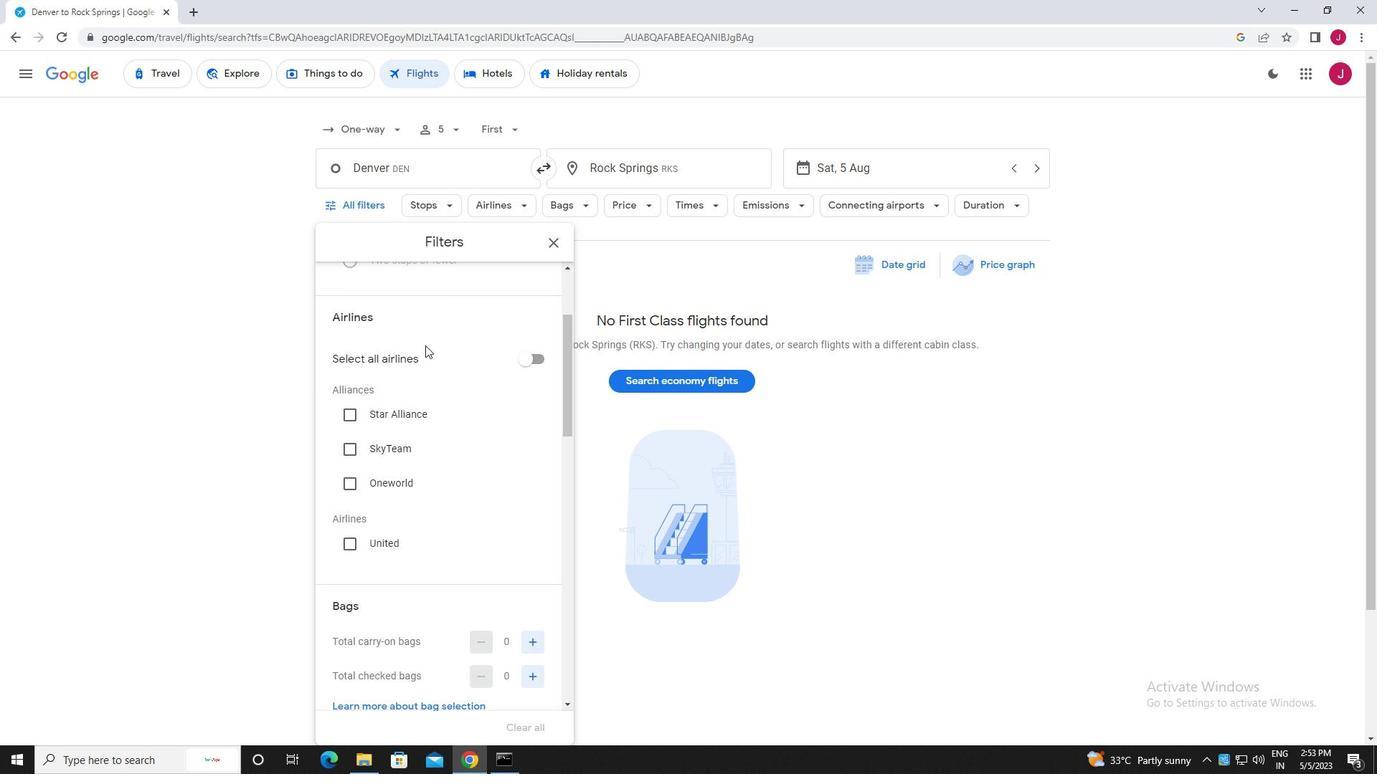 
Action: Mouse scrolled (426, 345) with delta (0, 0)
Screenshot: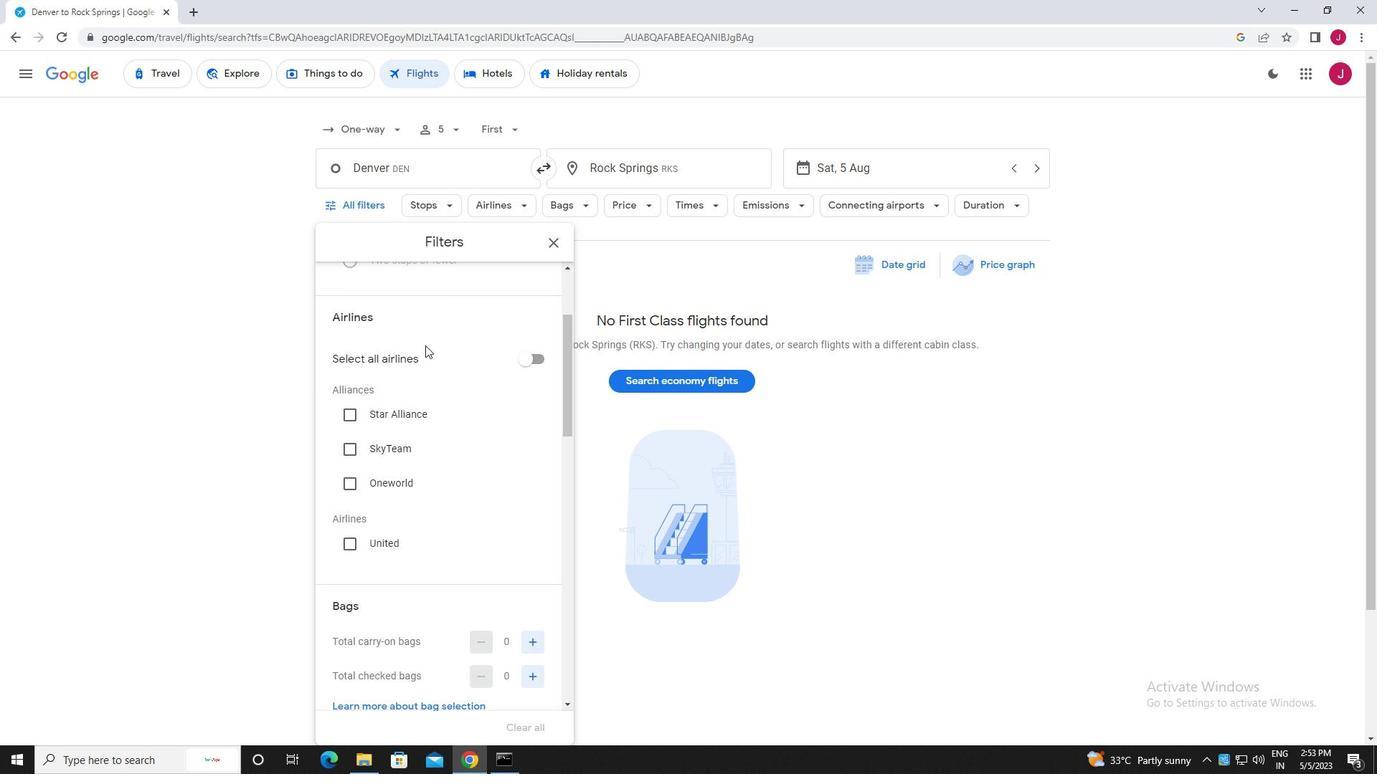 
Action: Mouse moved to (438, 345)
Screenshot: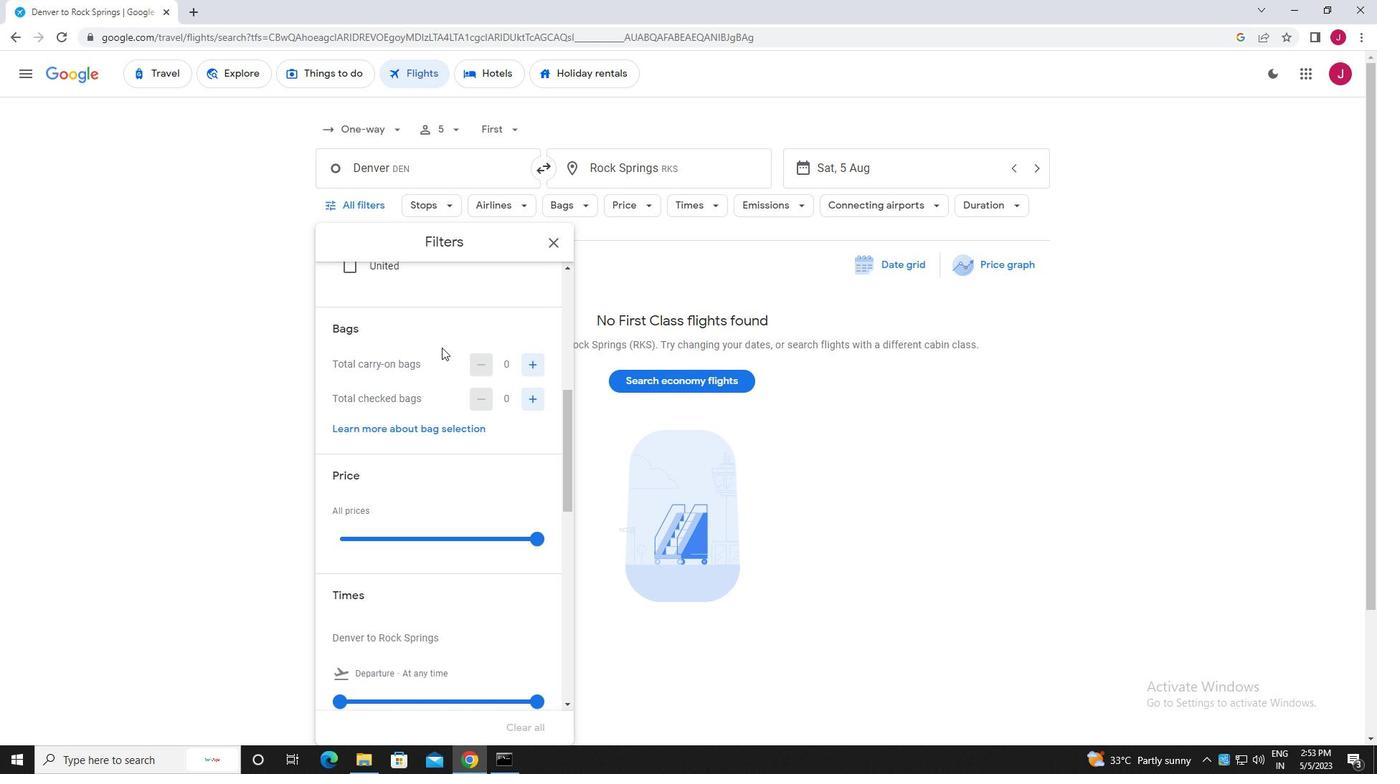 
Action: Mouse scrolled (438, 346) with delta (0, 0)
Screenshot: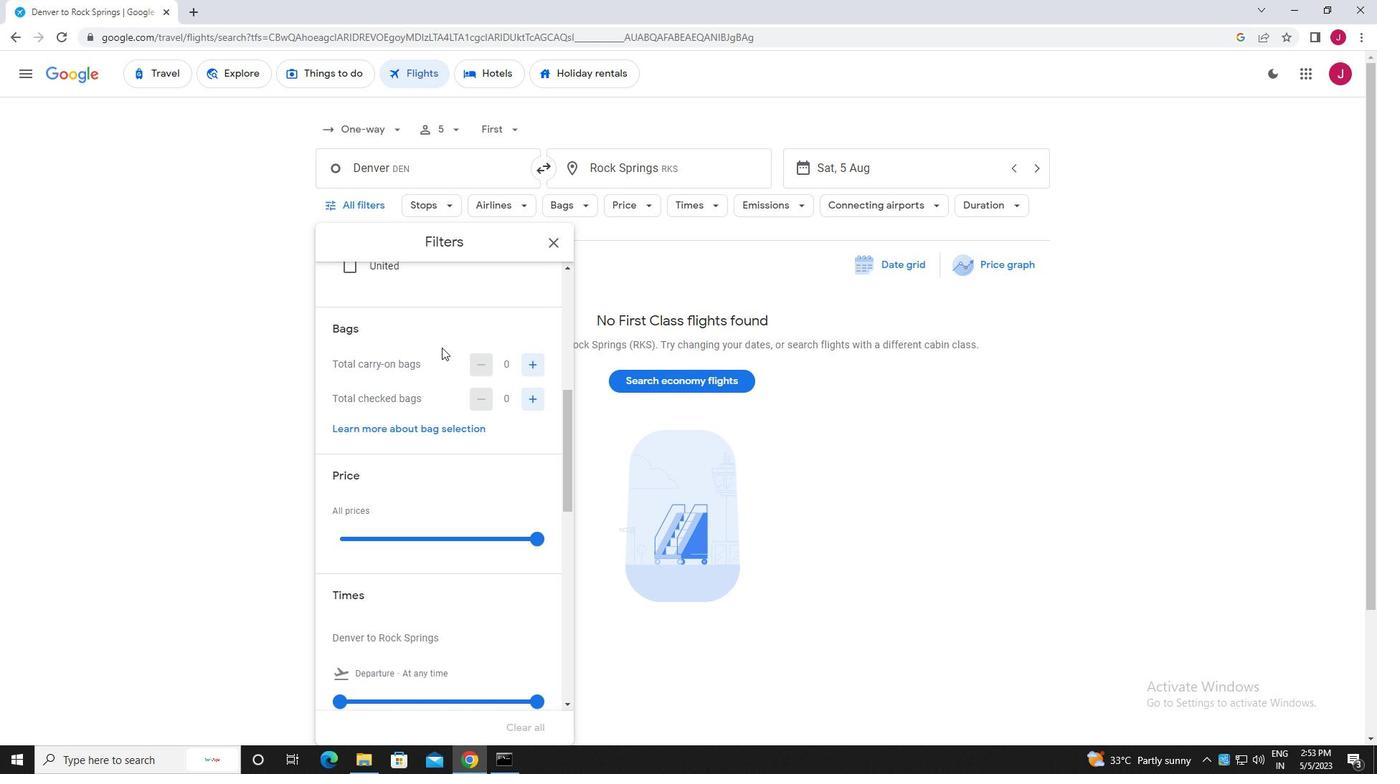 
Action: Mouse moved to (438, 346)
Screenshot: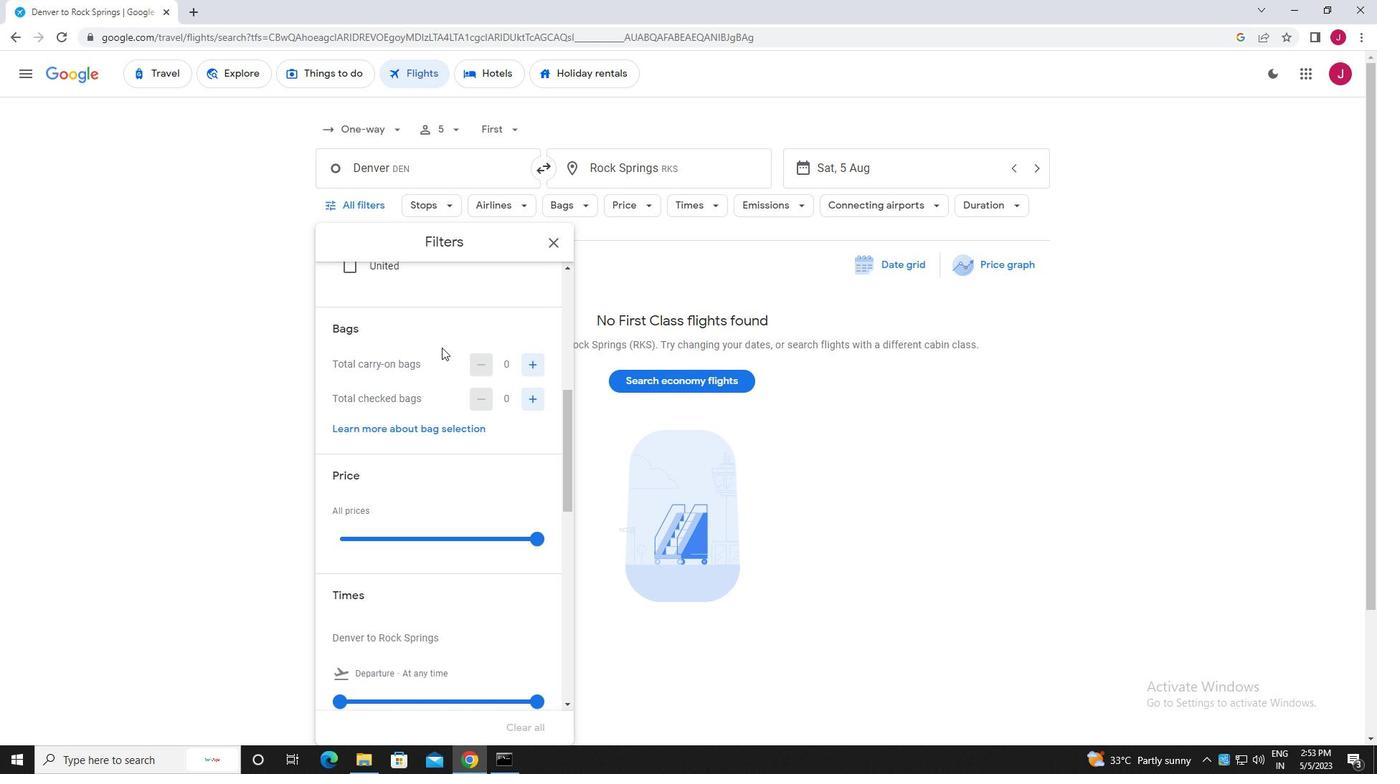 
Action: Mouse scrolled (438, 347) with delta (0, 0)
Screenshot: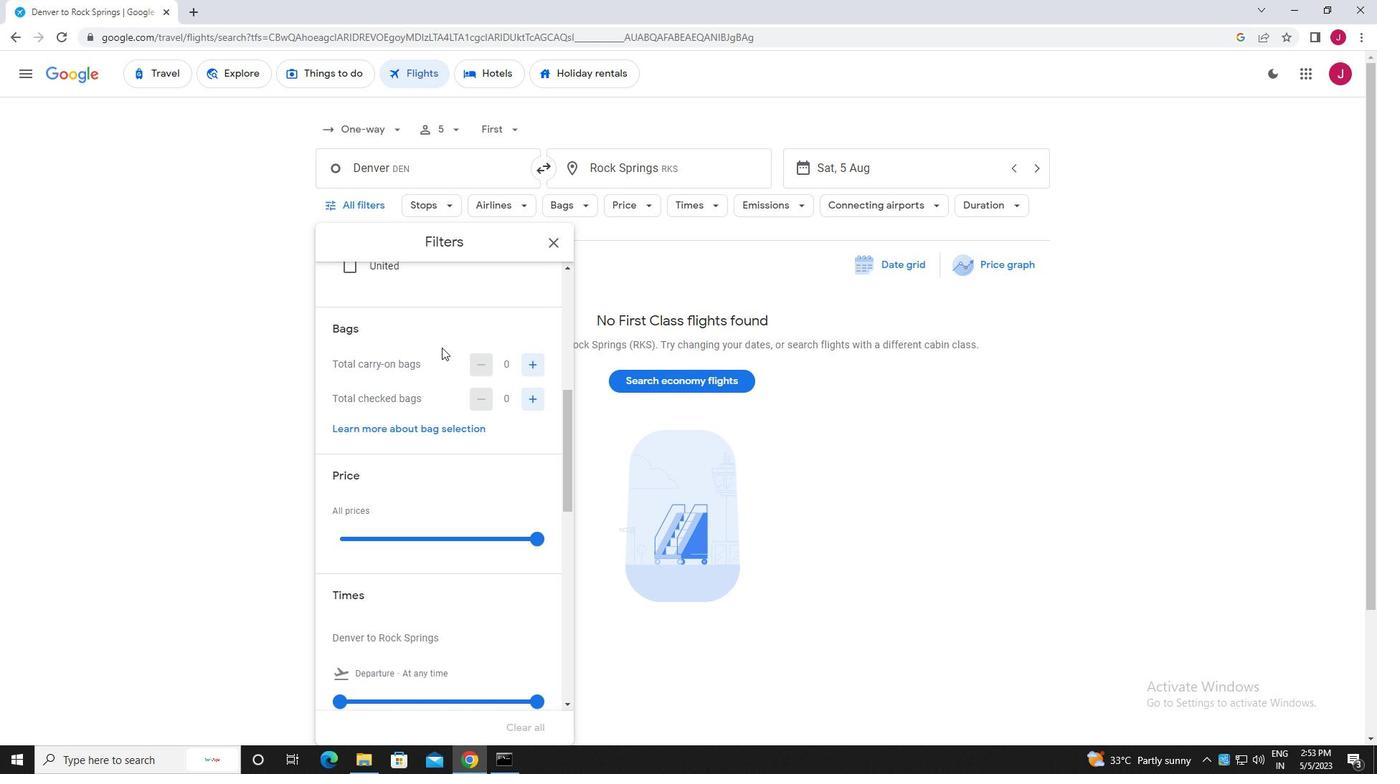 
Action: Mouse scrolled (438, 347) with delta (0, 0)
Screenshot: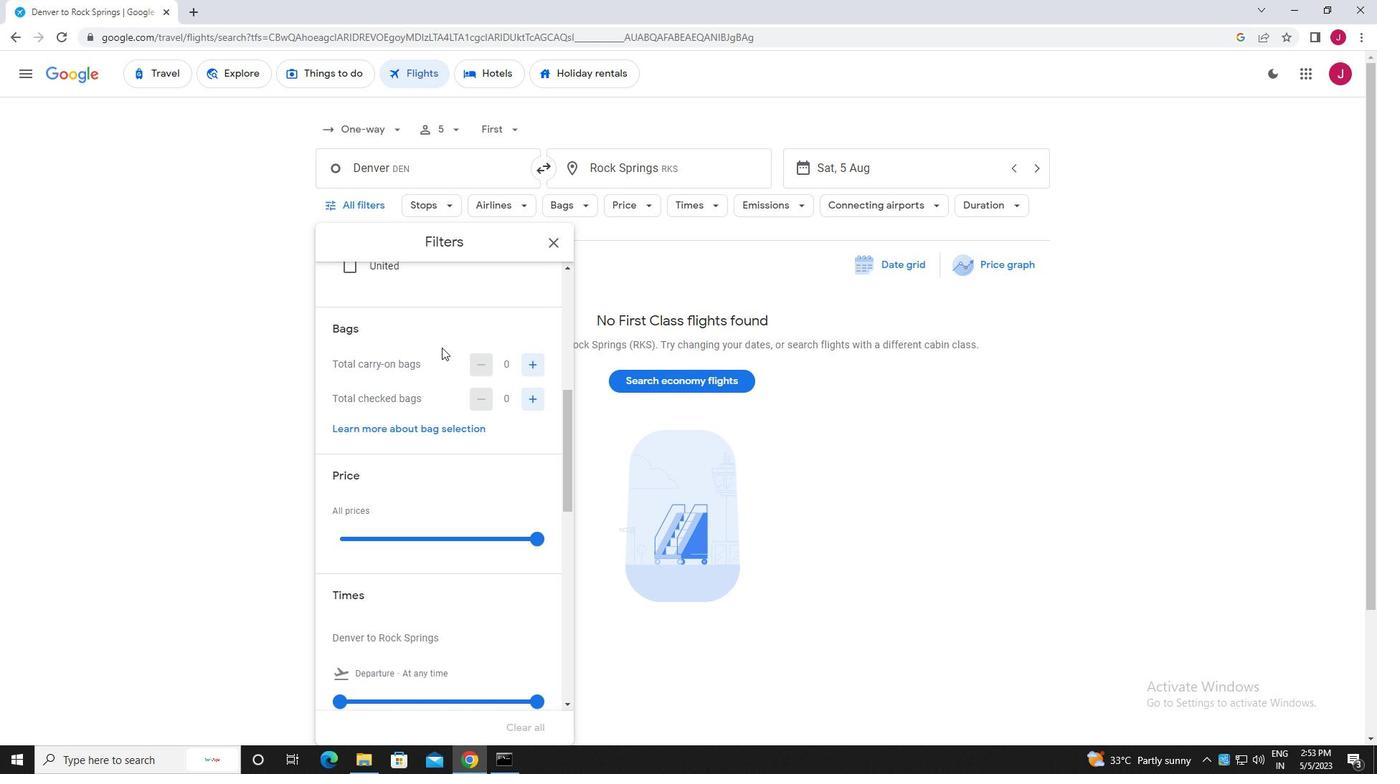 
Action: Mouse moved to (434, 340)
Screenshot: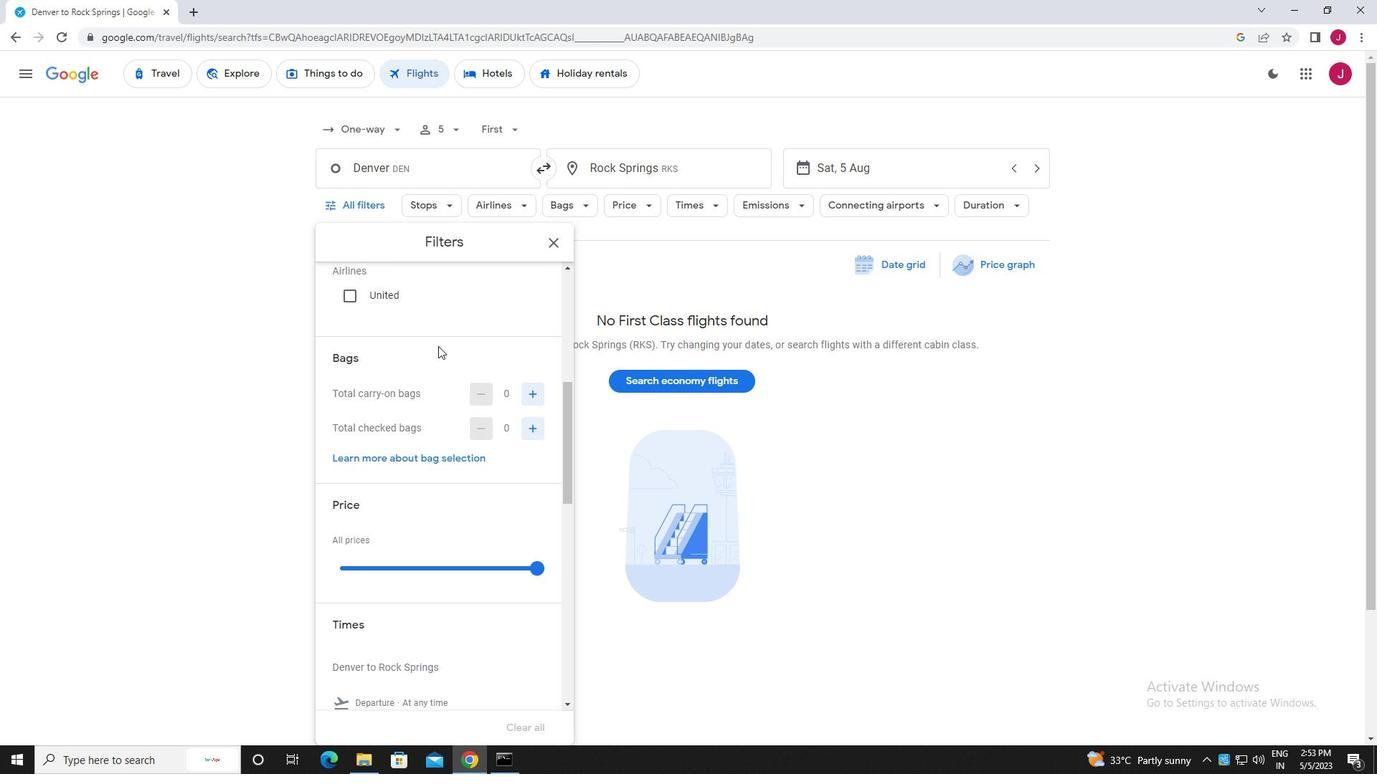 
Action: Mouse scrolled (434, 340) with delta (0, 0)
Screenshot: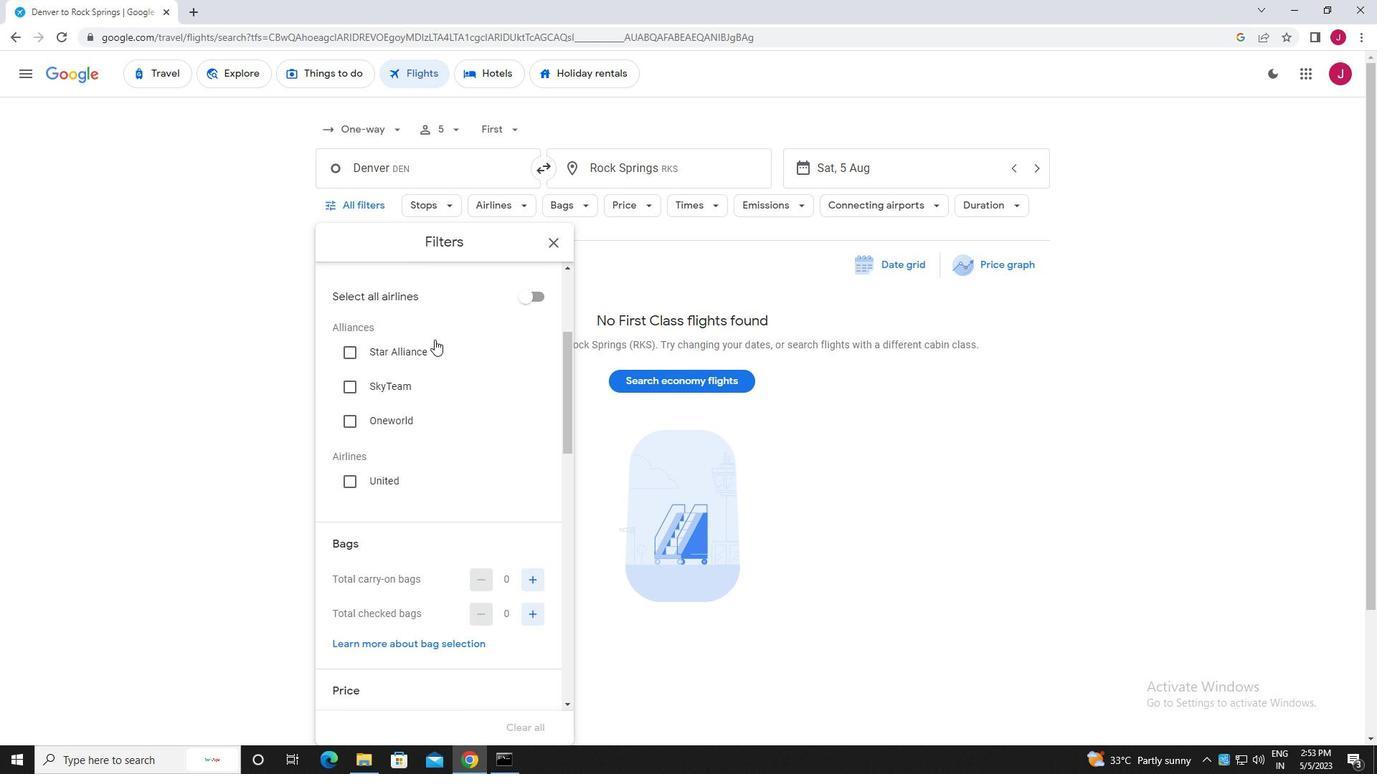 
Action: Mouse scrolled (434, 339) with delta (0, 0)
Screenshot: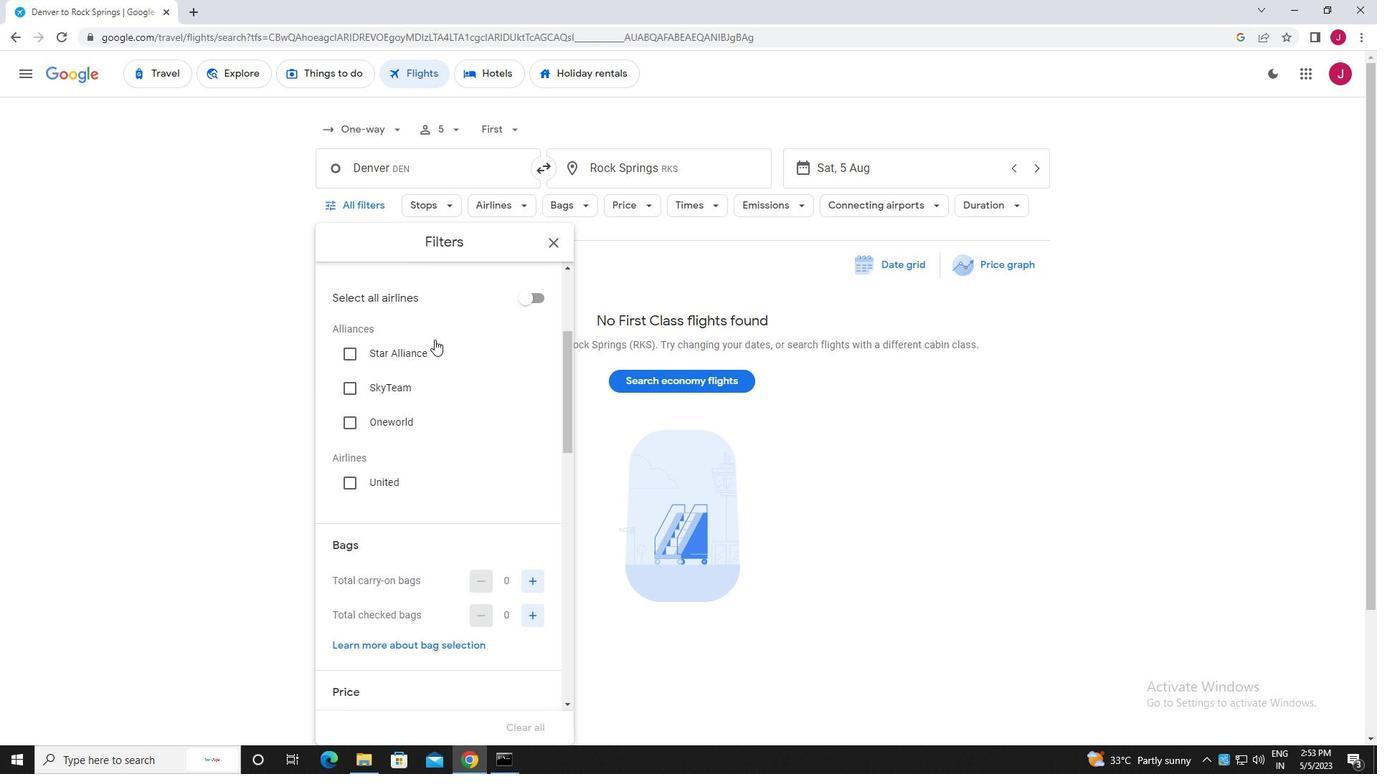 
Action: Mouse scrolled (434, 339) with delta (0, 0)
Screenshot: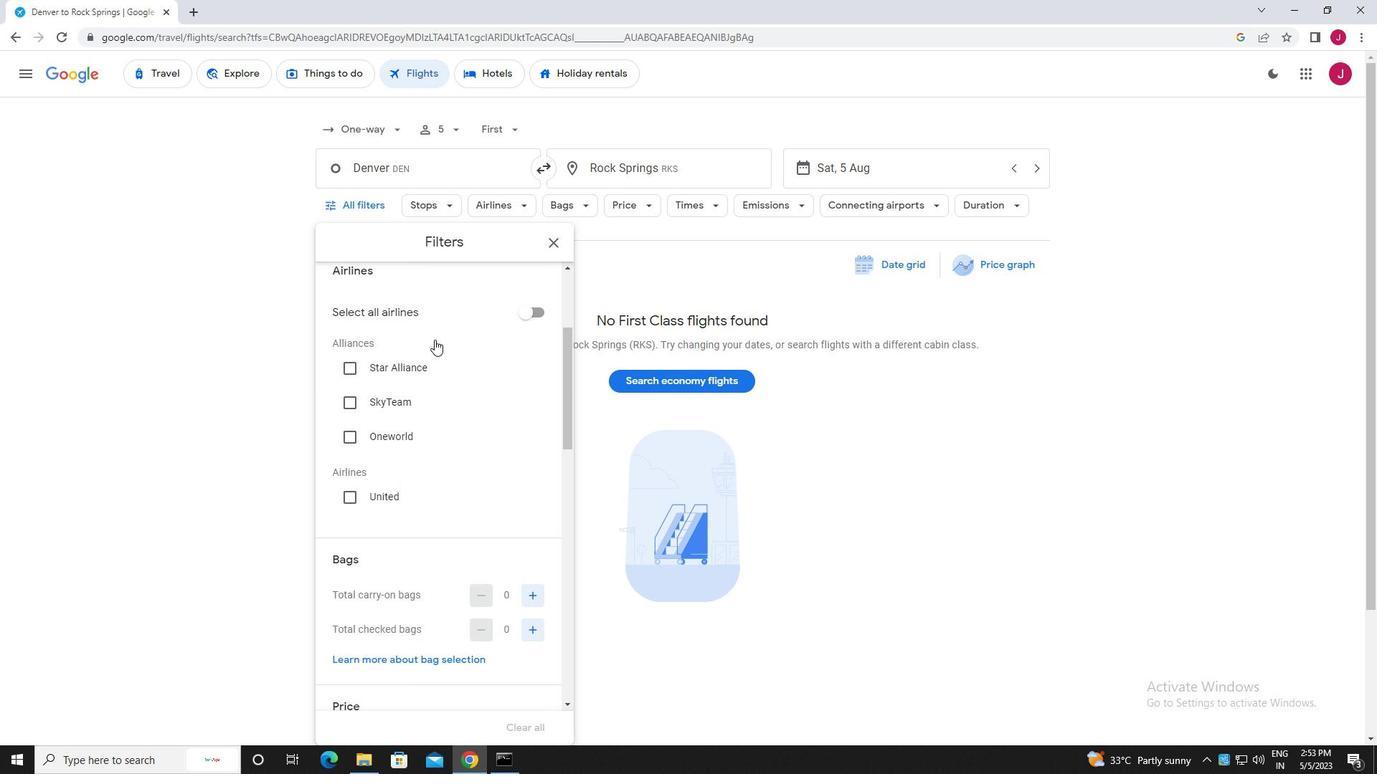 
Action: Mouse scrolled (434, 339) with delta (0, 0)
Screenshot: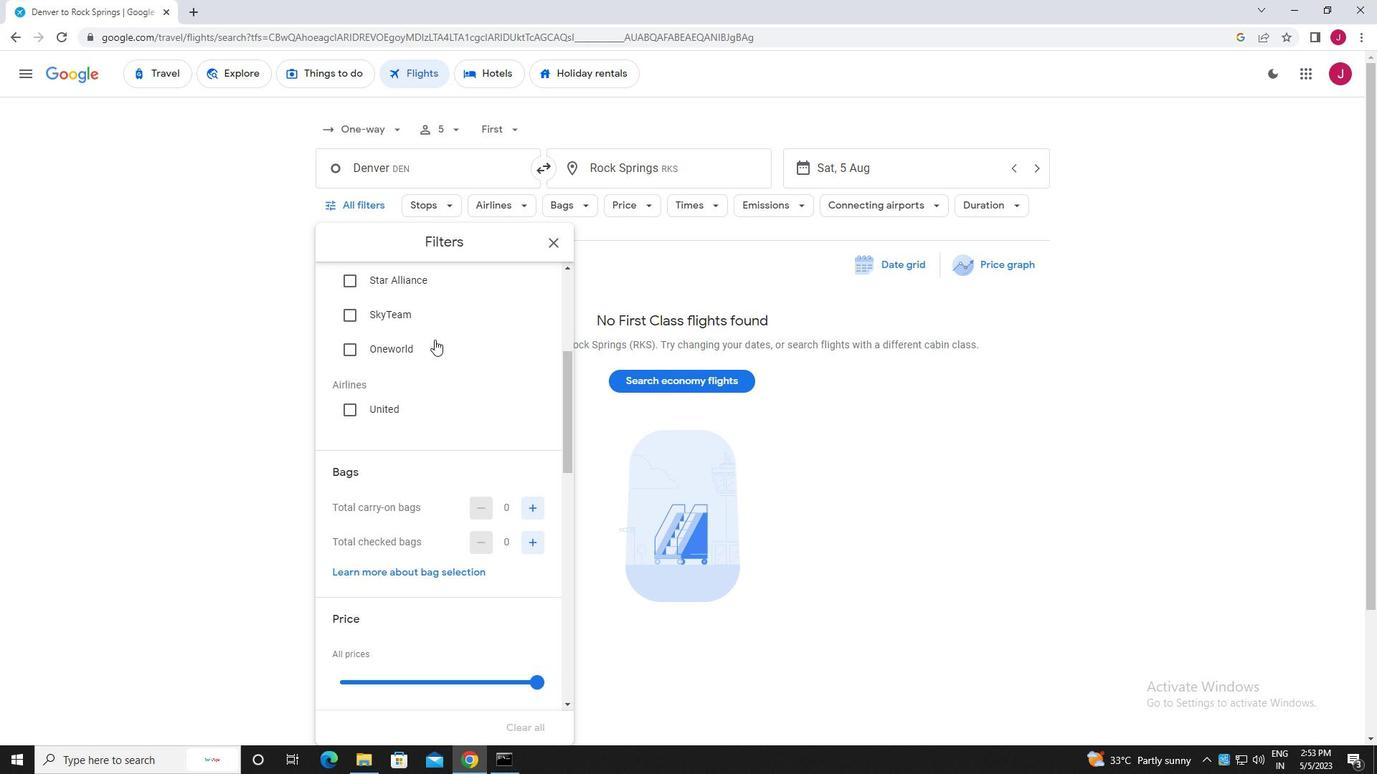 
Action: Mouse scrolled (434, 339) with delta (0, 0)
Screenshot: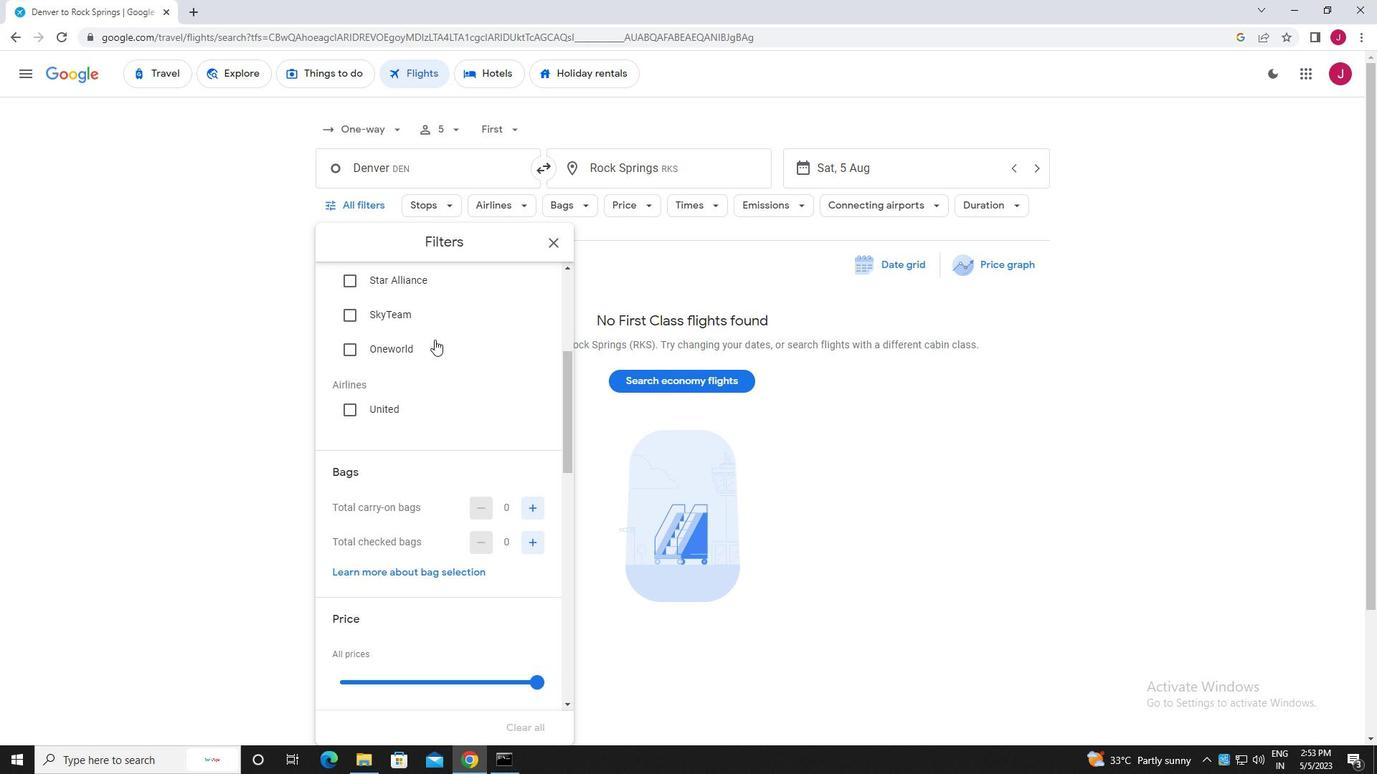 
Action: Mouse scrolled (434, 339) with delta (0, 0)
Screenshot: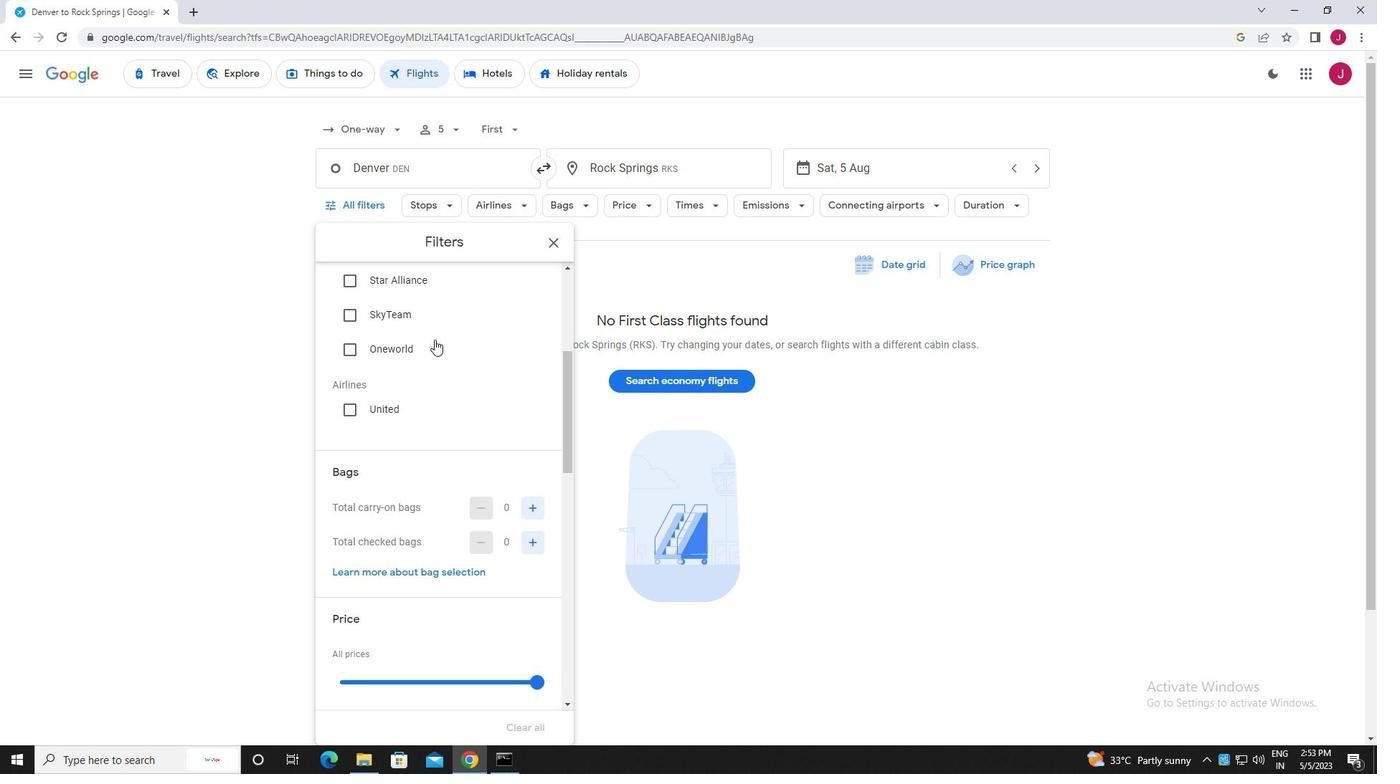 
Action: Mouse moved to (529, 331)
Screenshot: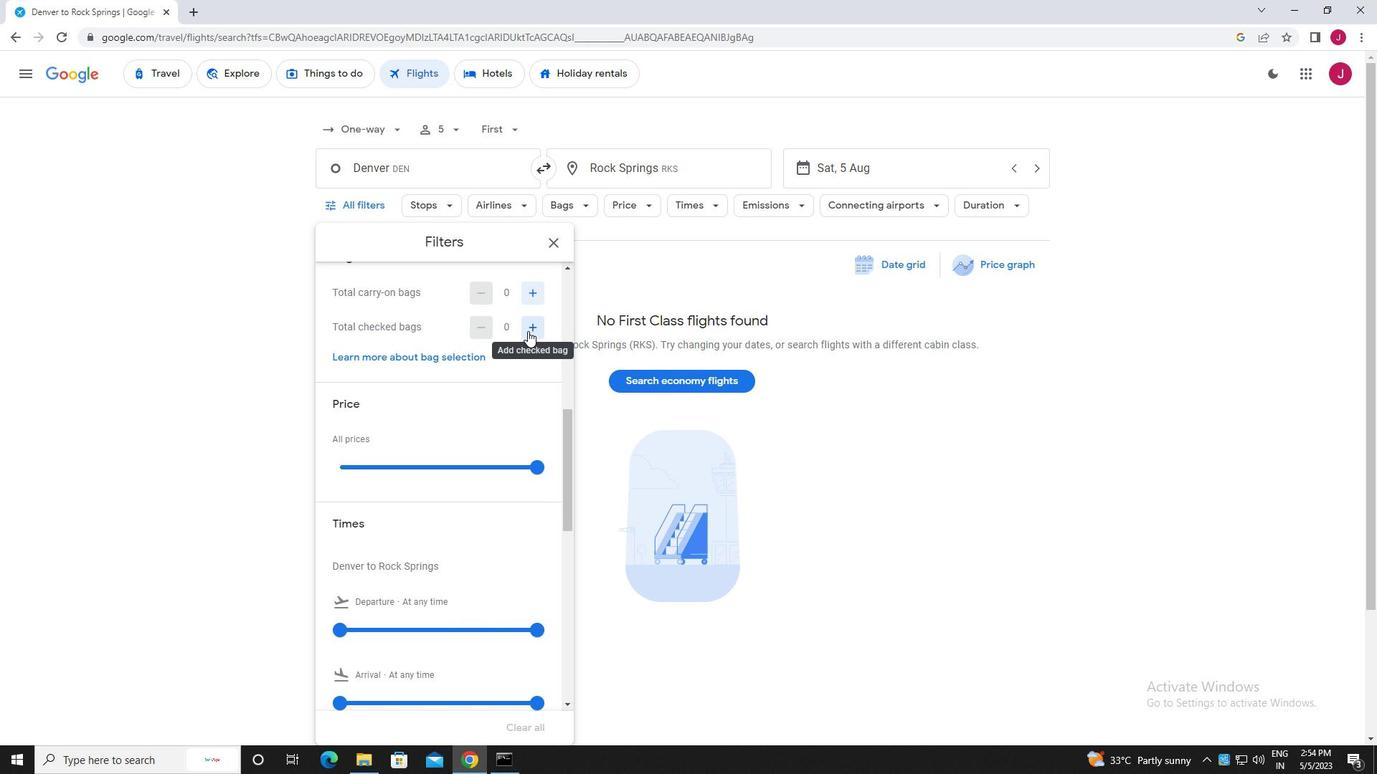 
Action: Mouse pressed left at (529, 331)
Screenshot: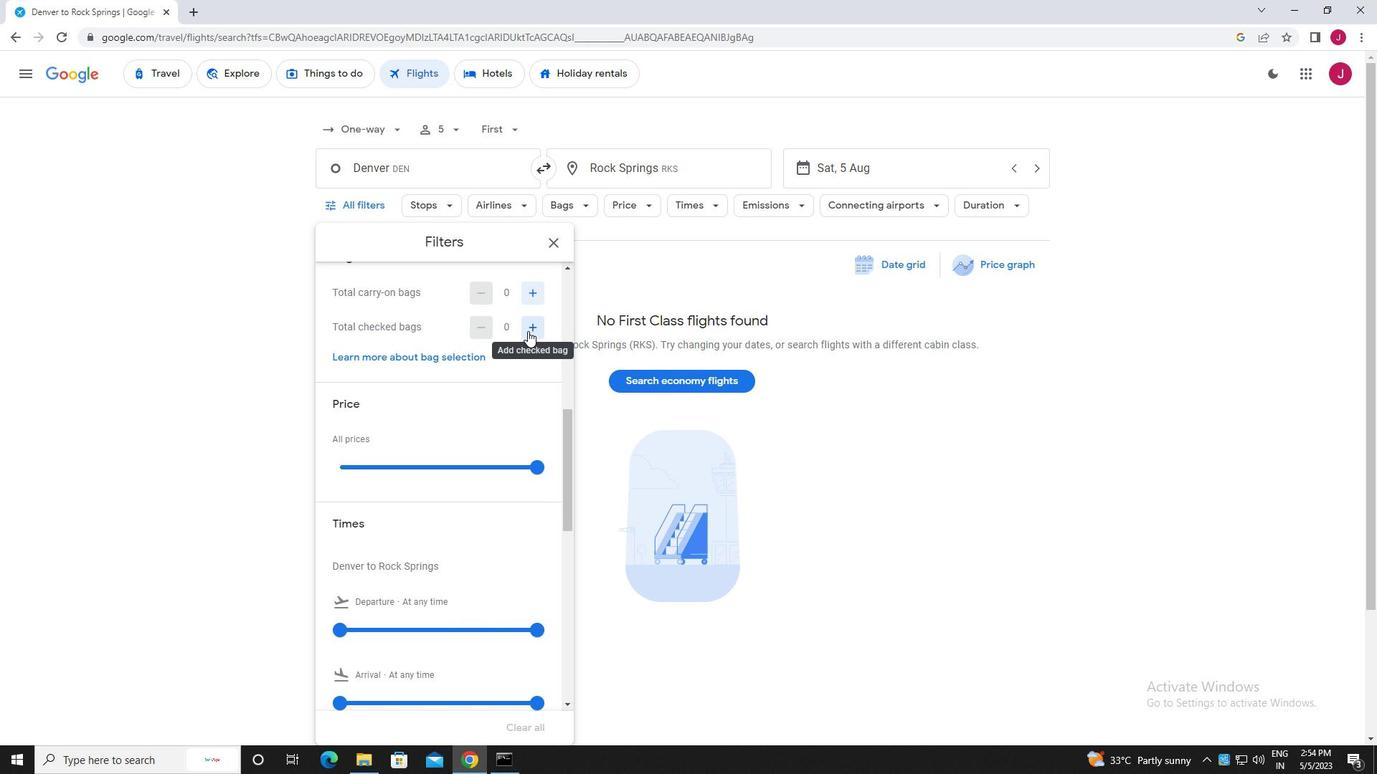 
Action: Mouse pressed left at (529, 331)
Screenshot: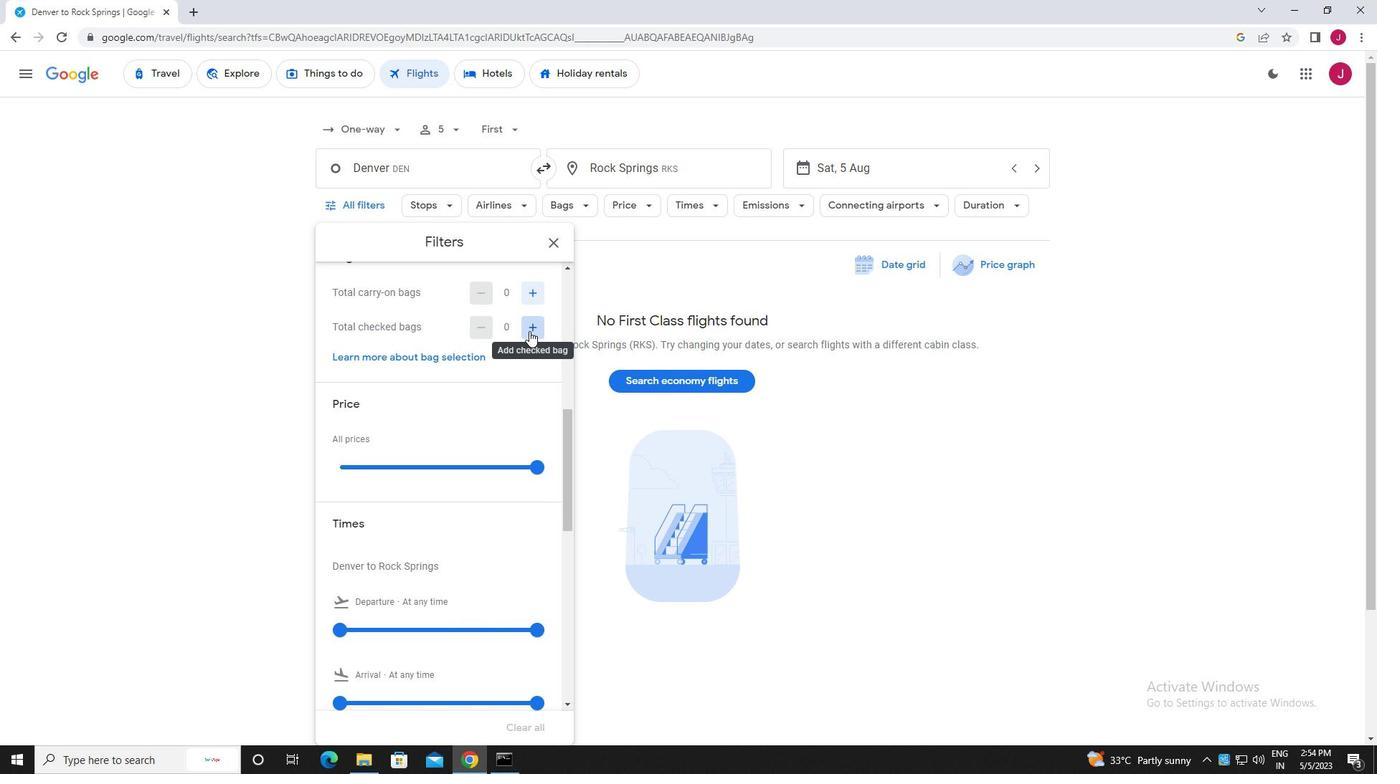 
Action: Mouse pressed left at (529, 331)
Screenshot: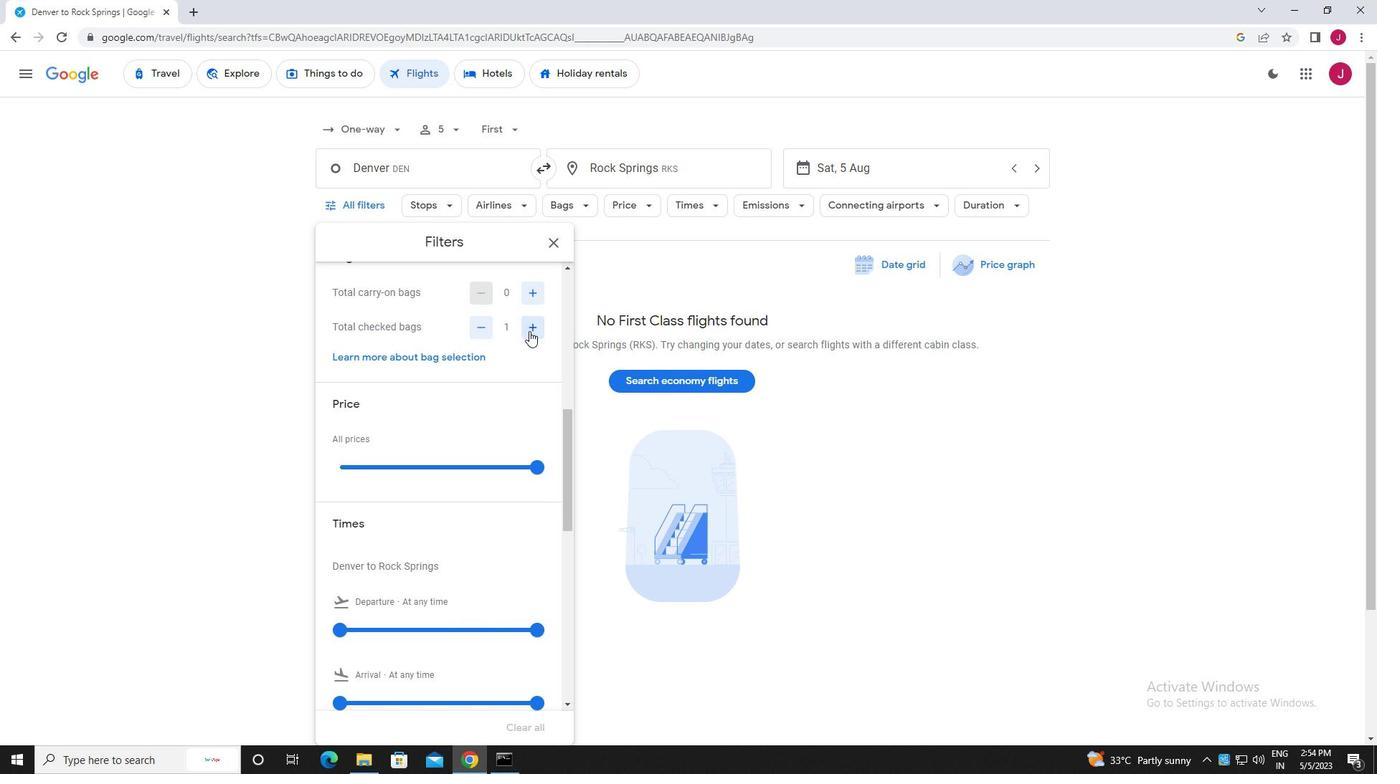 
Action: Mouse moved to (522, 328)
Screenshot: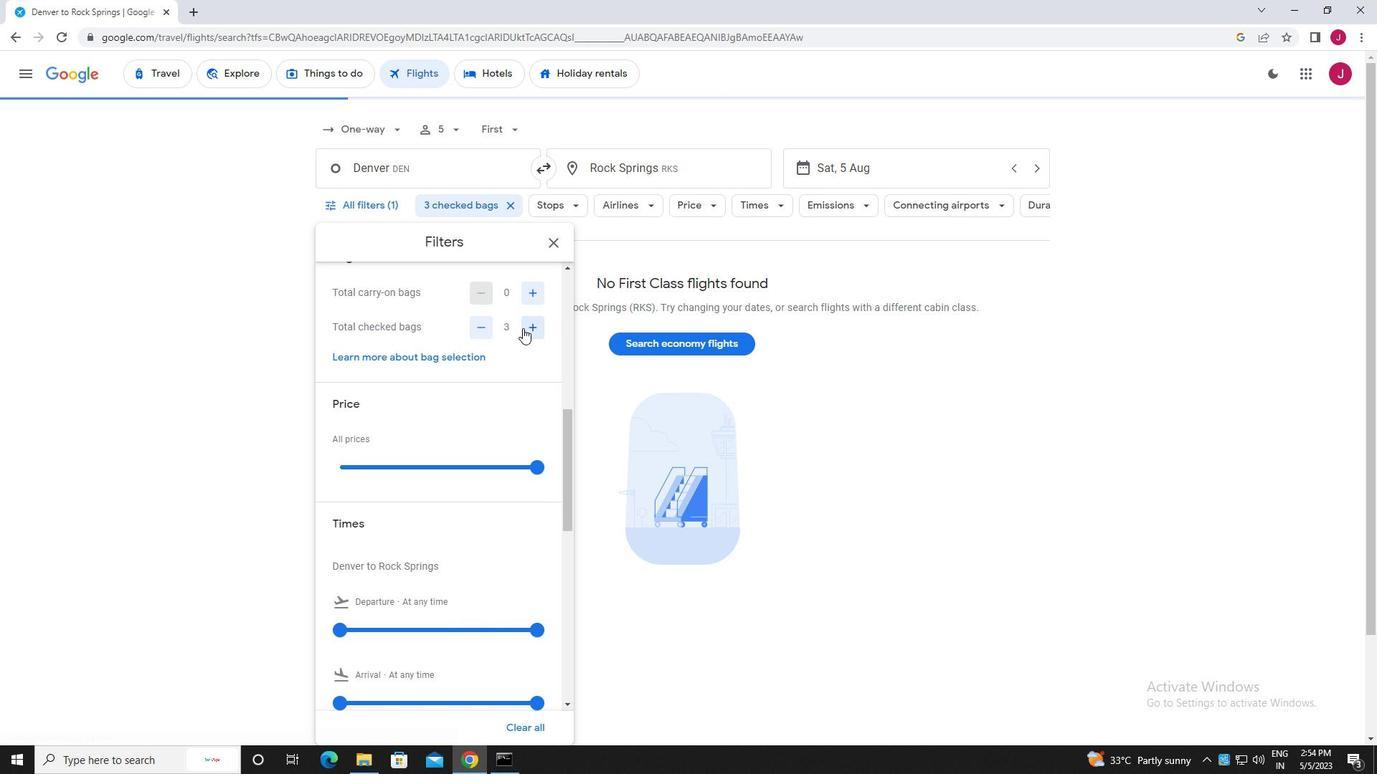 
Action: Mouse scrolled (522, 327) with delta (0, 0)
Screenshot: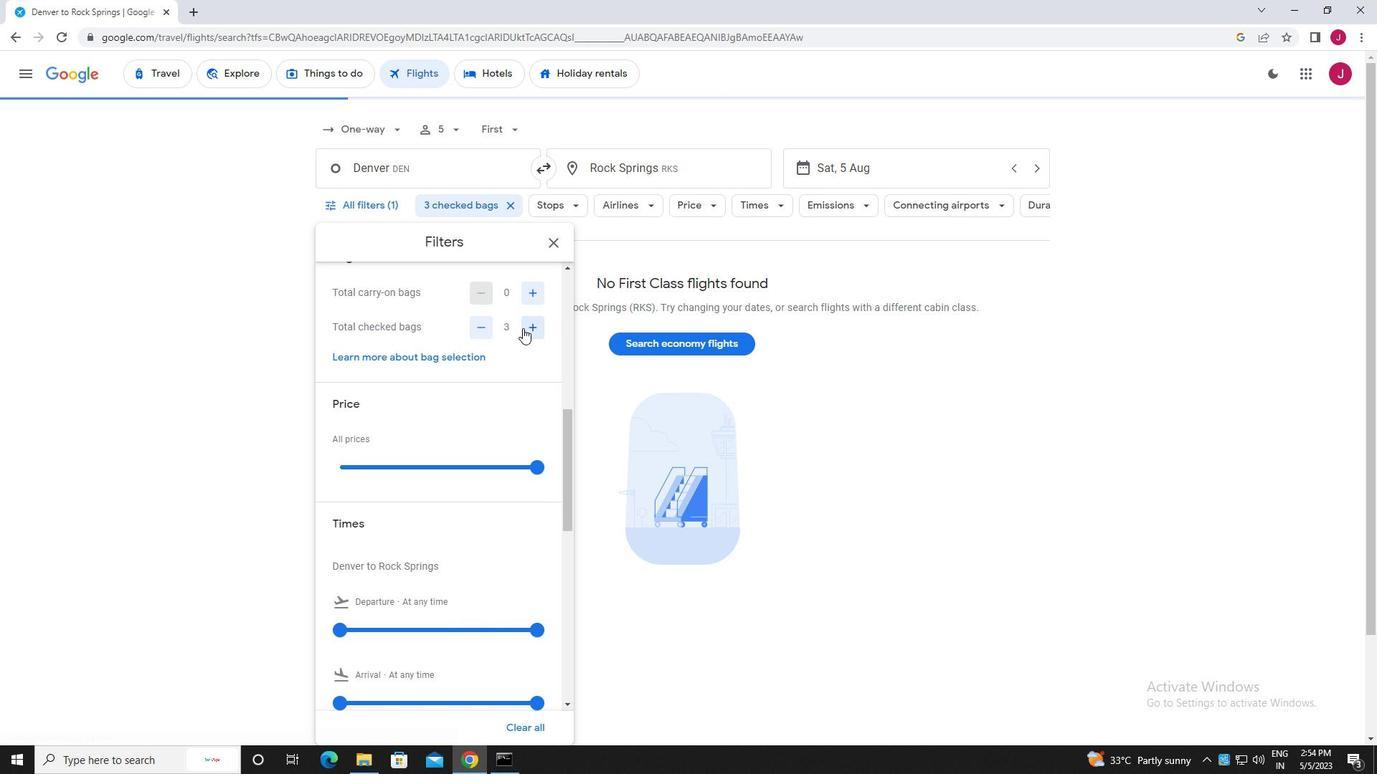 
Action: Mouse moved to (532, 395)
Screenshot: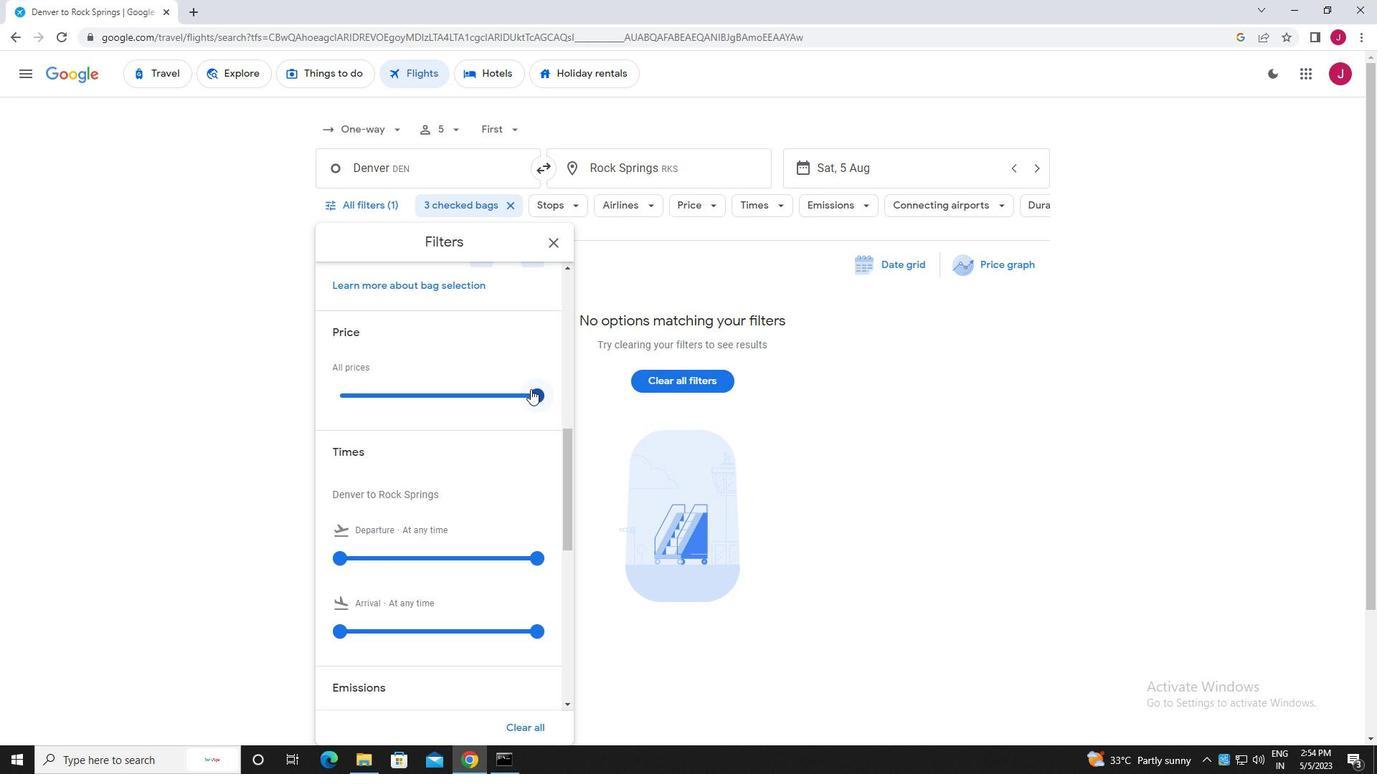 
Action: Mouse pressed left at (532, 395)
Screenshot: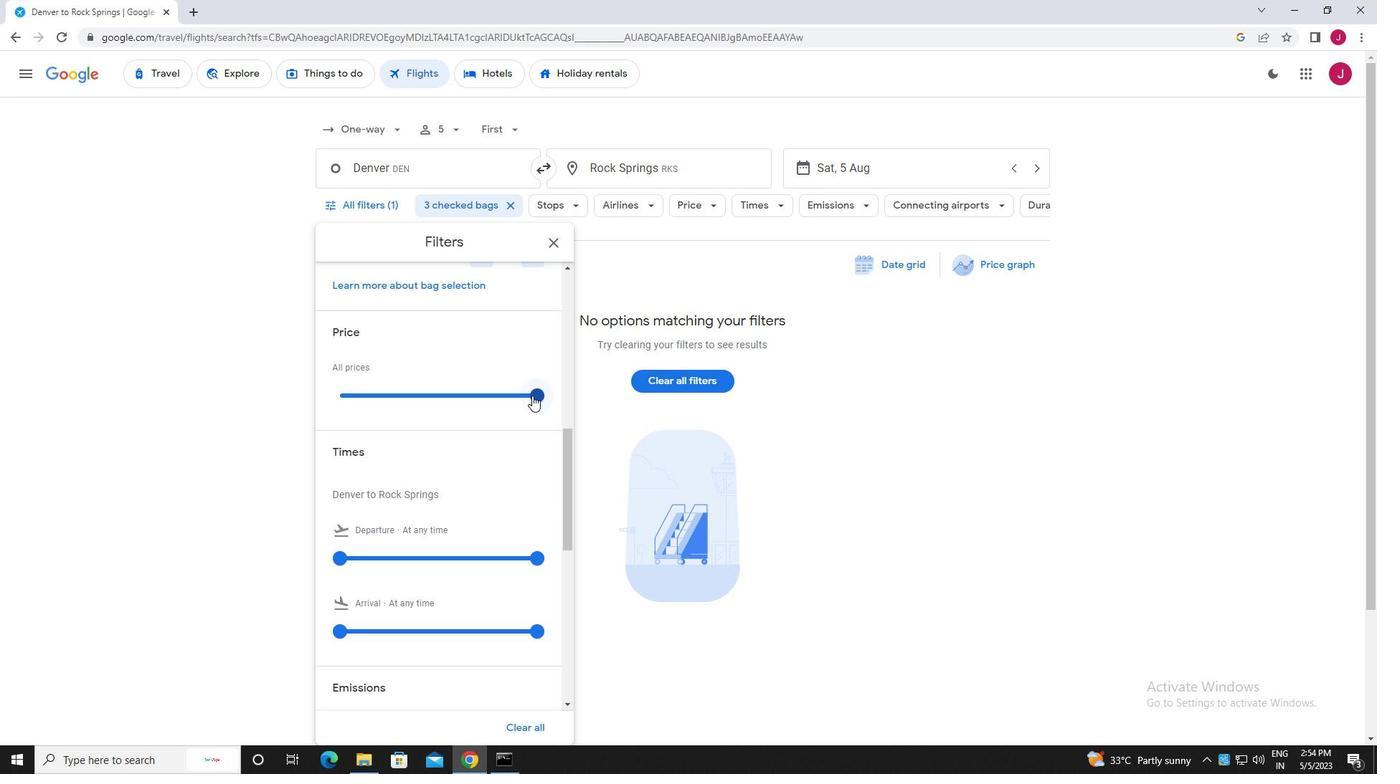 
Action: Mouse moved to (516, 363)
Screenshot: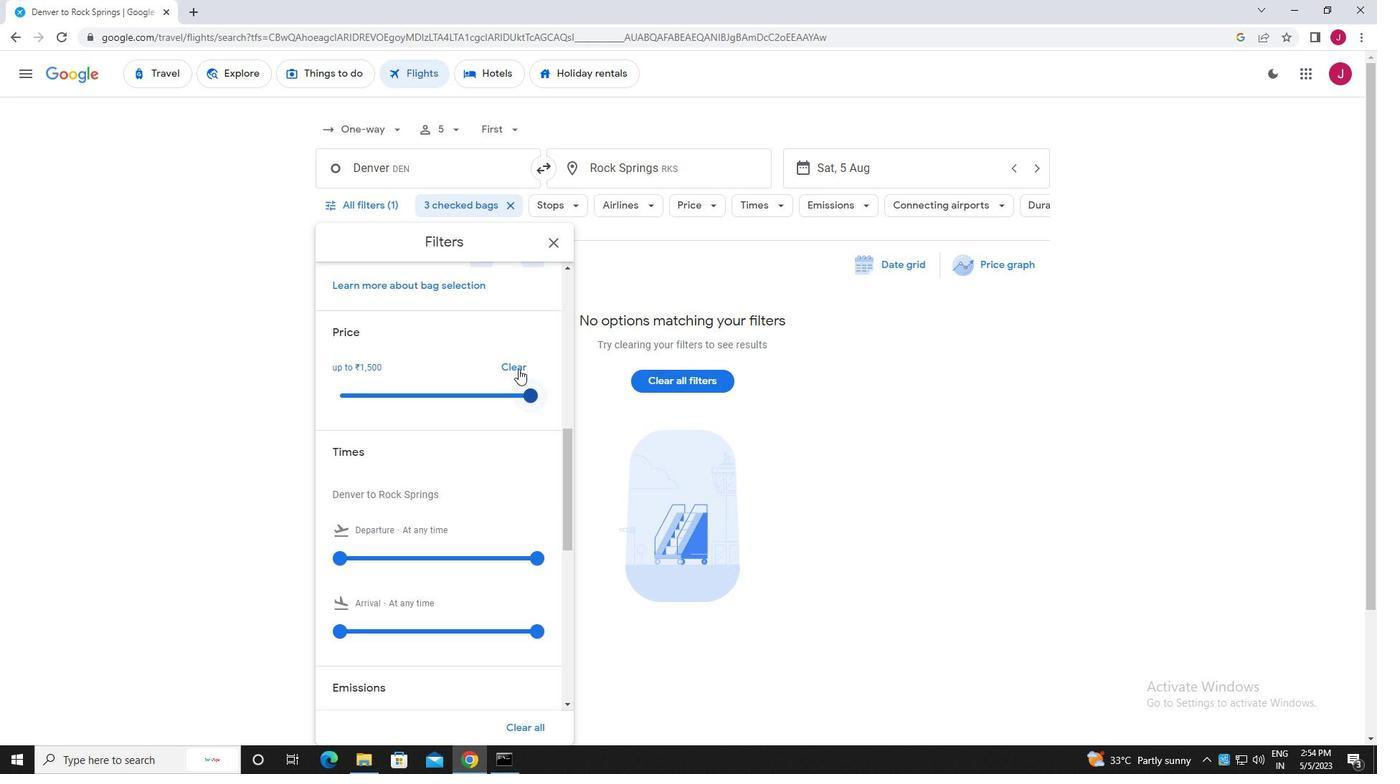 
Action: Mouse scrolled (516, 362) with delta (0, 0)
Screenshot: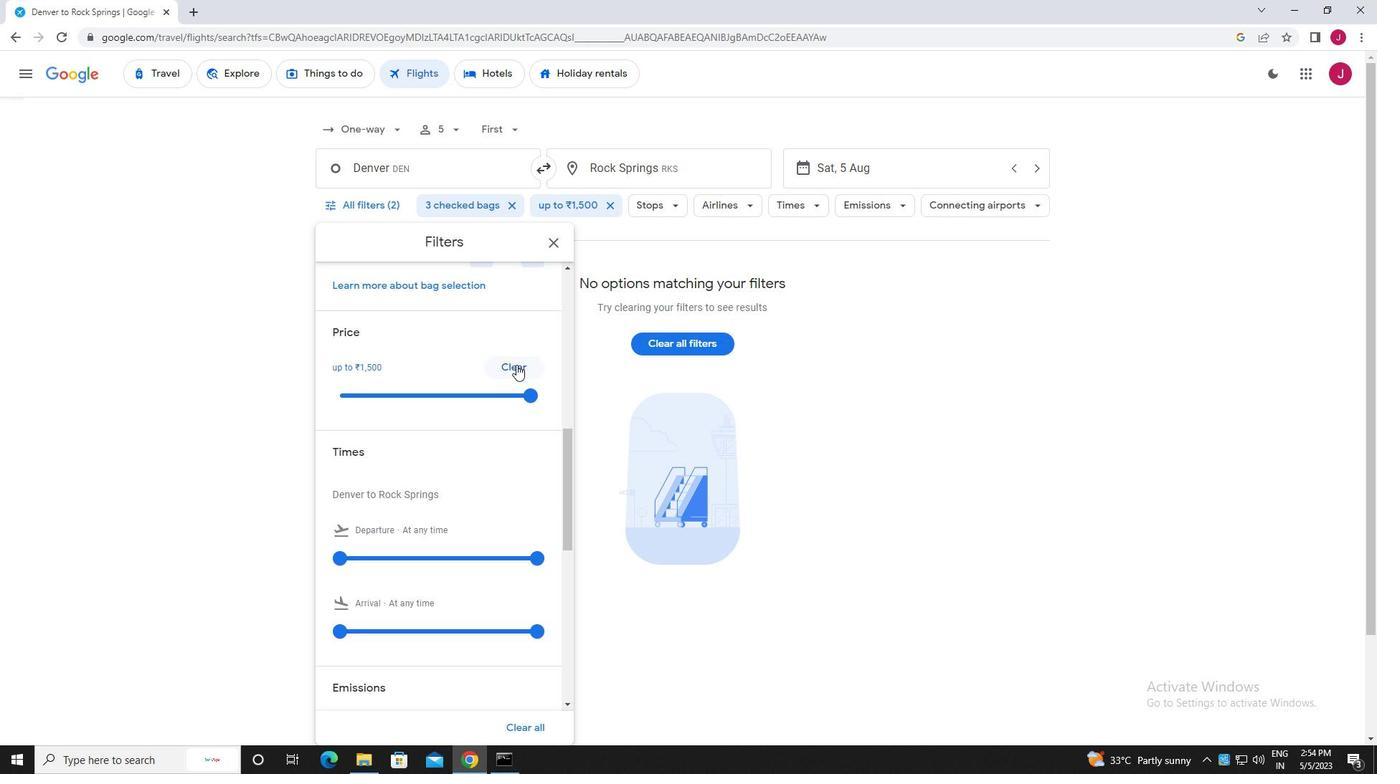 
Action: Mouse moved to (516, 363)
Screenshot: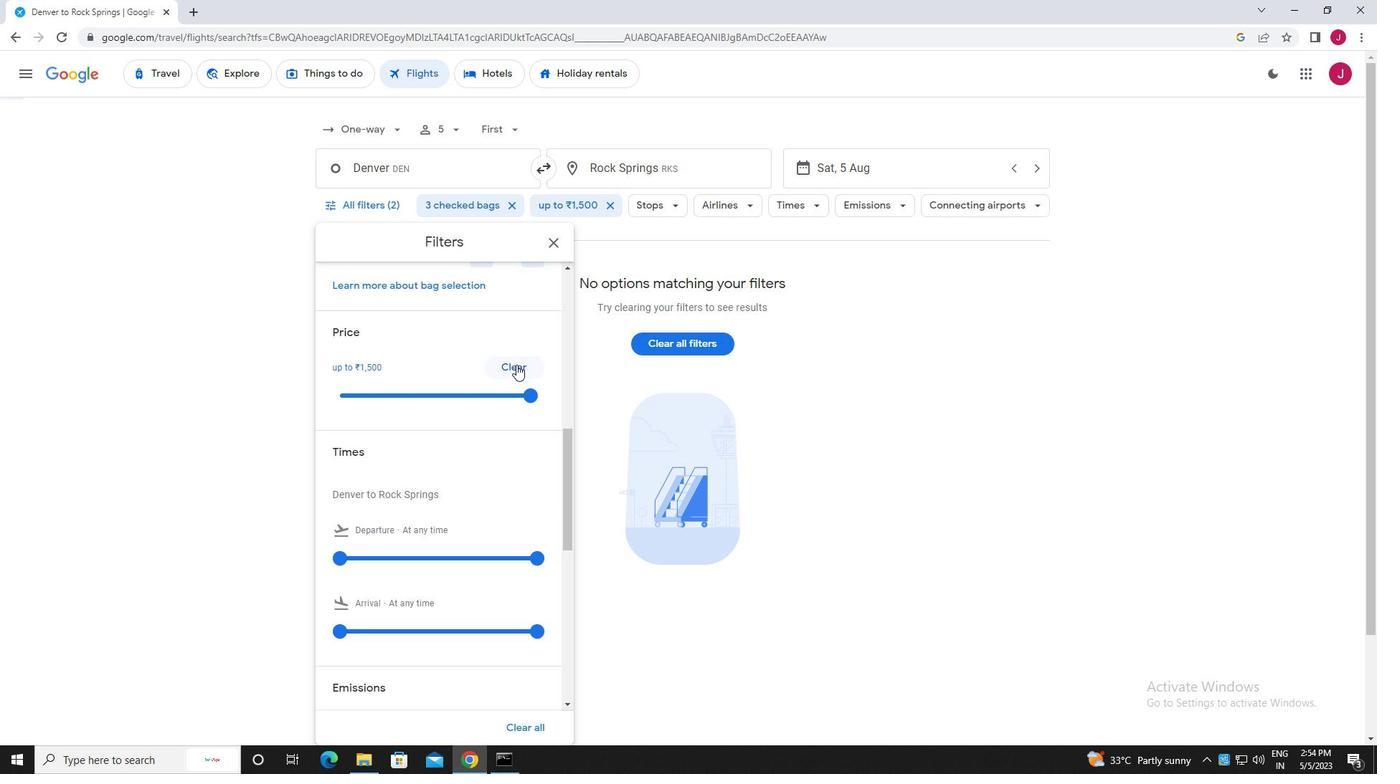 
Action: Mouse scrolled (516, 362) with delta (0, 0)
Screenshot: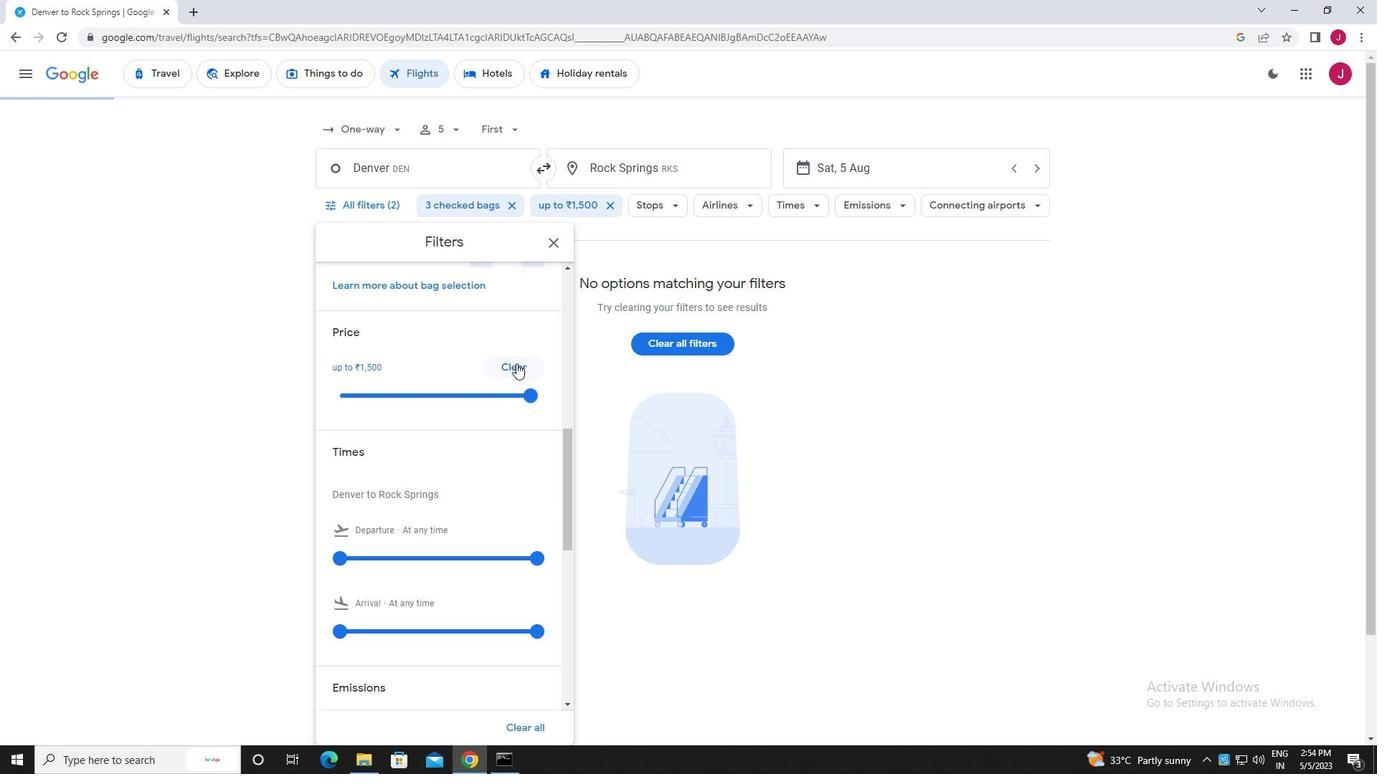 
Action: Mouse scrolled (516, 362) with delta (0, 0)
Screenshot: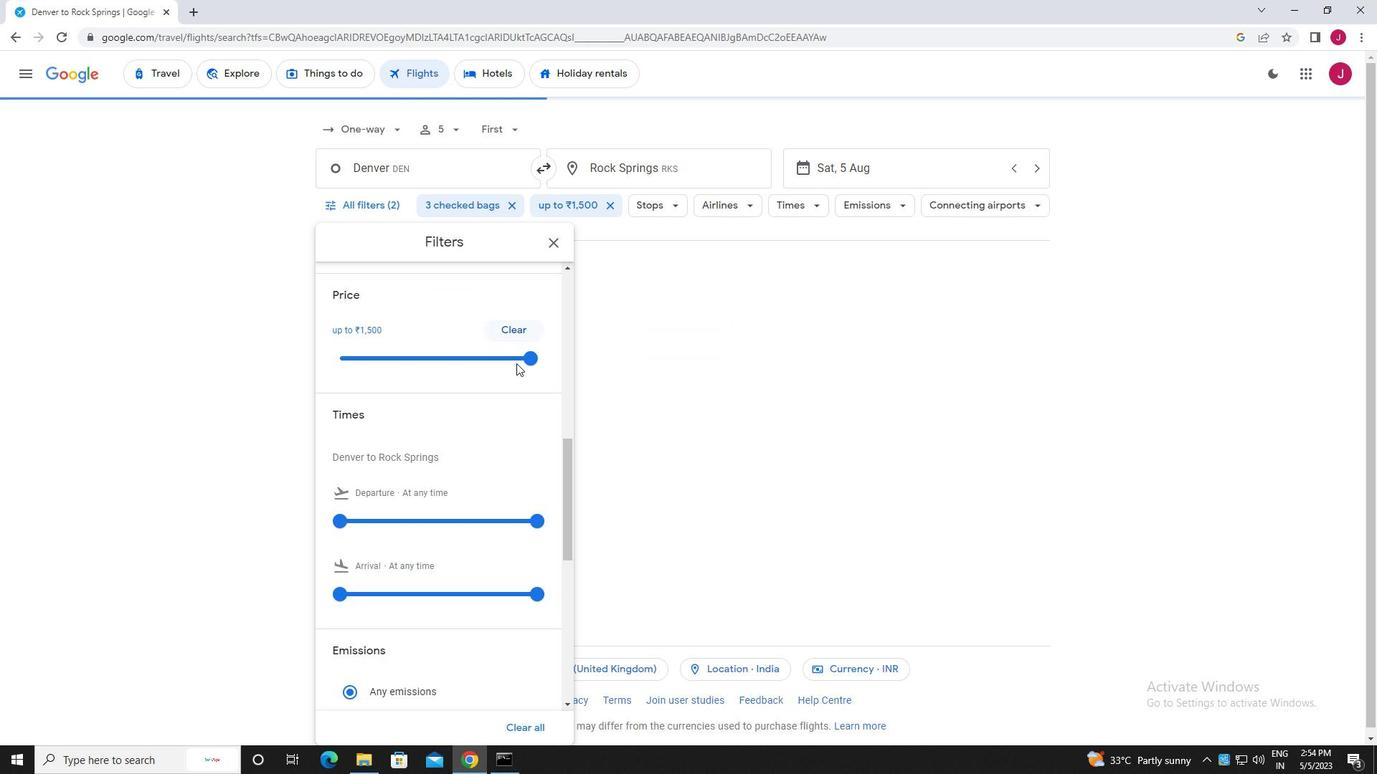 
Action: Mouse moved to (342, 340)
Screenshot: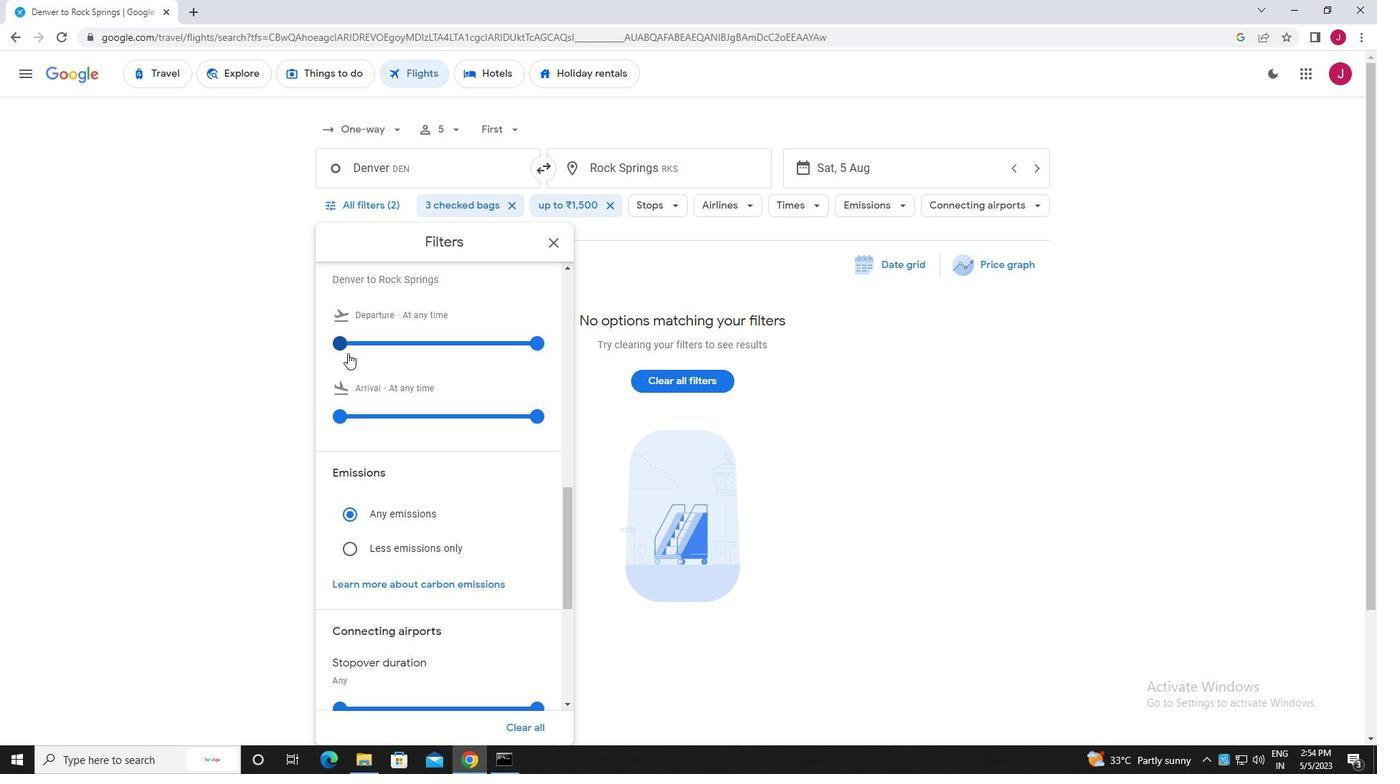 
Action: Mouse pressed left at (342, 340)
Screenshot: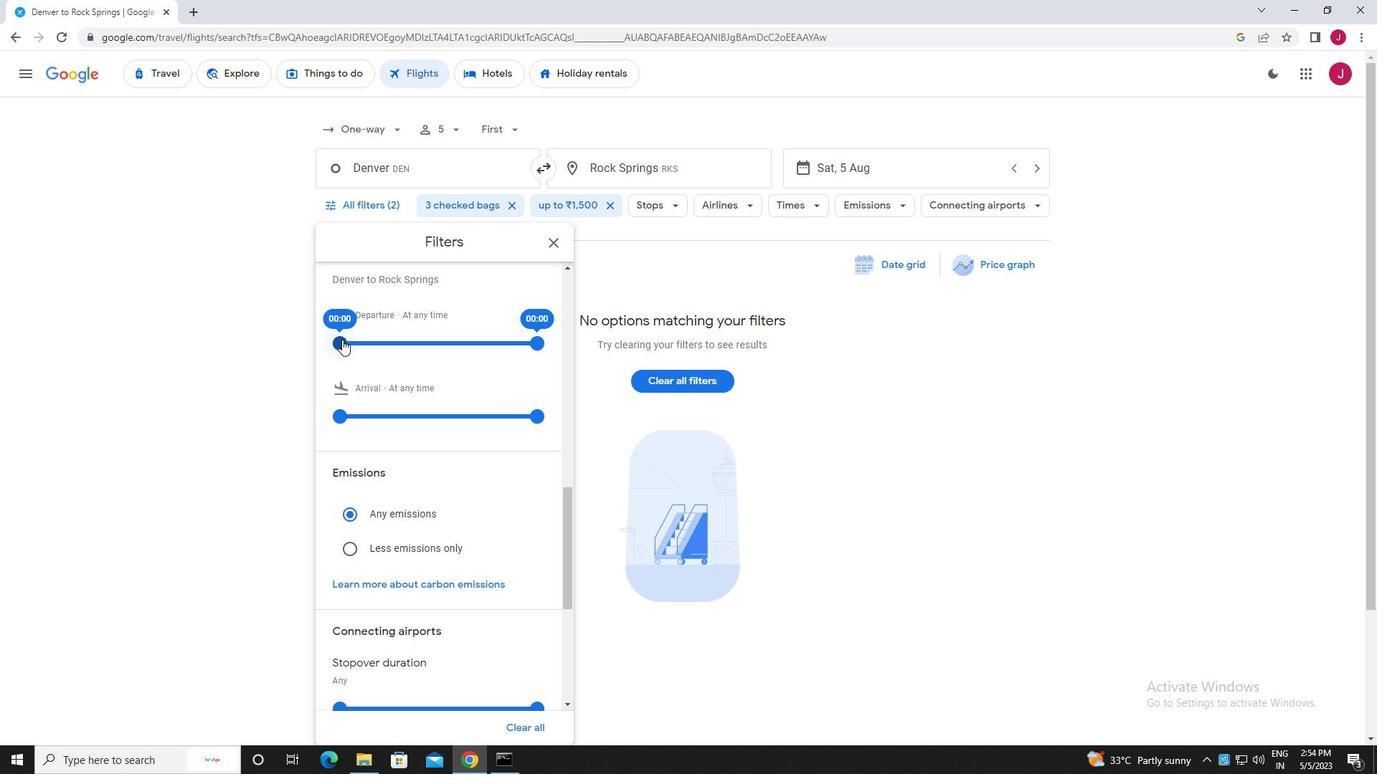
Action: Mouse moved to (538, 343)
Screenshot: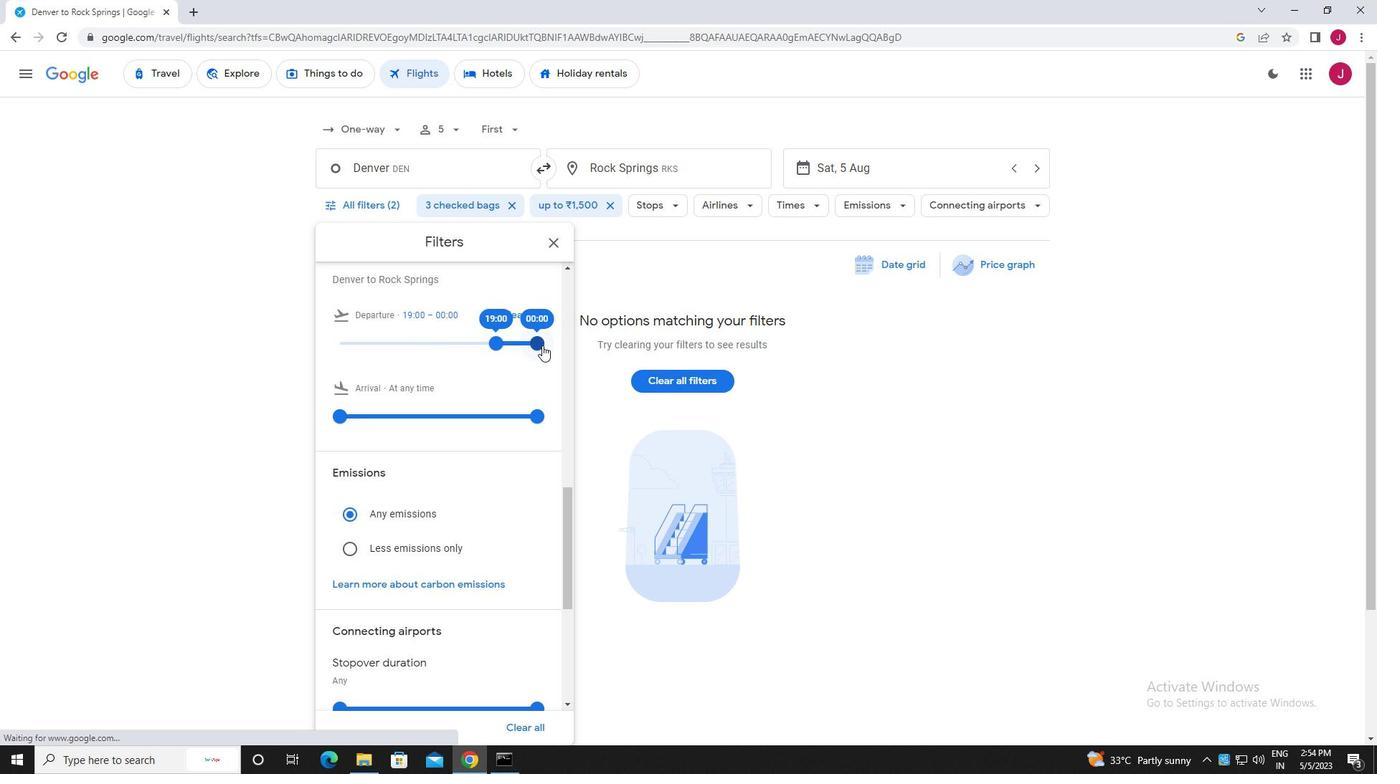 
Action: Mouse pressed left at (538, 343)
Screenshot: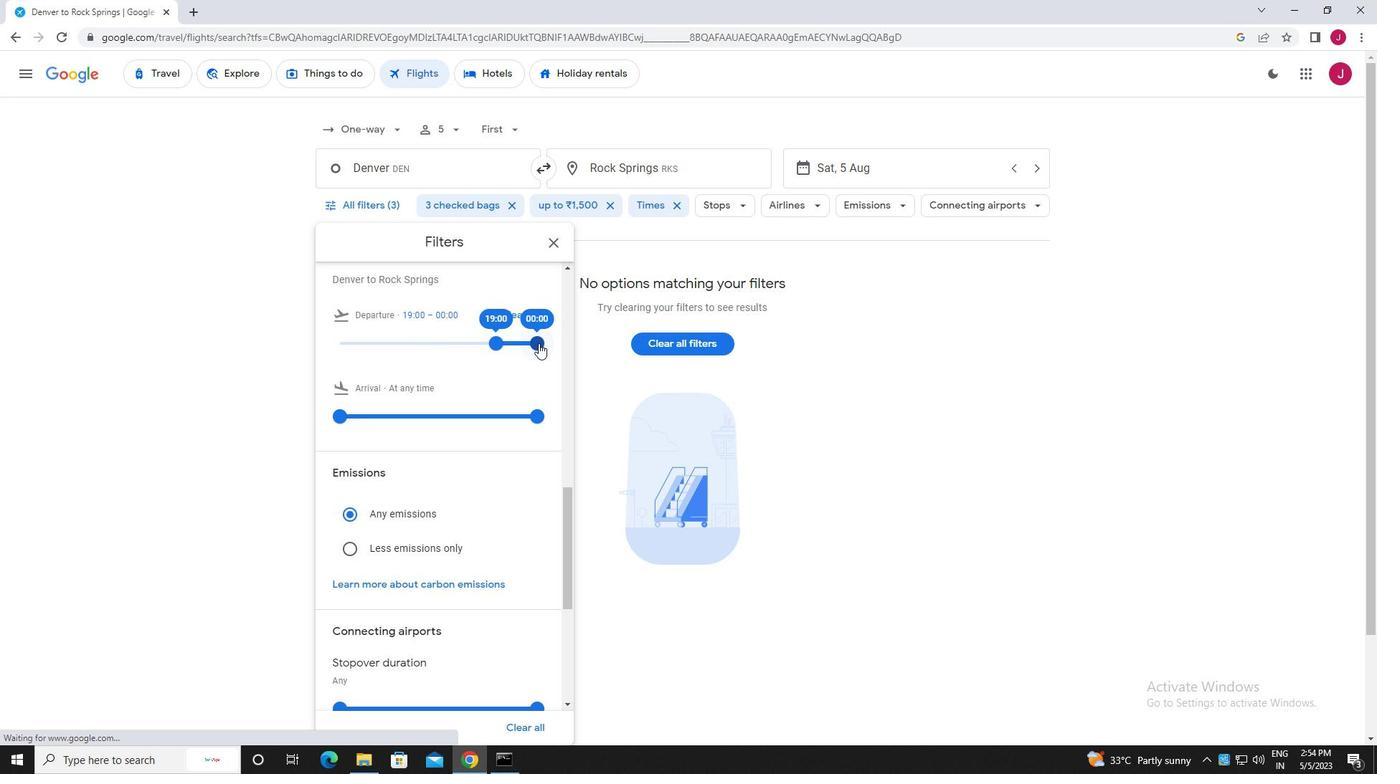 
Action: Mouse moved to (556, 244)
Screenshot: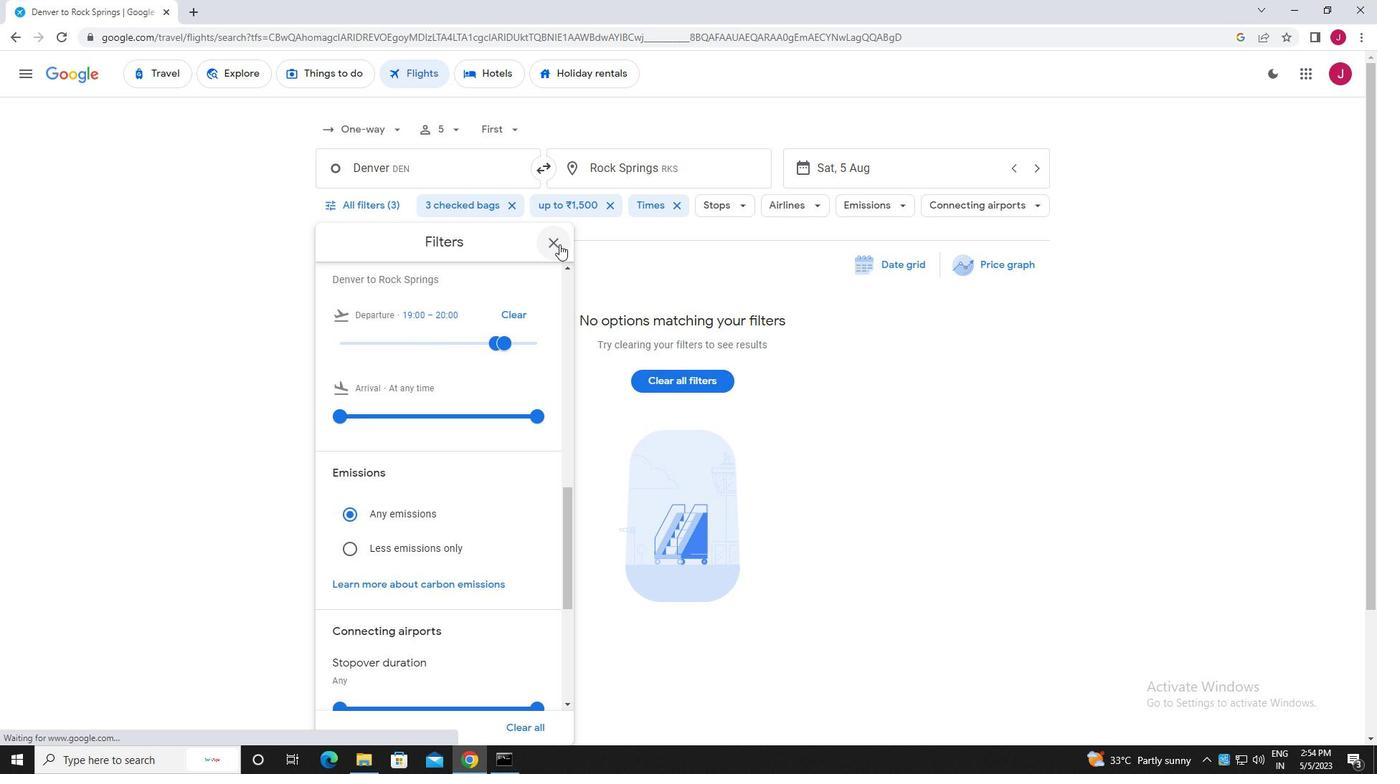 
Action: Mouse pressed left at (556, 244)
Screenshot: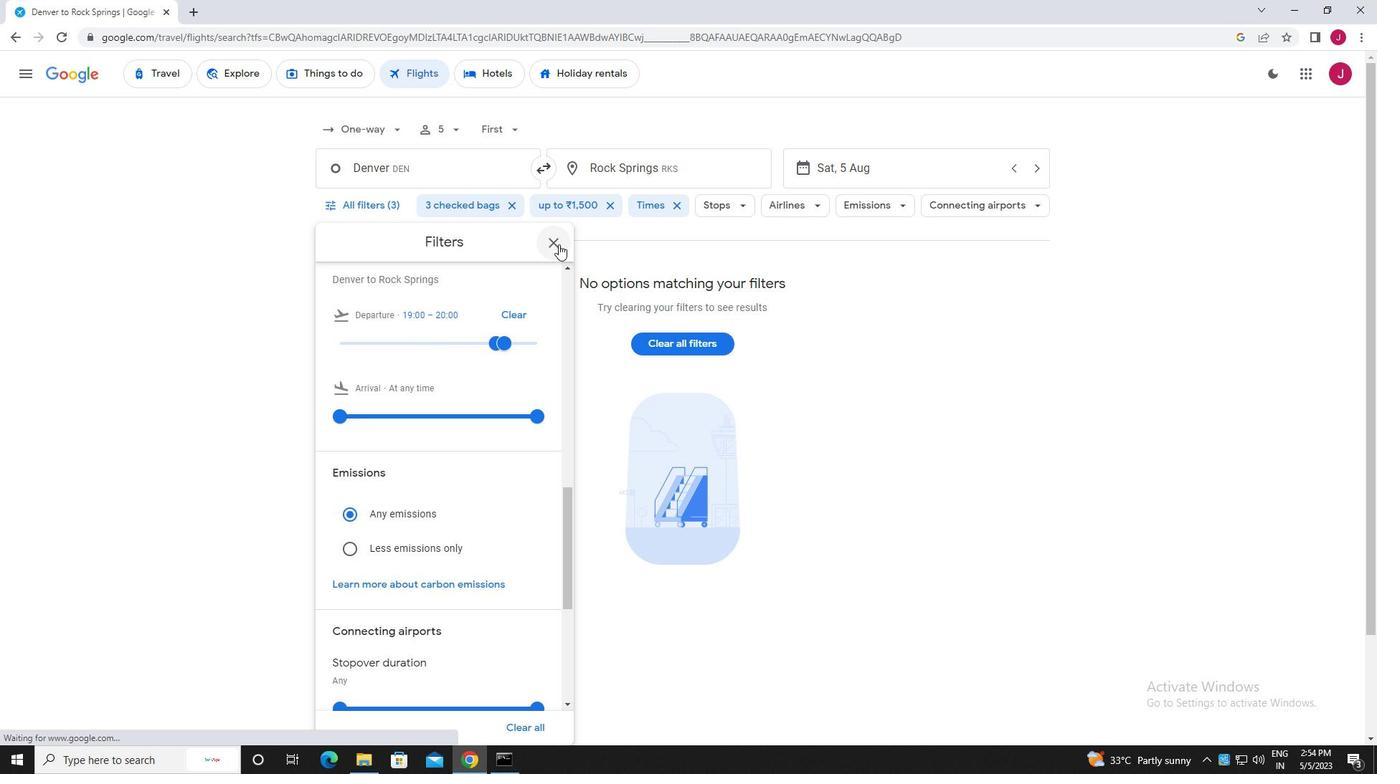 
Action: Mouse moved to (553, 243)
Screenshot: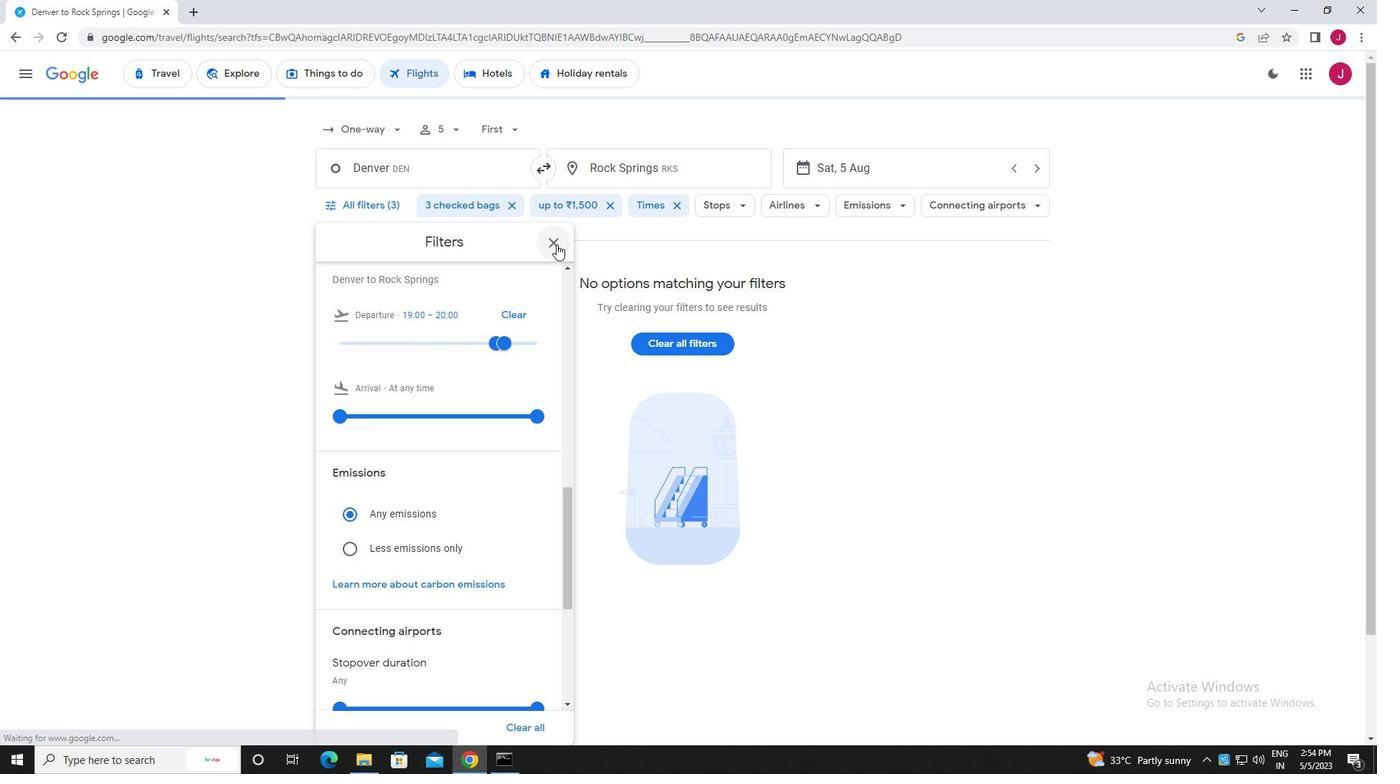 
